 Task: Search one way flight ticket for 2 adults, 2 infants in seat and 1 infant on lap in first from Daytona Beach: Daytona Beach International Airport to Evansville: Evansville Regional Airport on 5-3-2023. Number of bags: 1 checked bag. Price is upto 45000. Outbound departure time preference is 22:45.
Action: Mouse moved to (394, 204)
Screenshot: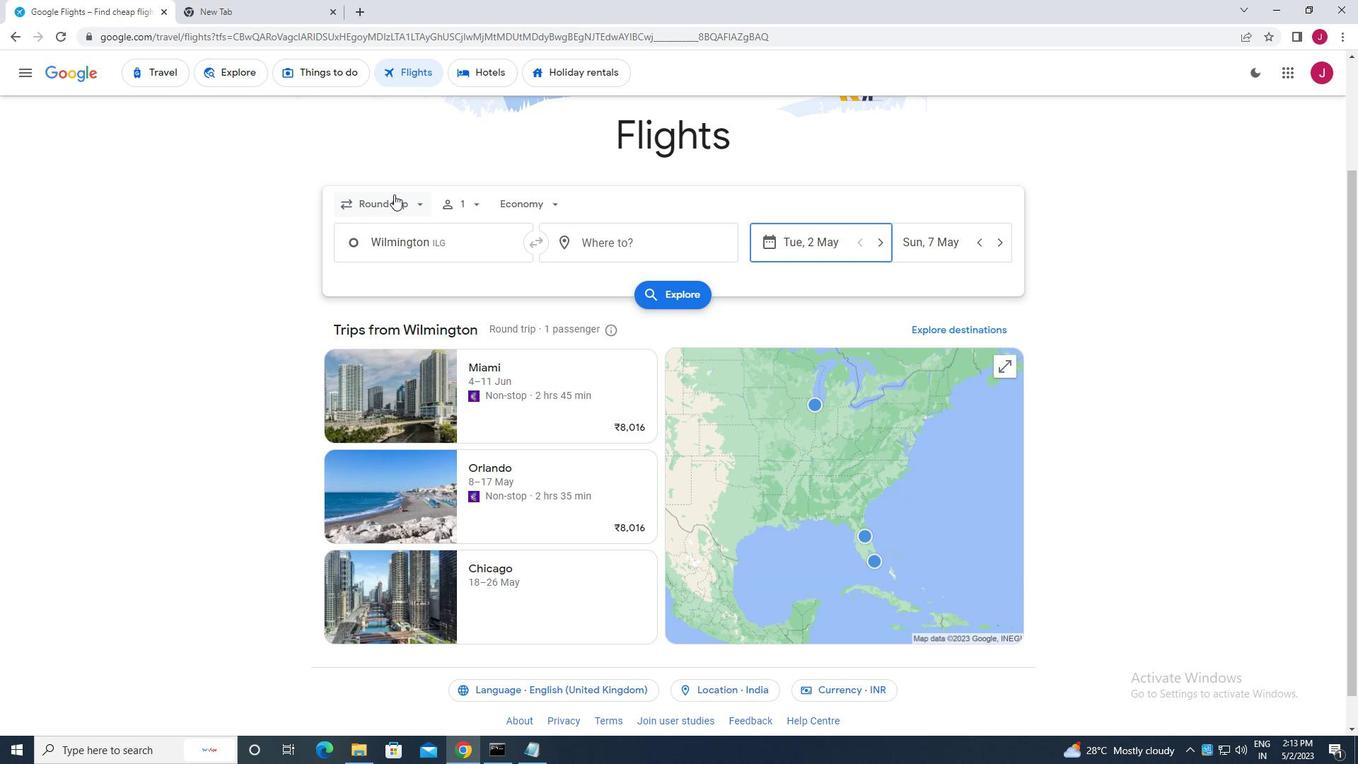 
Action: Mouse pressed left at (394, 204)
Screenshot: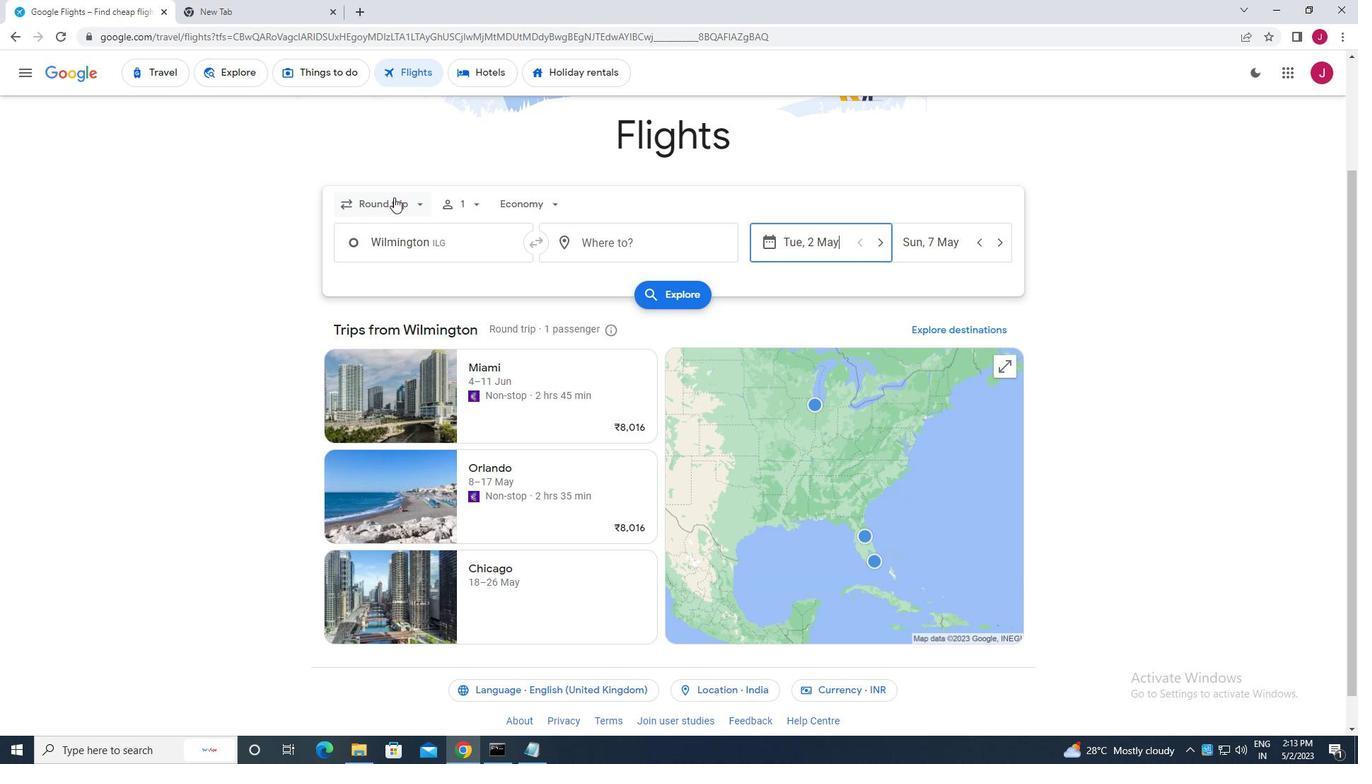 
Action: Mouse moved to (399, 264)
Screenshot: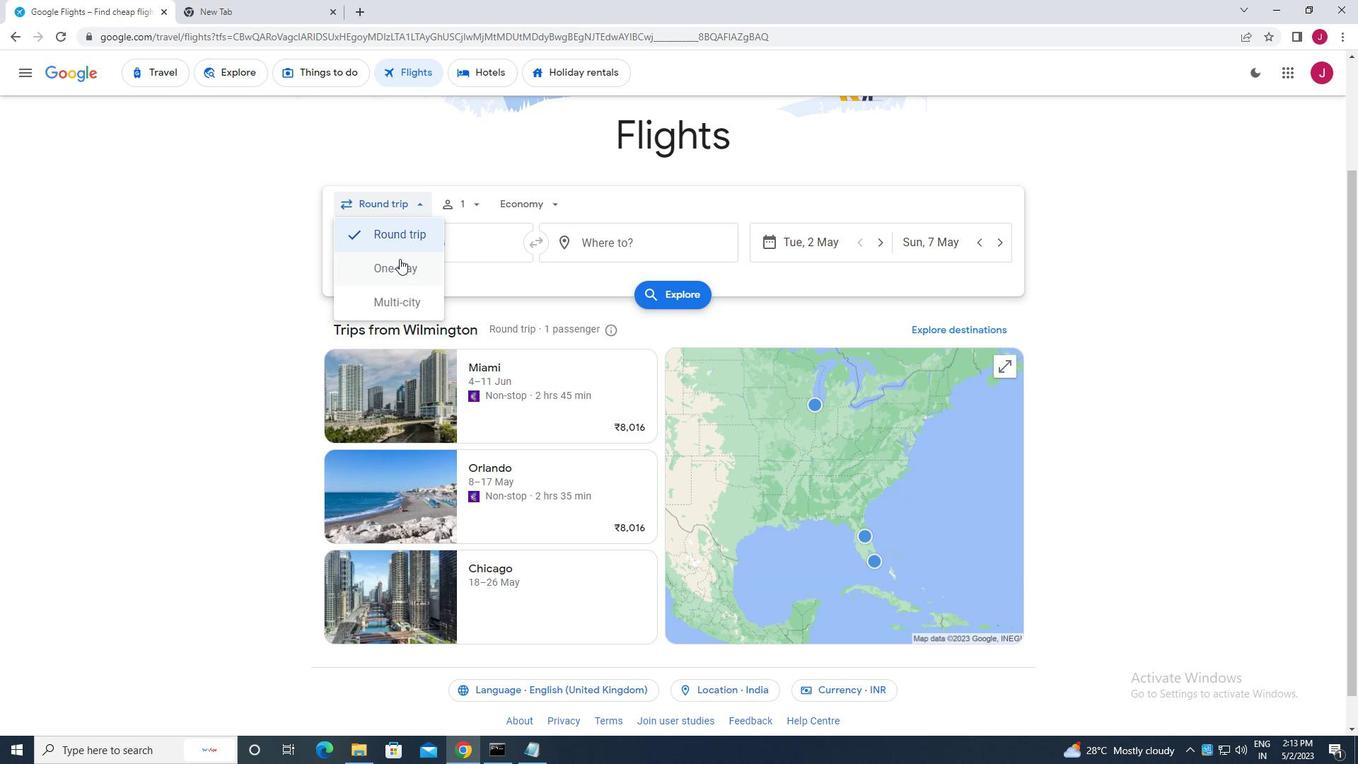 
Action: Mouse pressed left at (399, 264)
Screenshot: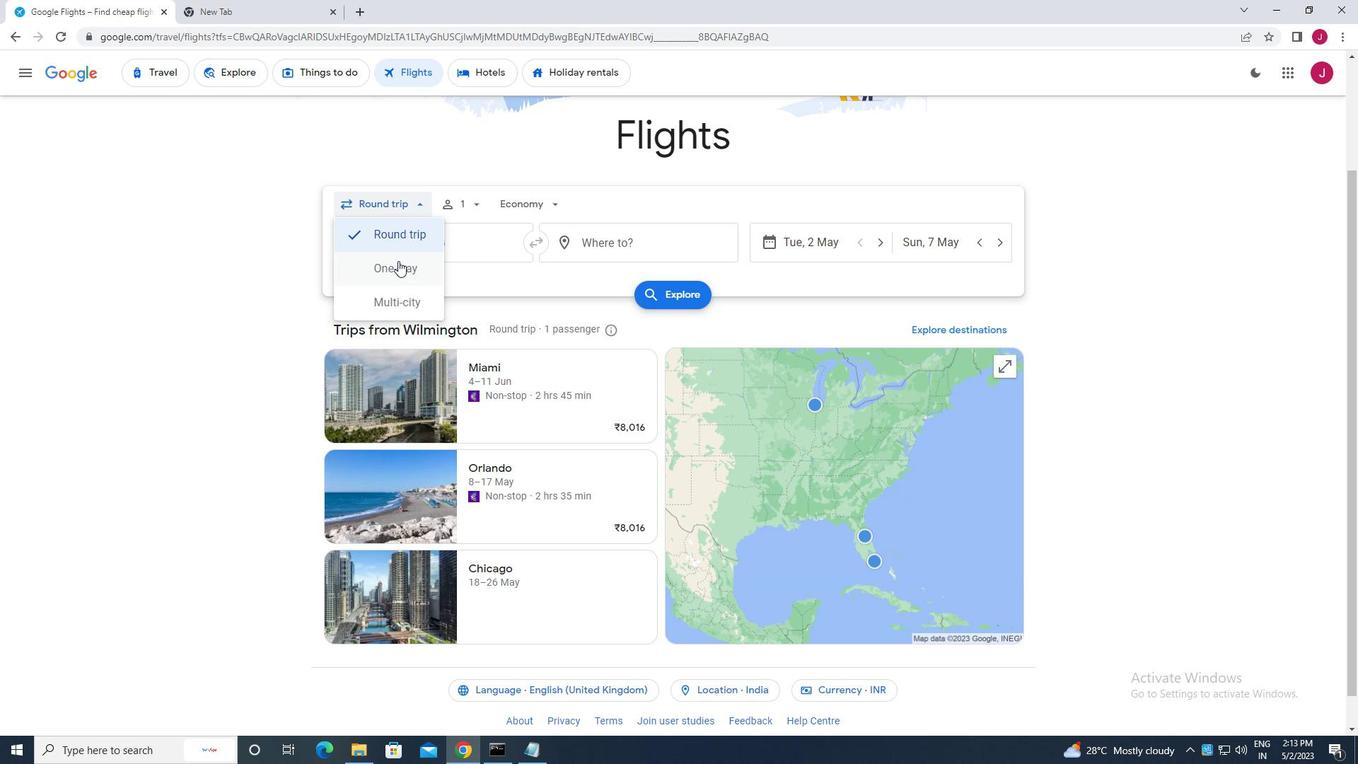 
Action: Mouse moved to (466, 206)
Screenshot: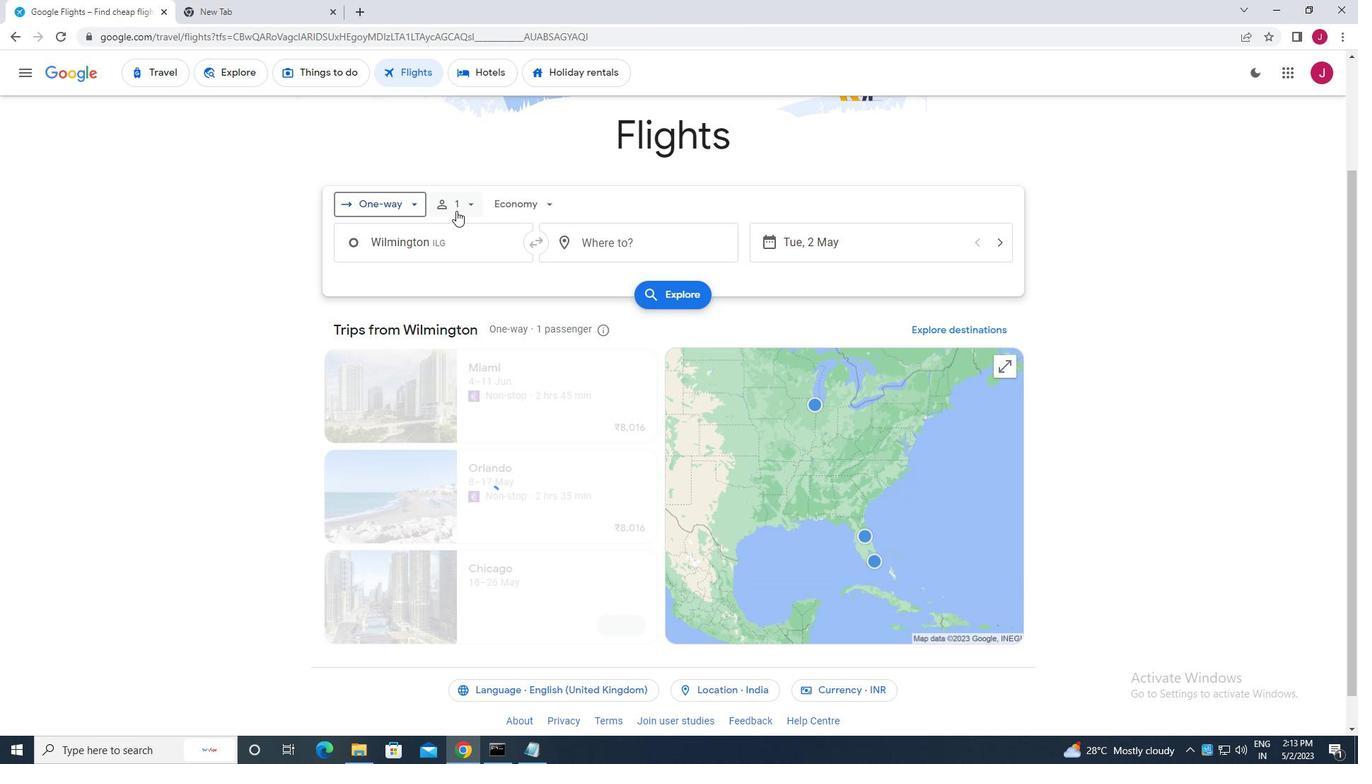 
Action: Mouse pressed left at (466, 206)
Screenshot: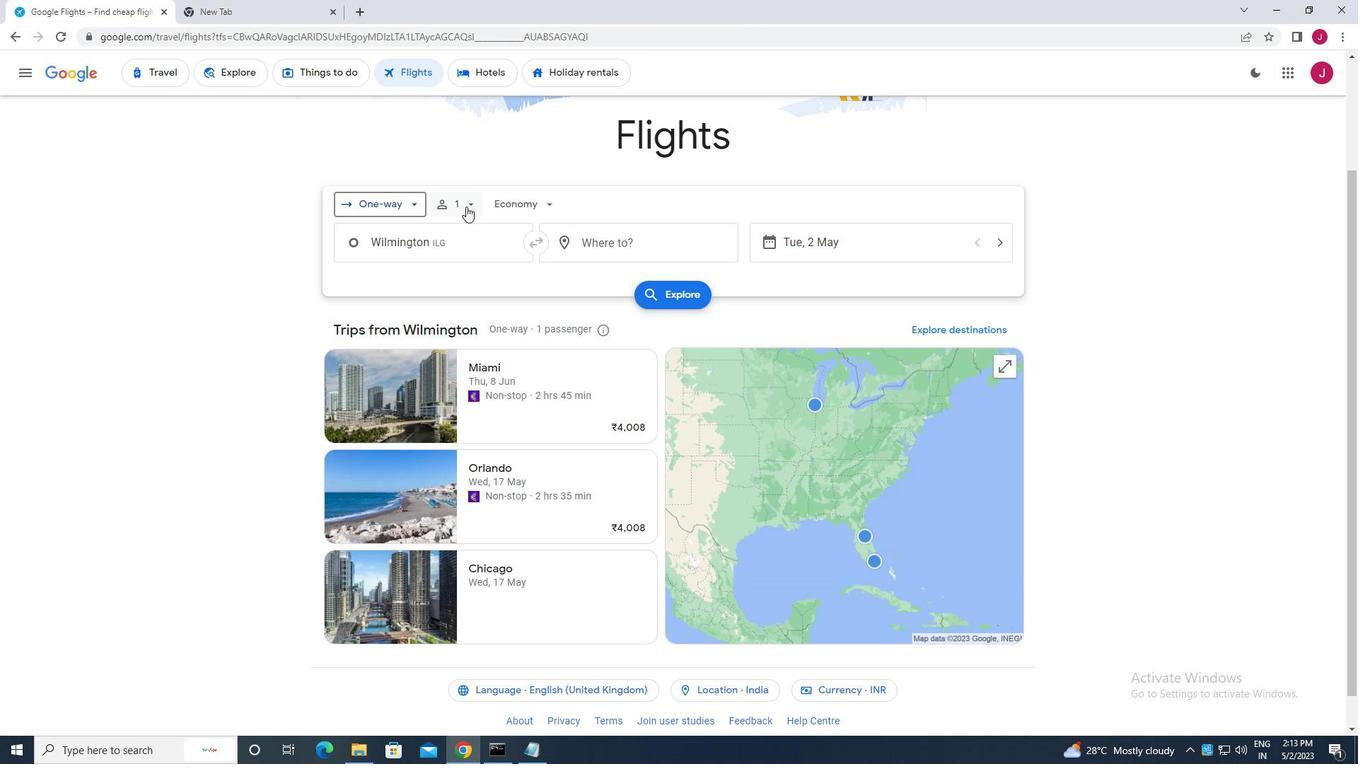 
Action: Mouse moved to (578, 245)
Screenshot: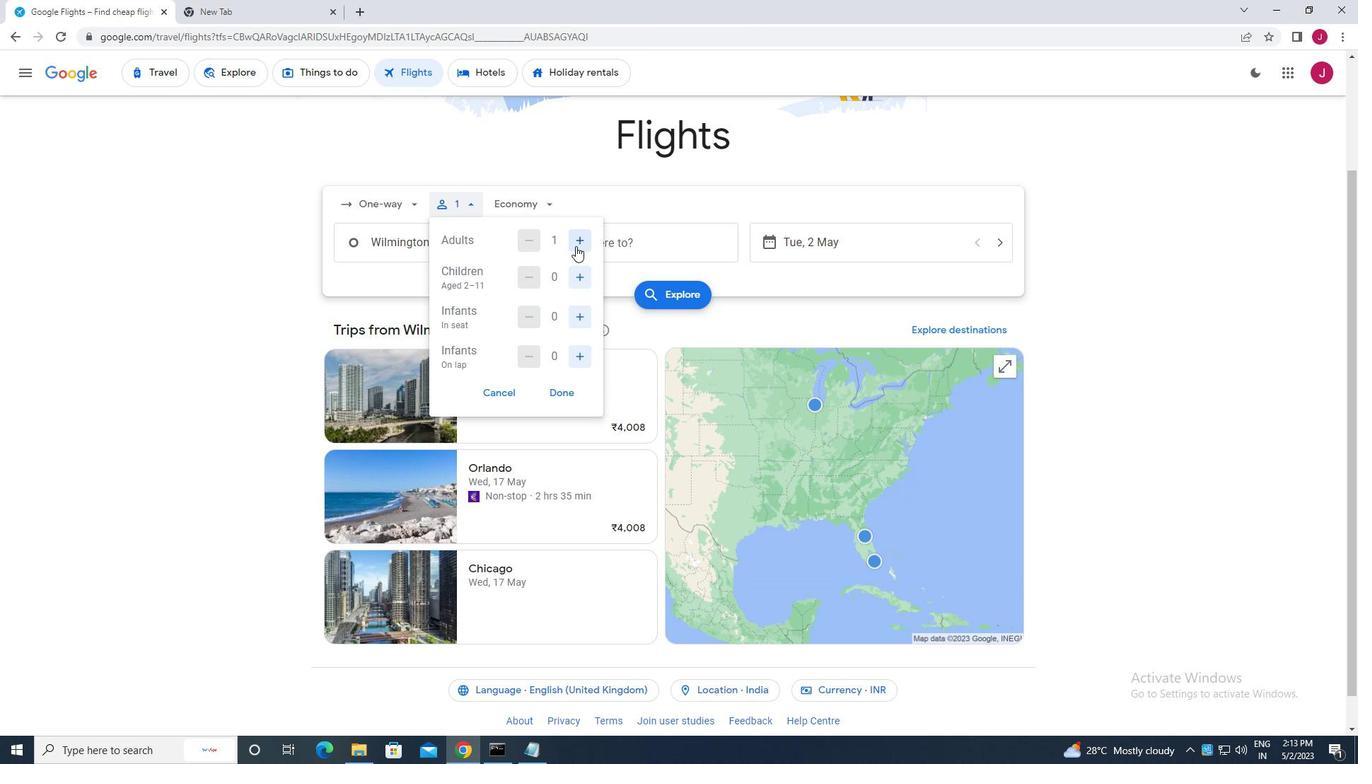 
Action: Mouse pressed left at (578, 245)
Screenshot: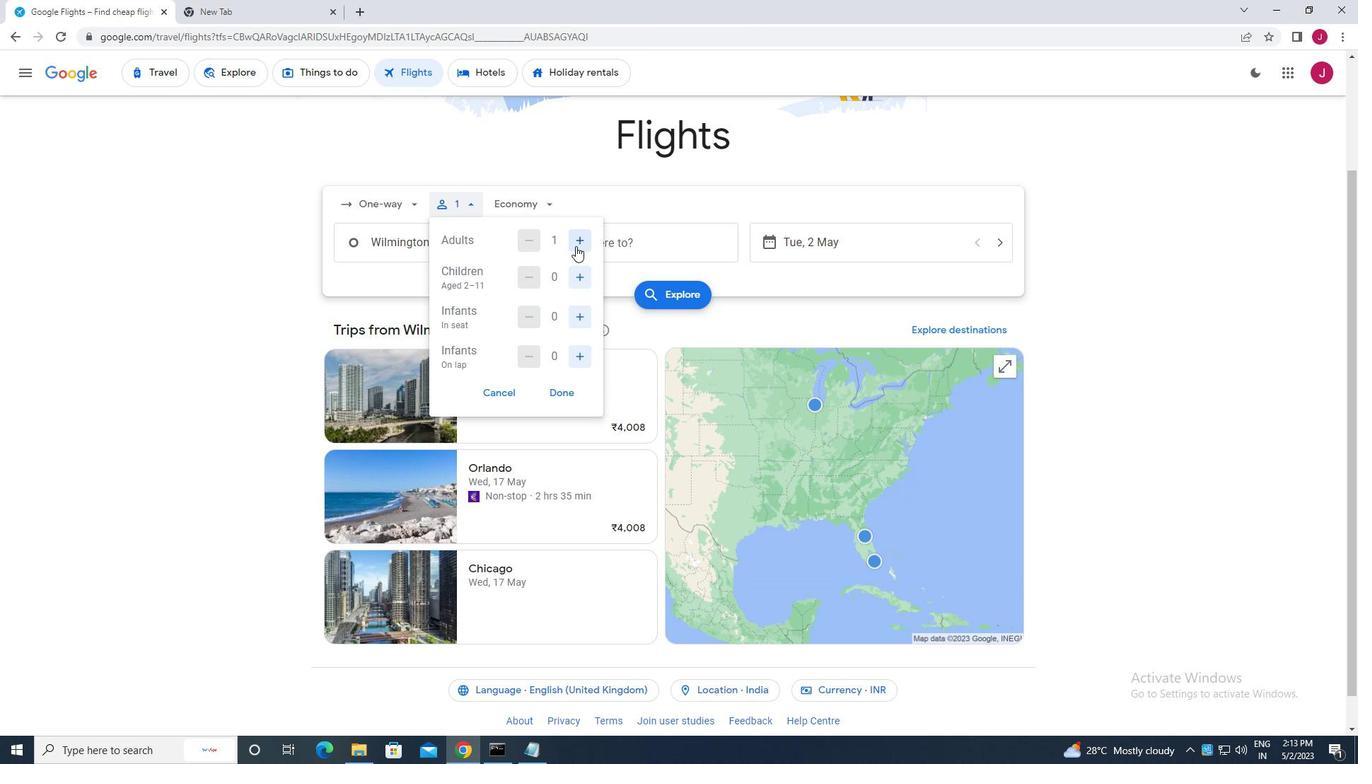 
Action: Mouse moved to (579, 313)
Screenshot: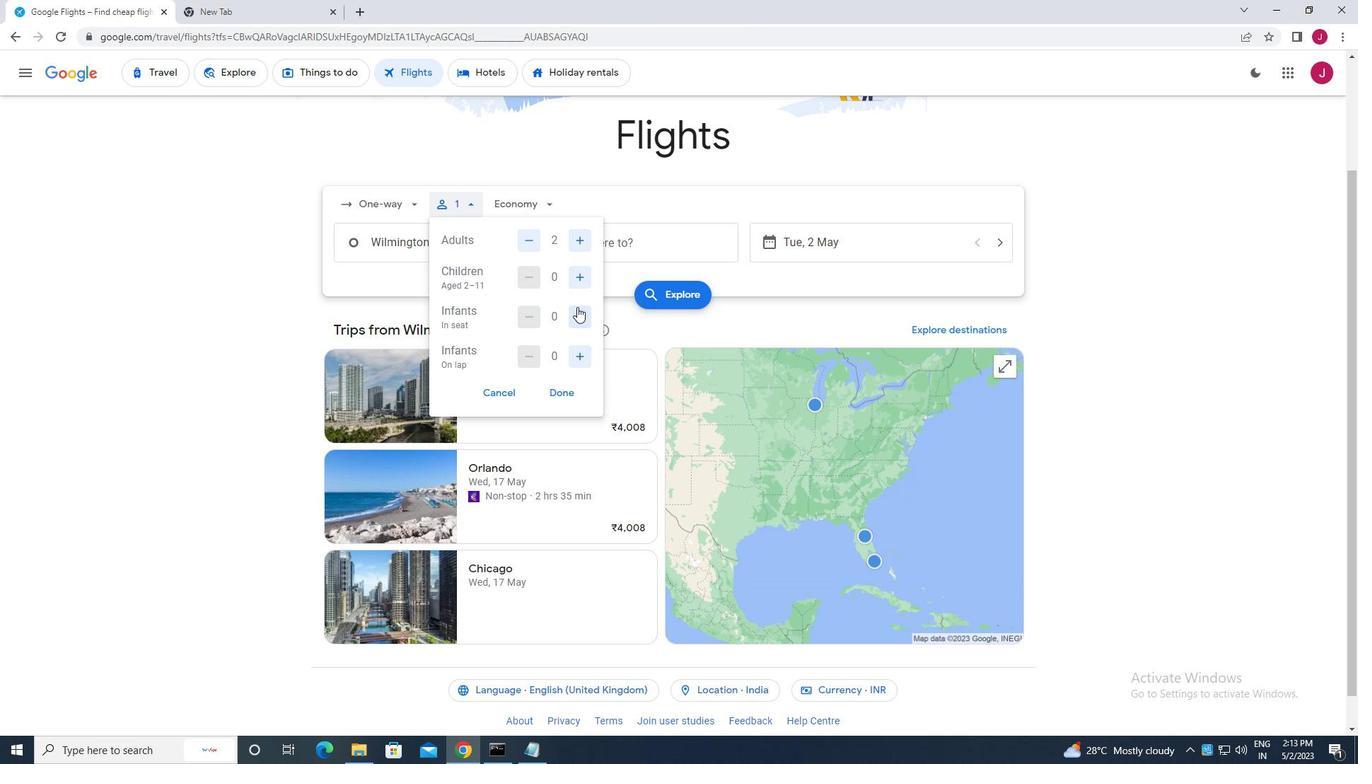 
Action: Mouse pressed left at (579, 313)
Screenshot: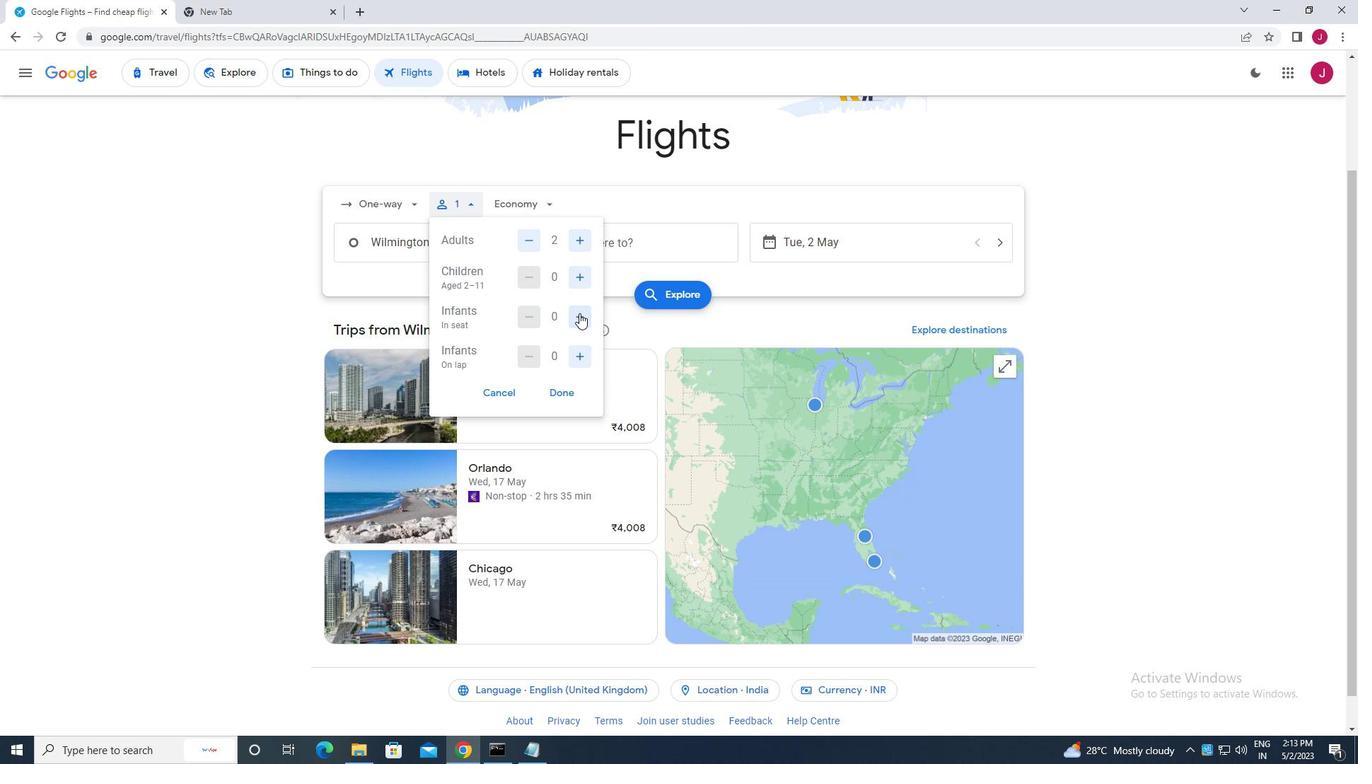 
Action: Mouse pressed left at (579, 313)
Screenshot: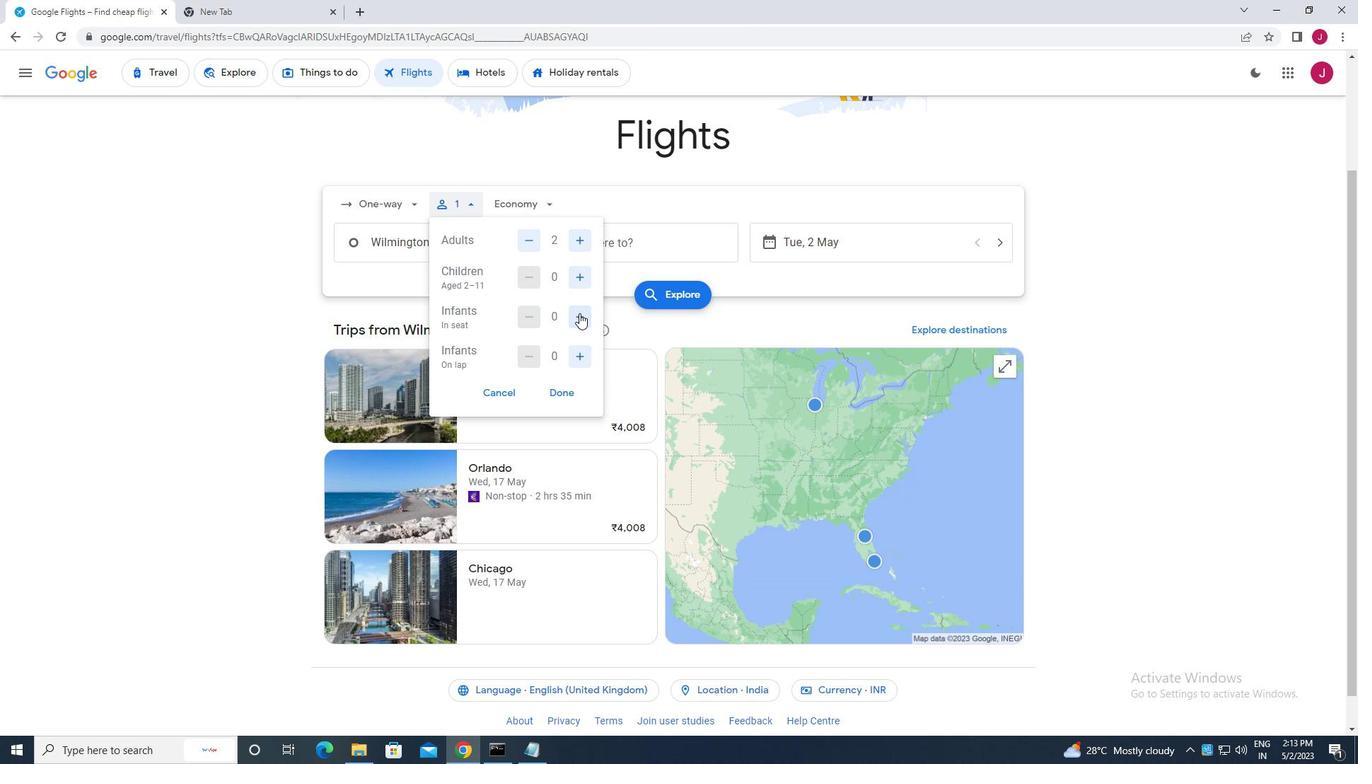 
Action: Mouse moved to (584, 357)
Screenshot: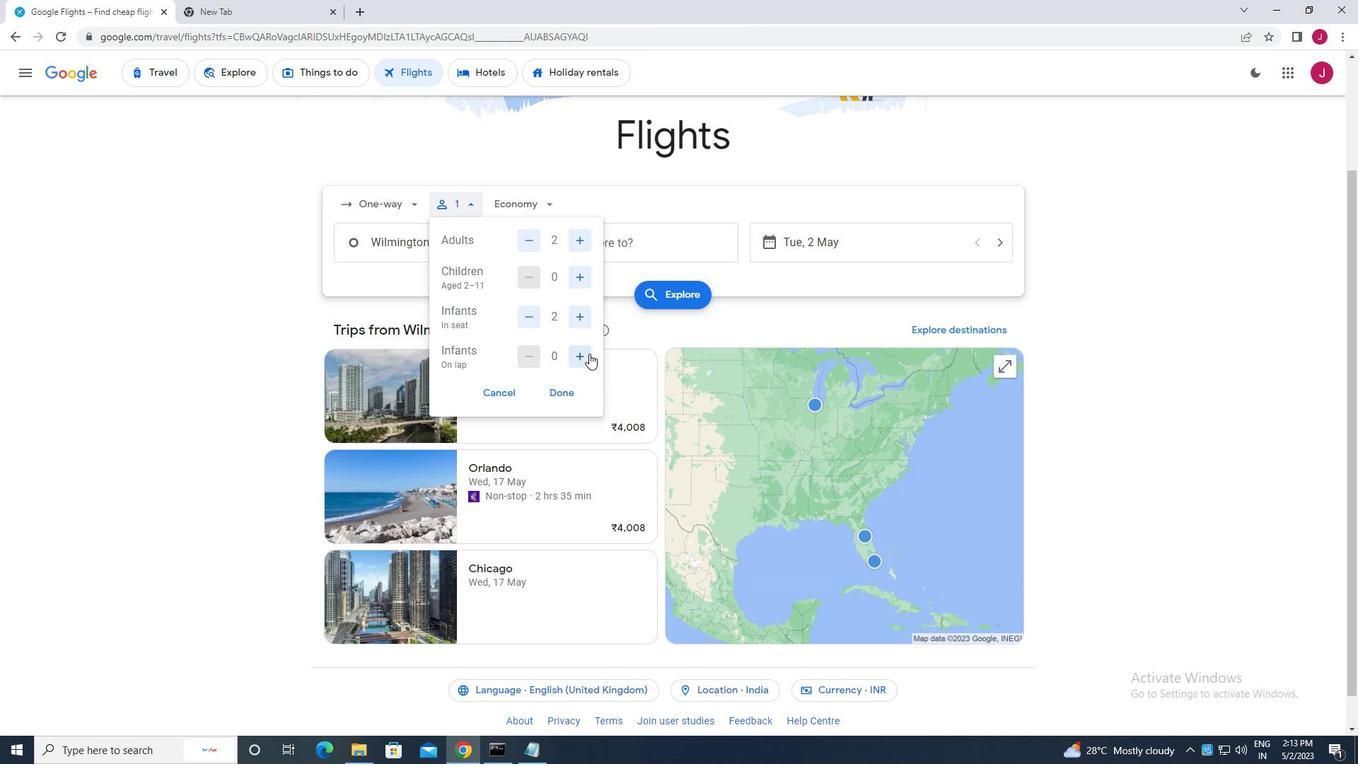
Action: Mouse pressed left at (584, 357)
Screenshot: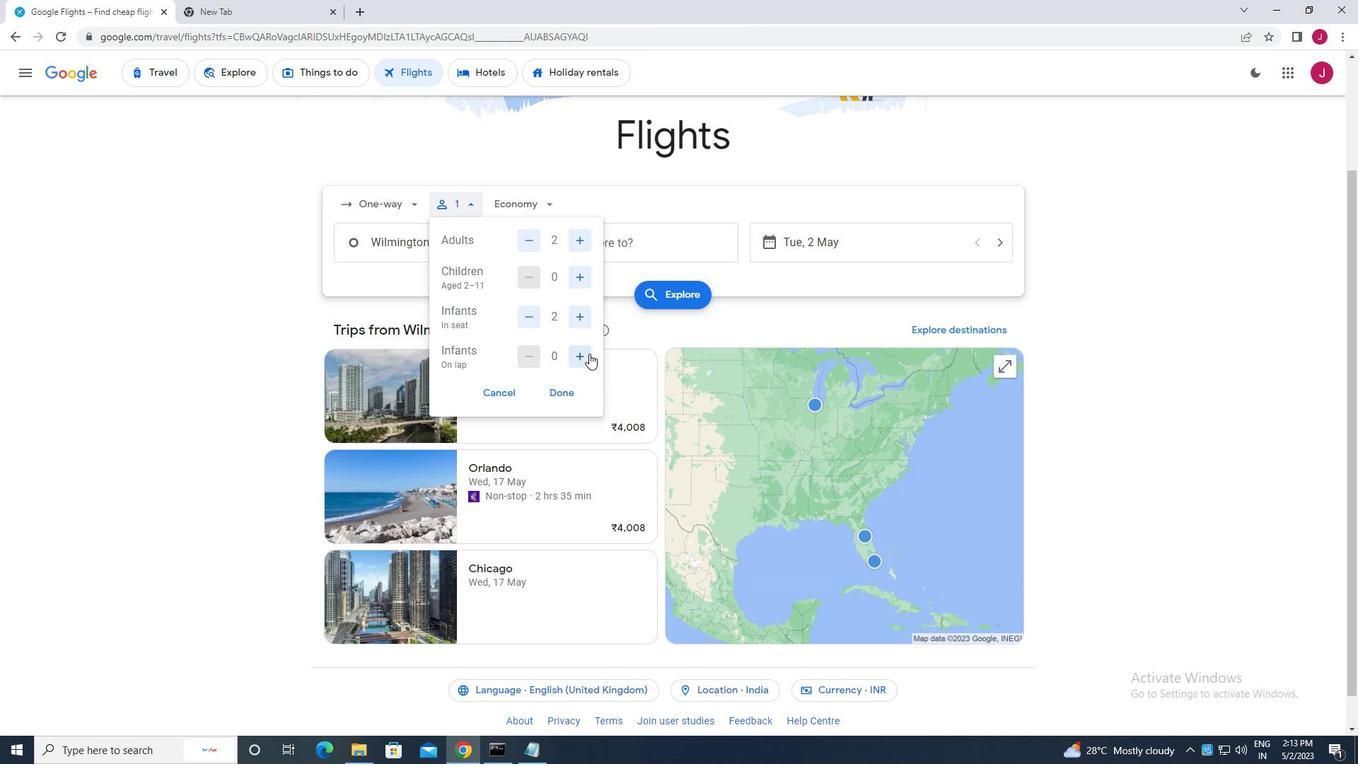 
Action: Mouse moved to (556, 392)
Screenshot: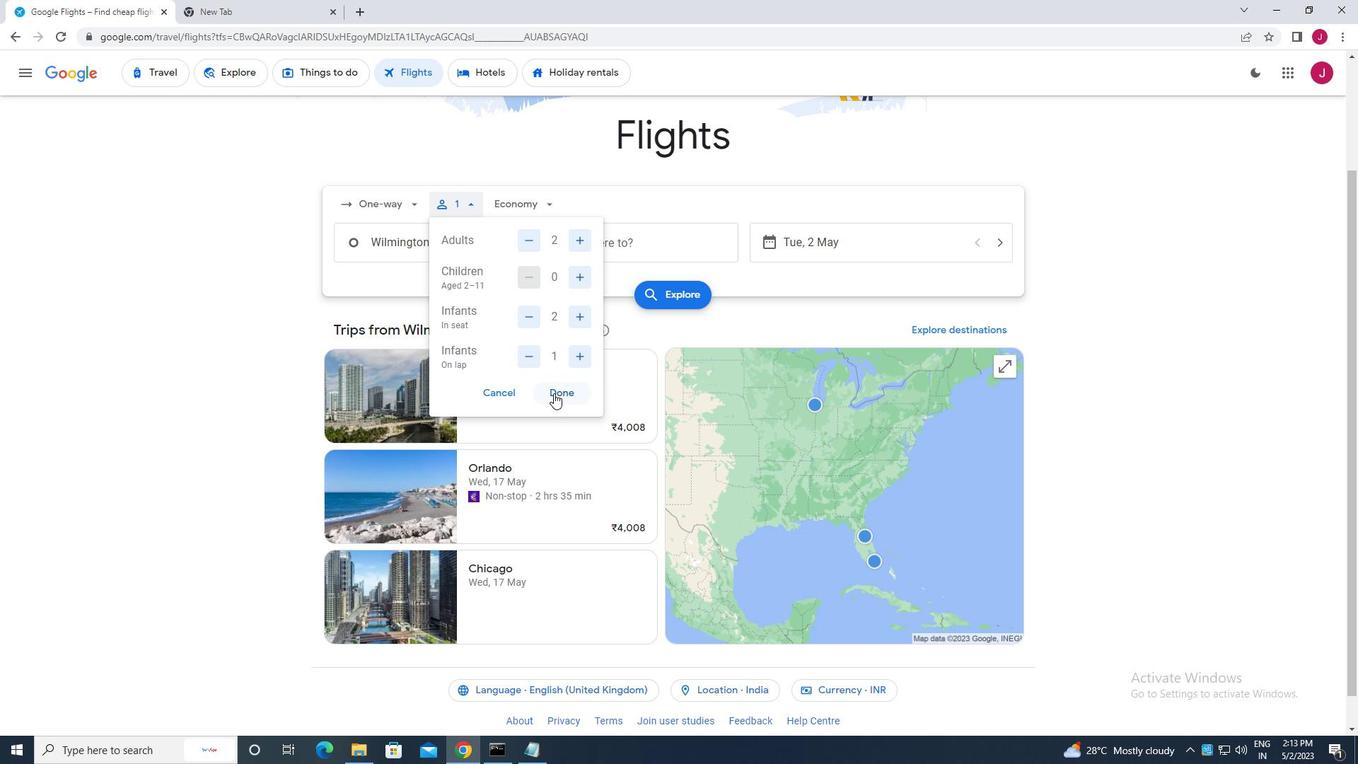 
Action: Mouse pressed left at (556, 392)
Screenshot: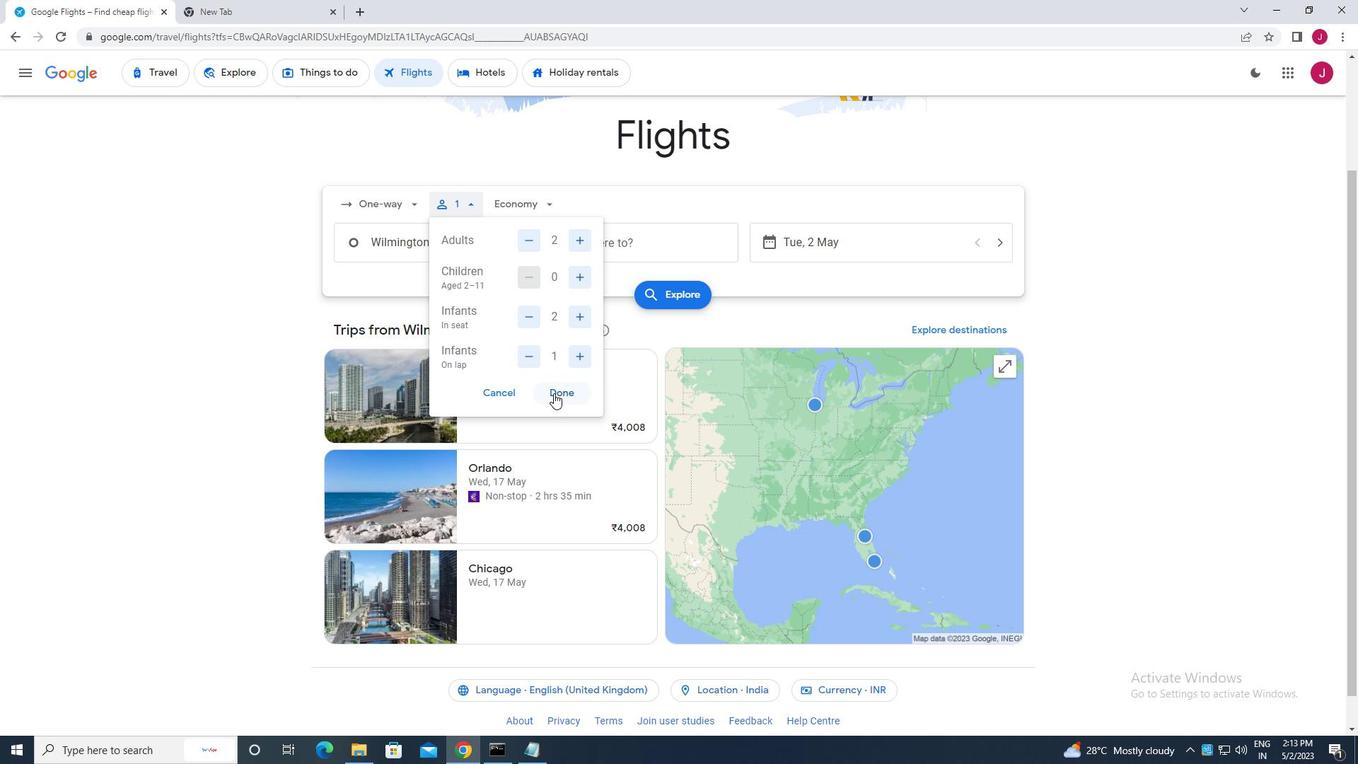 
Action: Mouse moved to (533, 202)
Screenshot: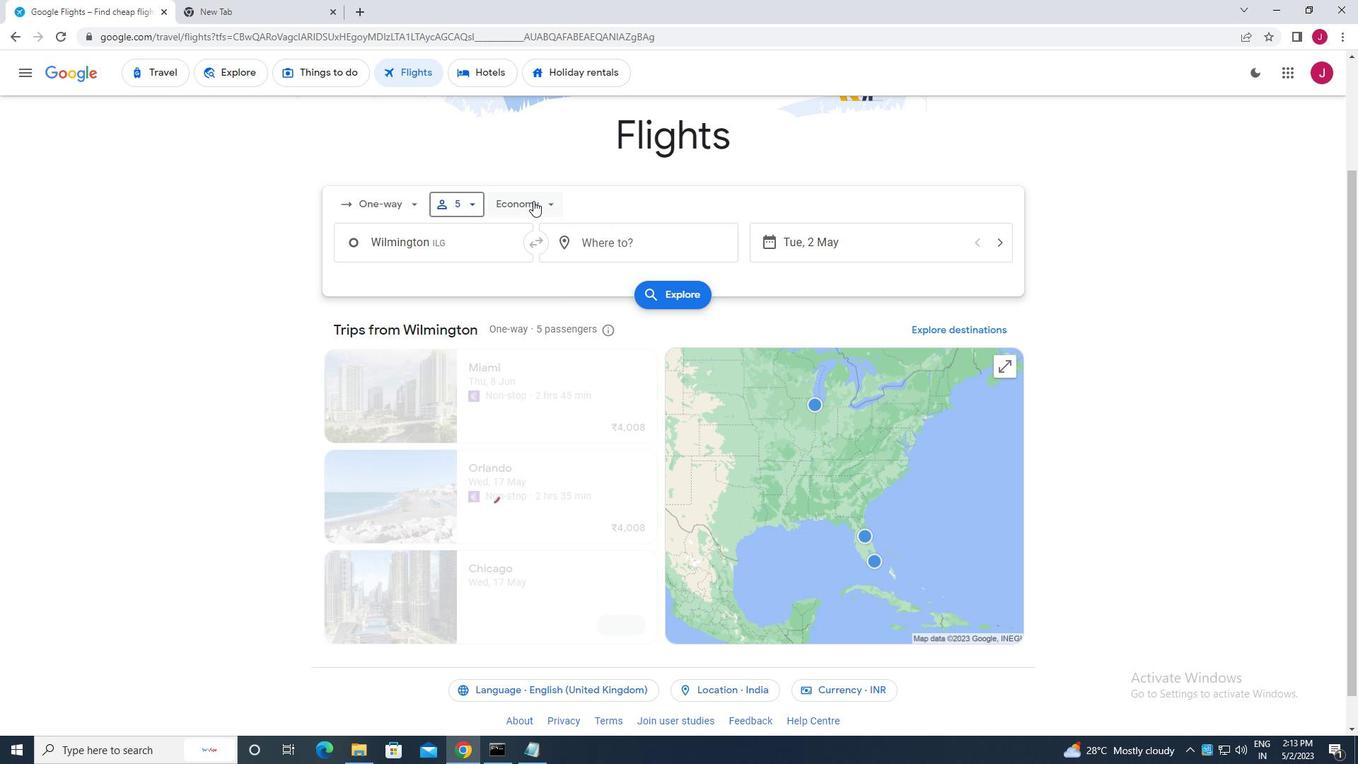 
Action: Mouse pressed left at (533, 202)
Screenshot: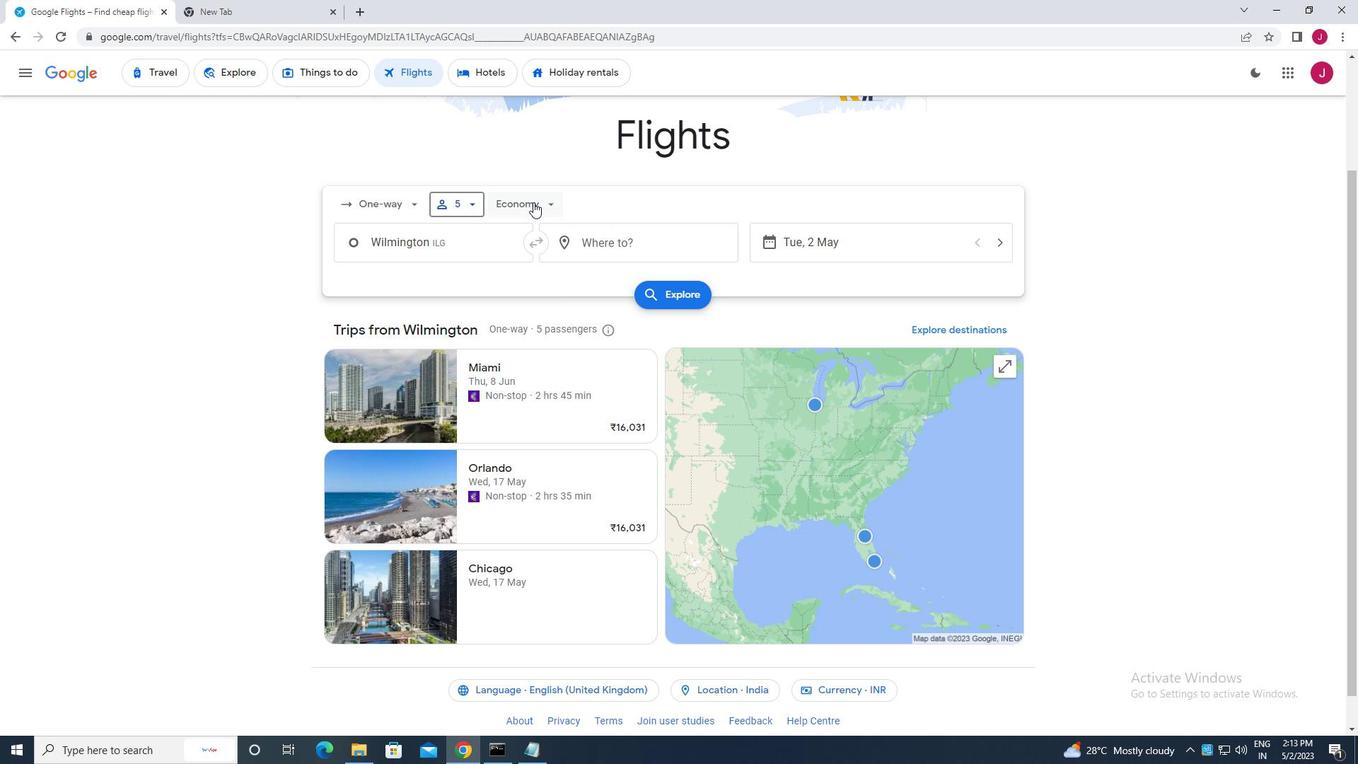 
Action: Mouse moved to (542, 335)
Screenshot: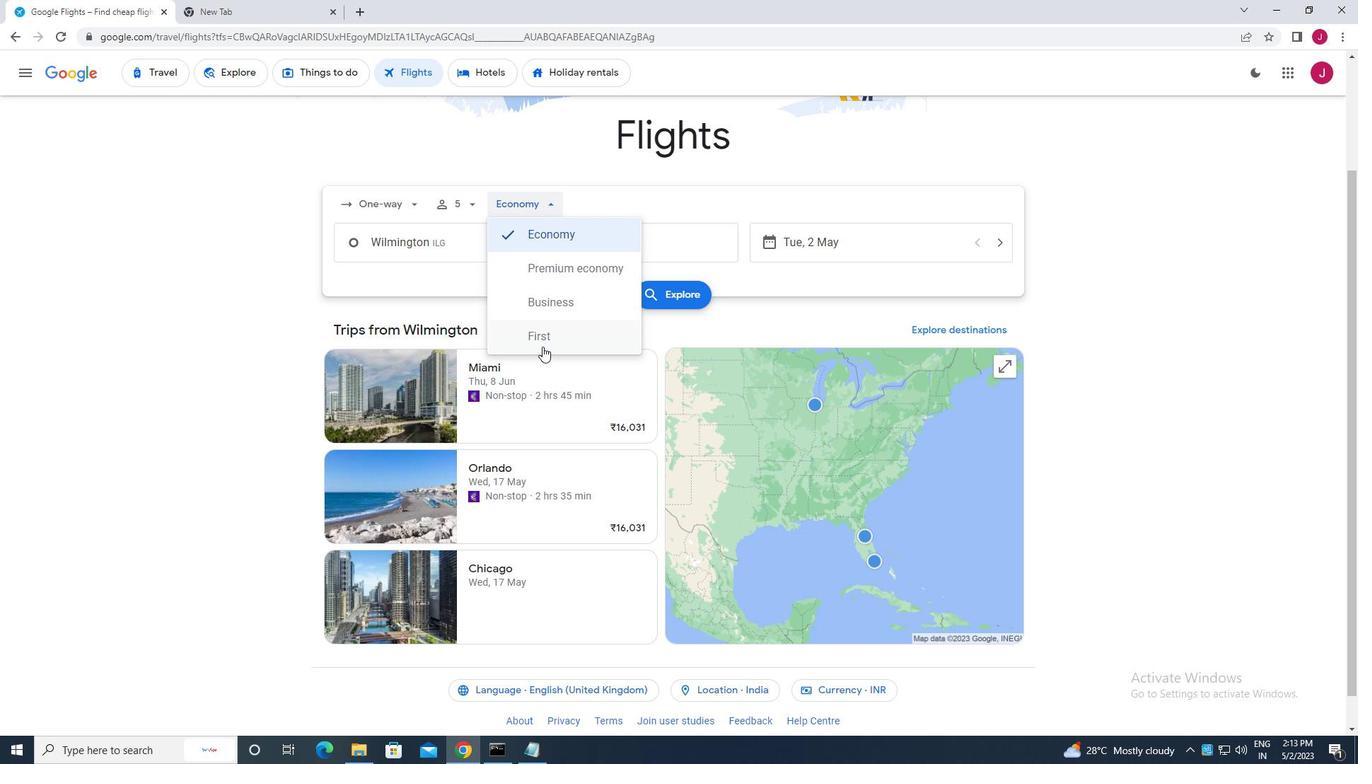 
Action: Mouse pressed left at (542, 335)
Screenshot: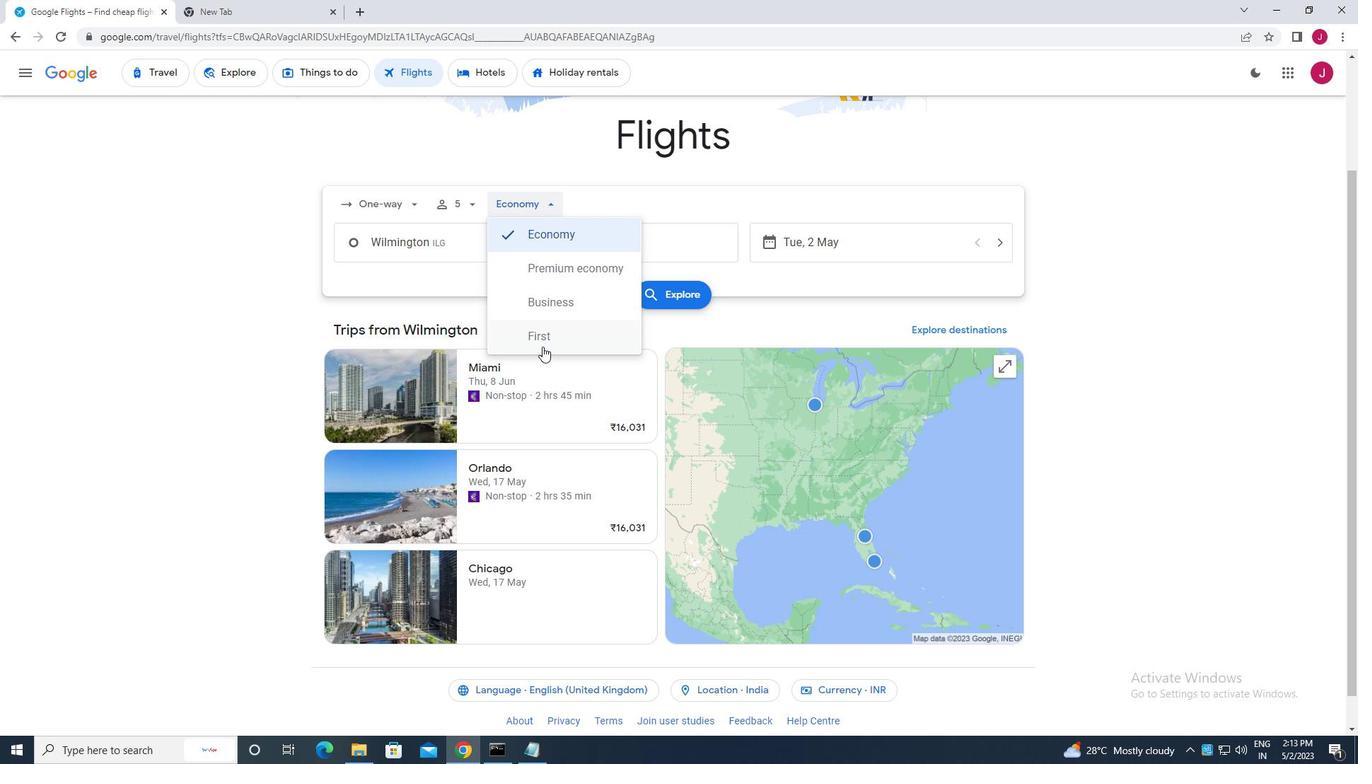 
Action: Mouse moved to (443, 240)
Screenshot: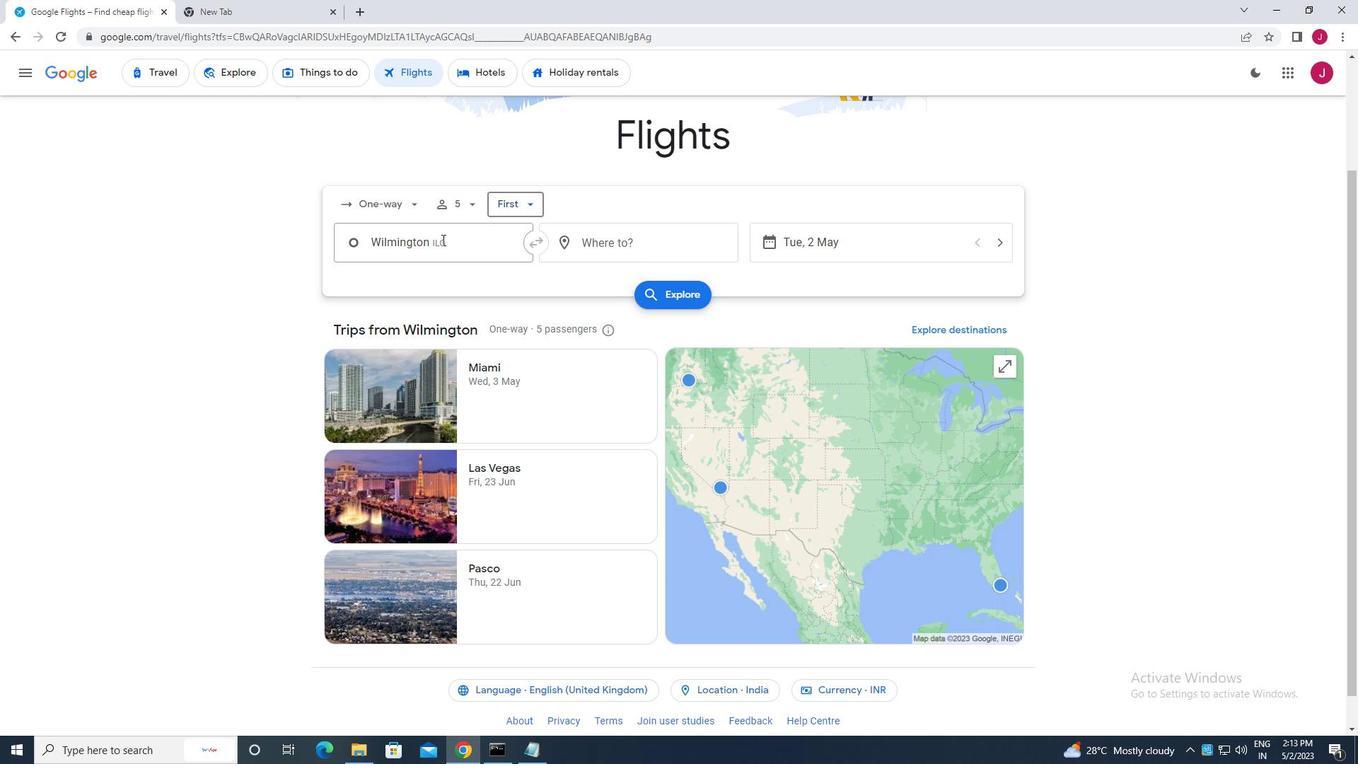 
Action: Mouse pressed left at (443, 240)
Screenshot: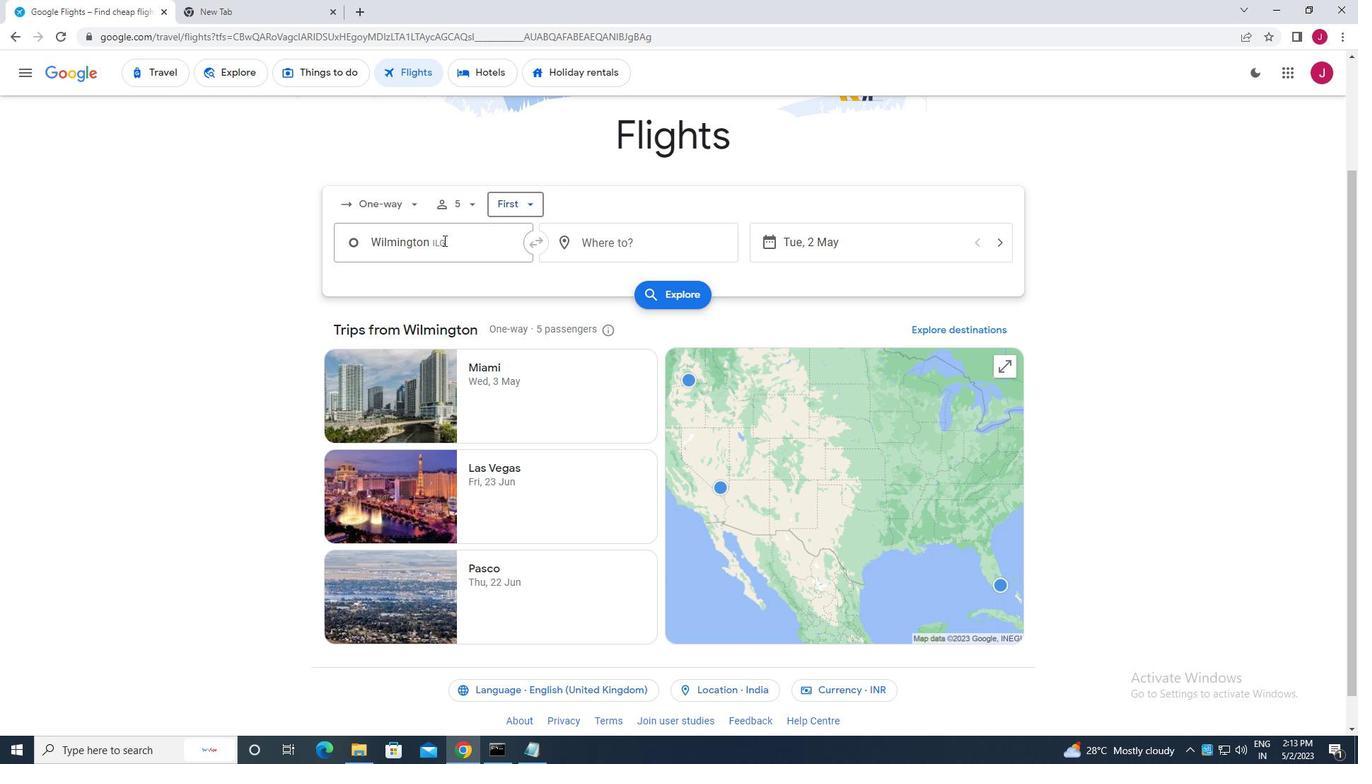 
Action: Mouse moved to (445, 240)
Screenshot: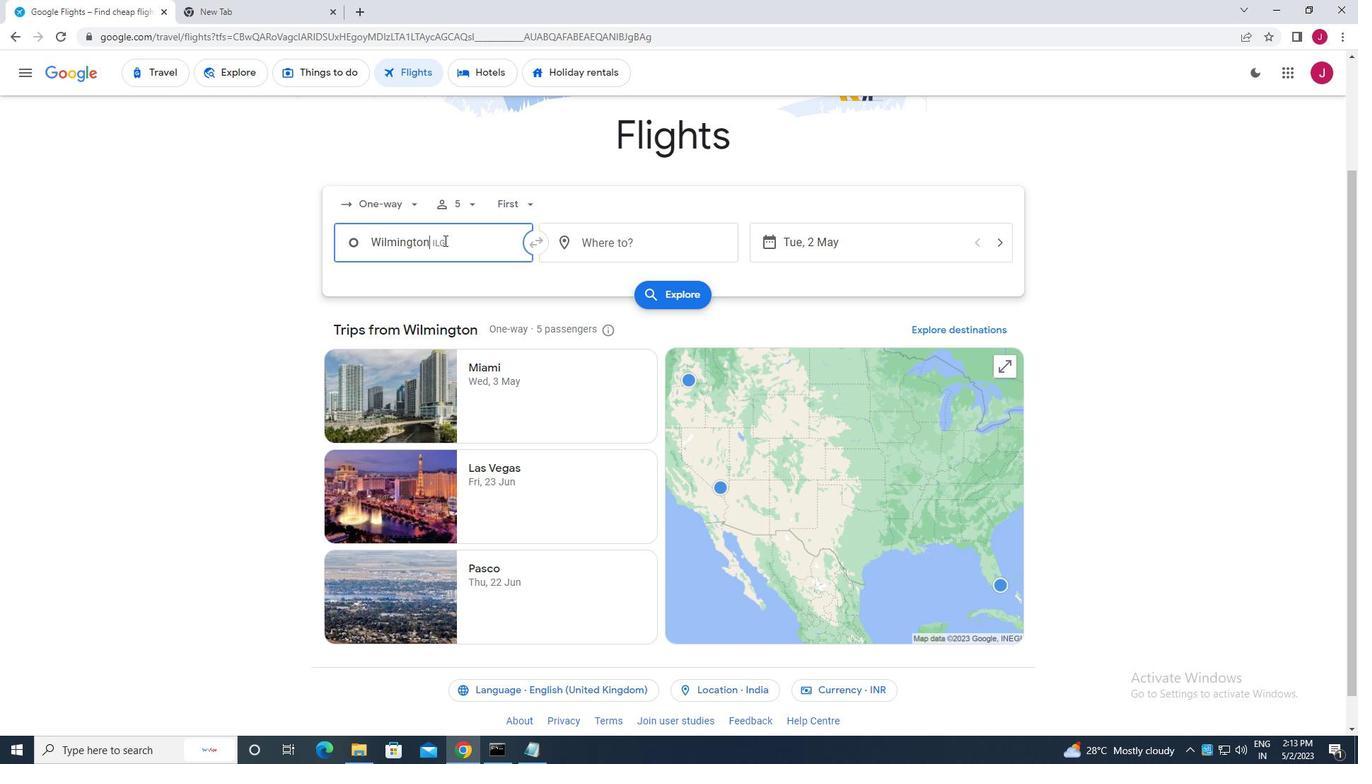 
Action: Key pressed daytona
Screenshot: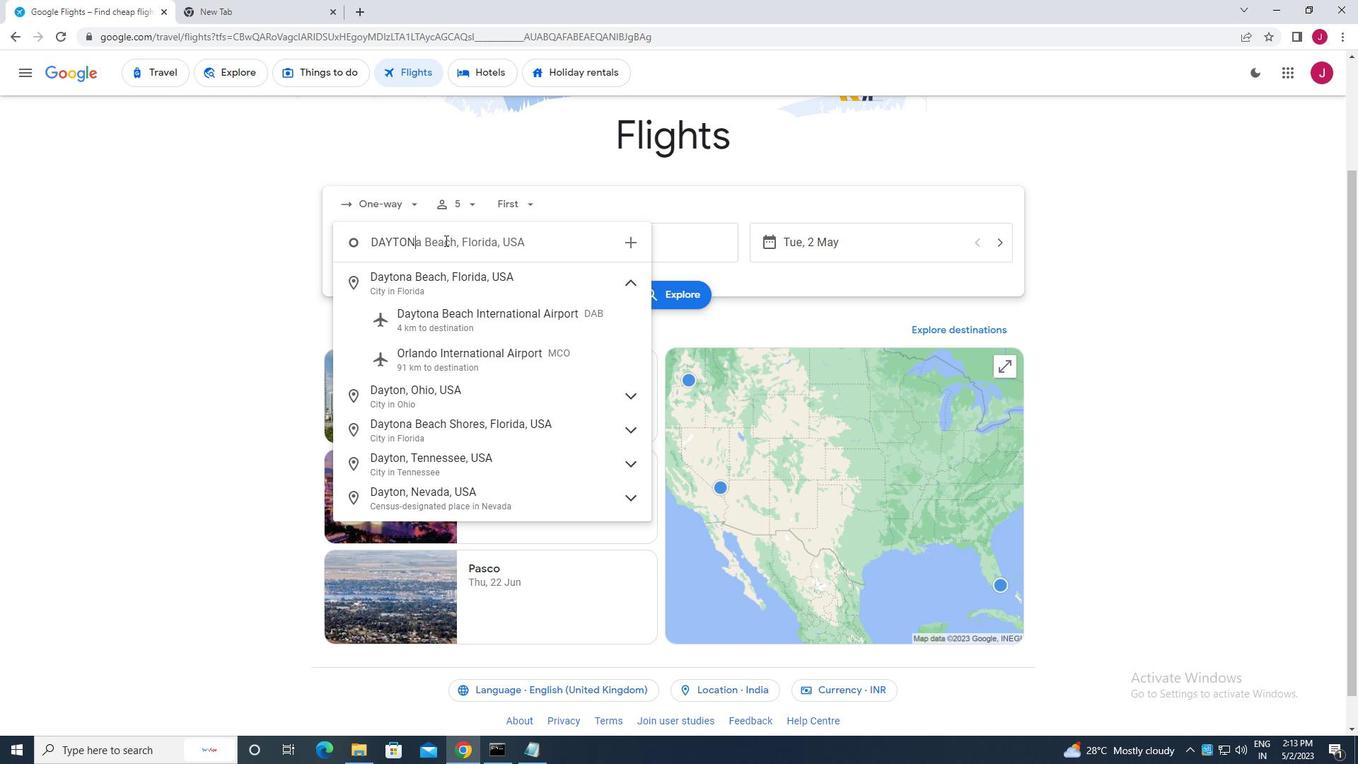 
Action: Mouse moved to (462, 319)
Screenshot: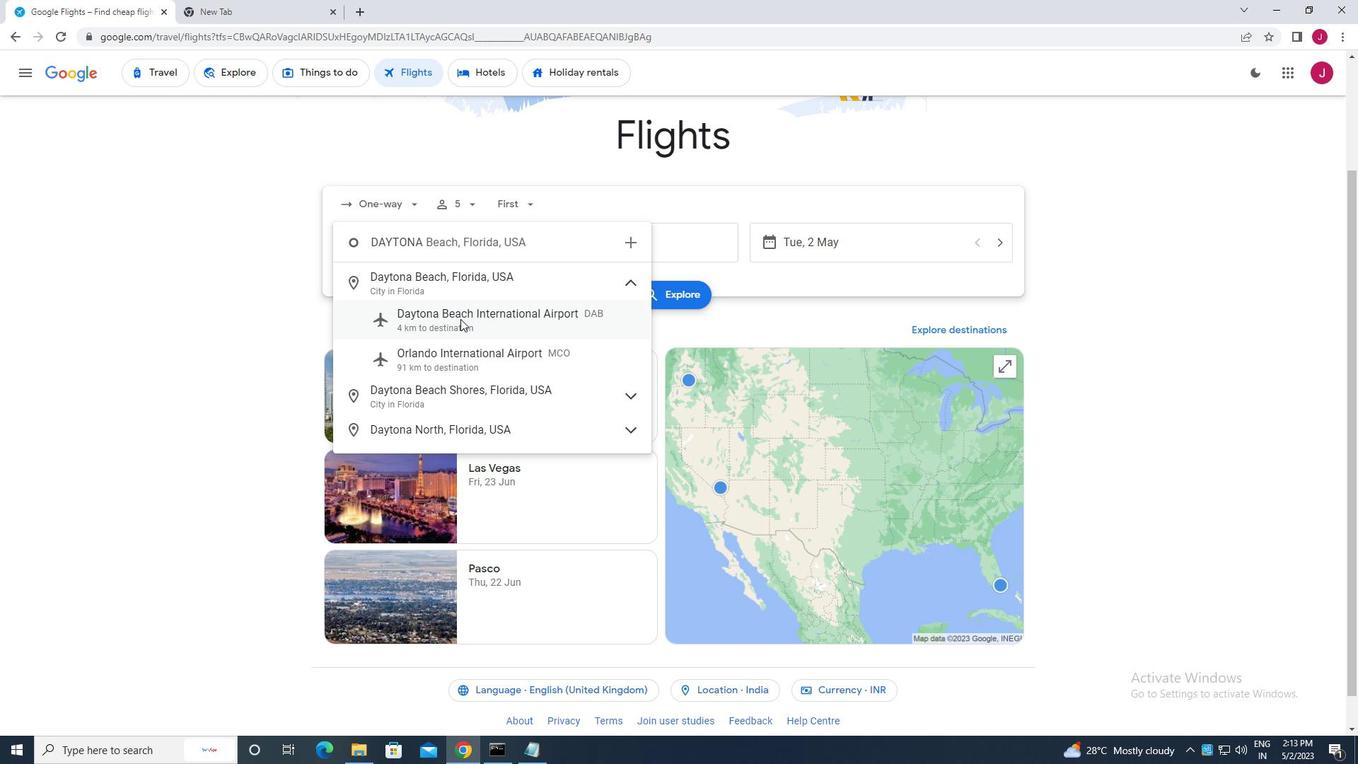 
Action: Mouse pressed left at (462, 319)
Screenshot: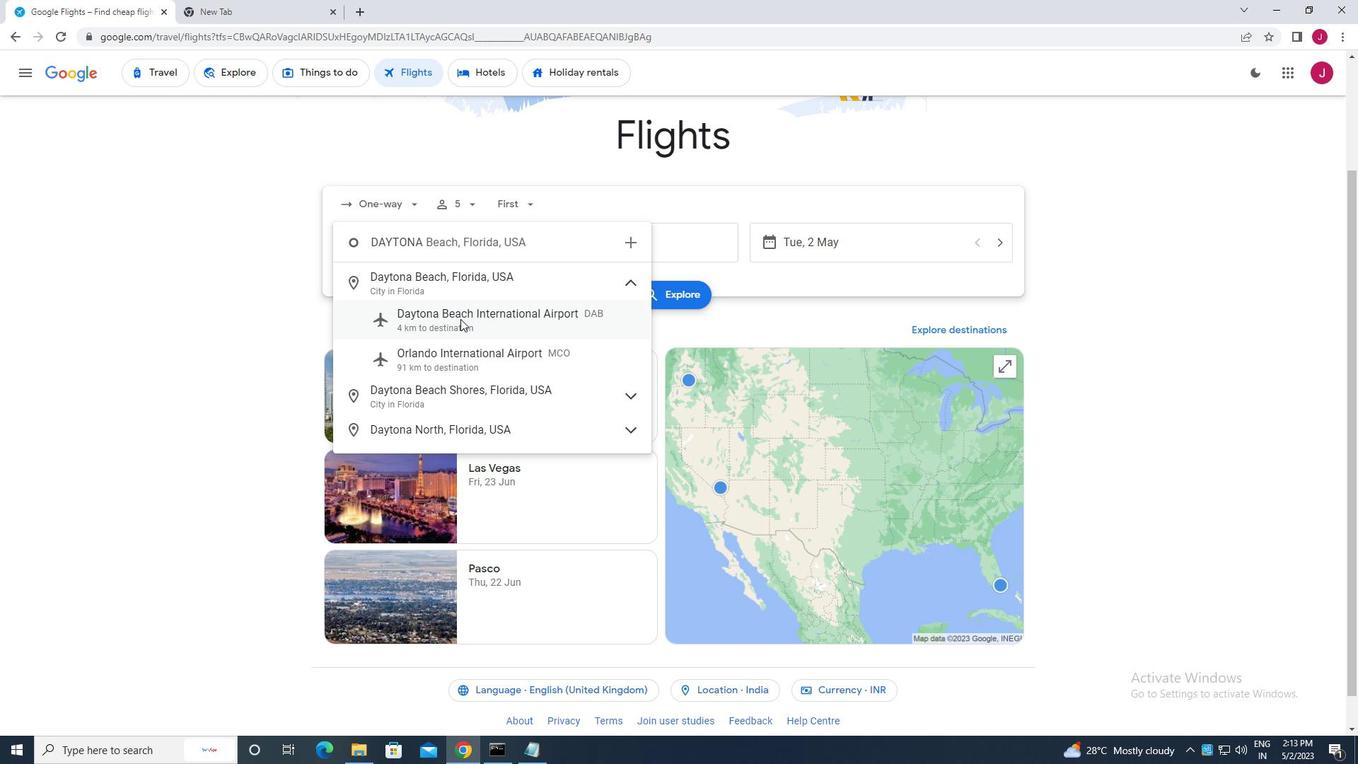 
Action: Mouse moved to (651, 249)
Screenshot: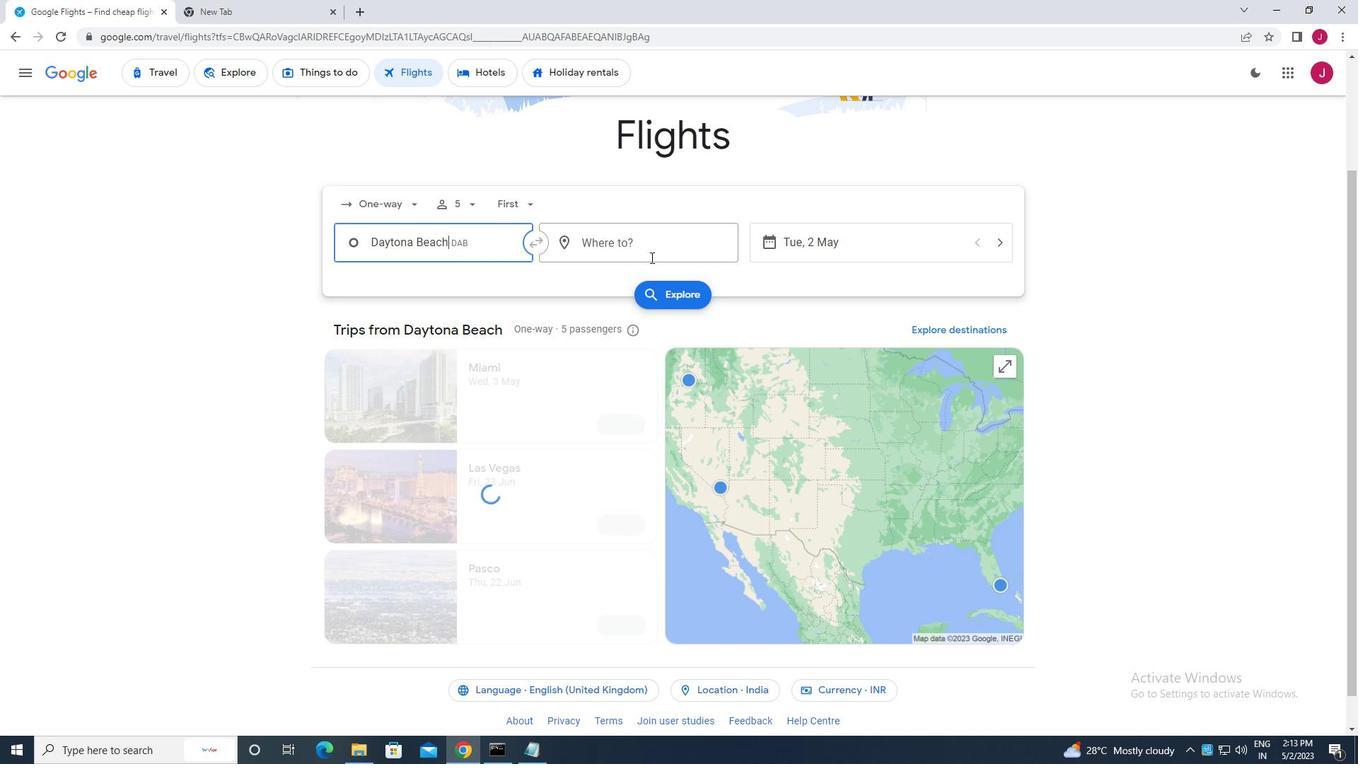 
Action: Mouse pressed left at (651, 249)
Screenshot: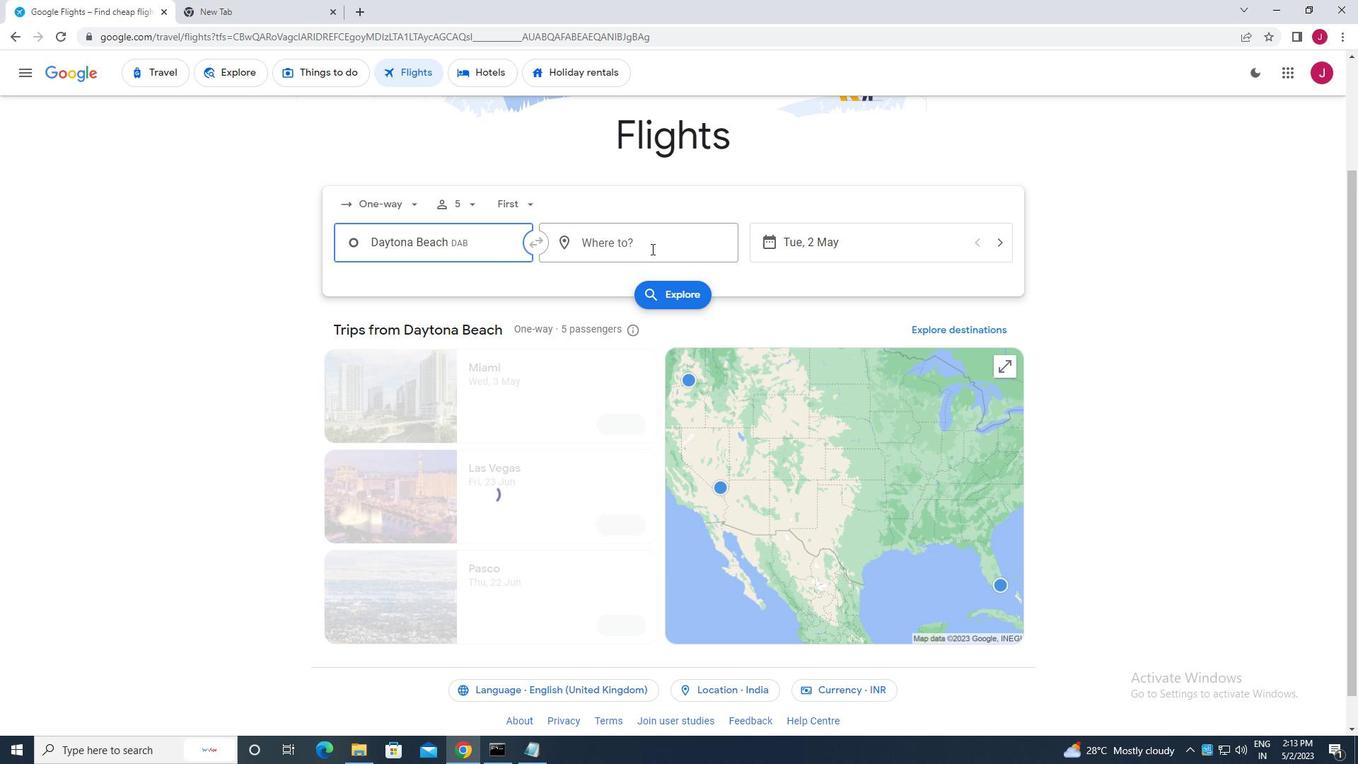 
Action: Mouse moved to (650, 249)
Screenshot: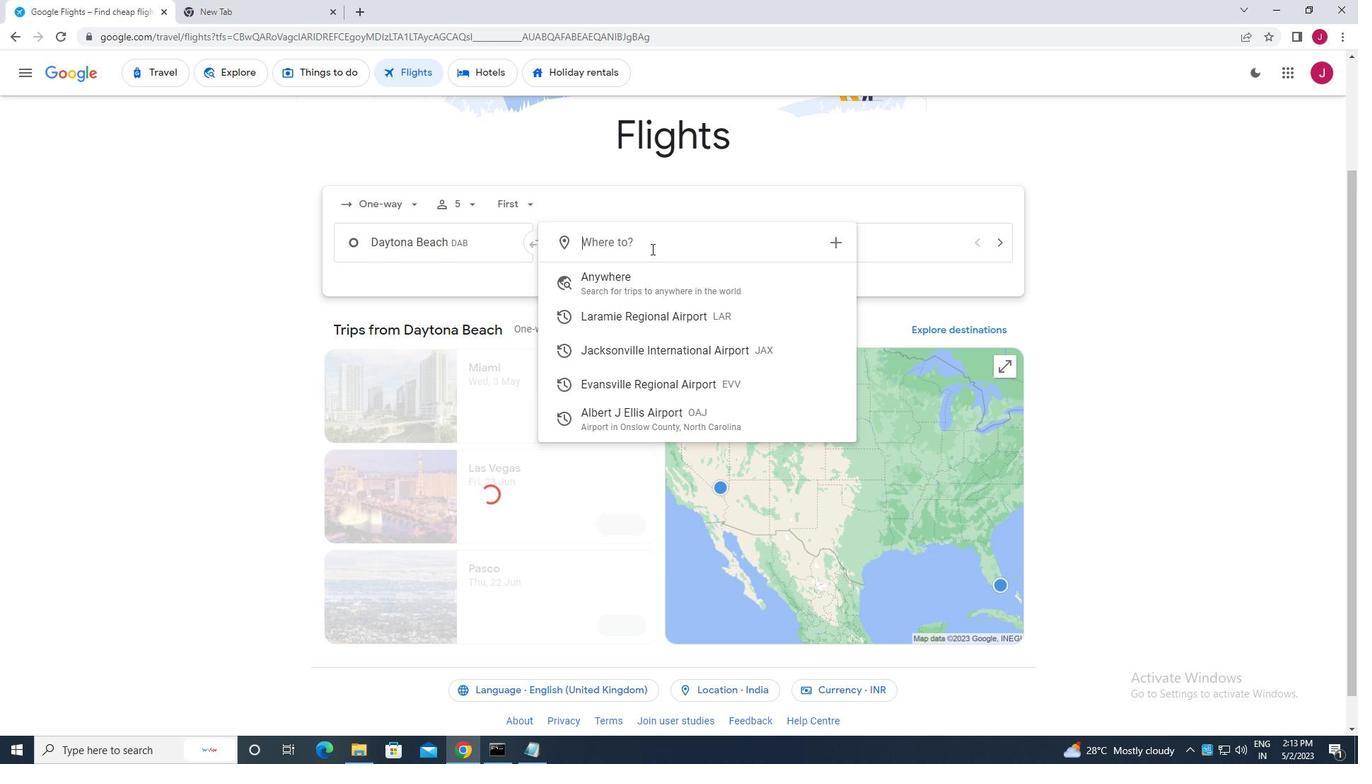 
Action: Key pressed evans
Screenshot: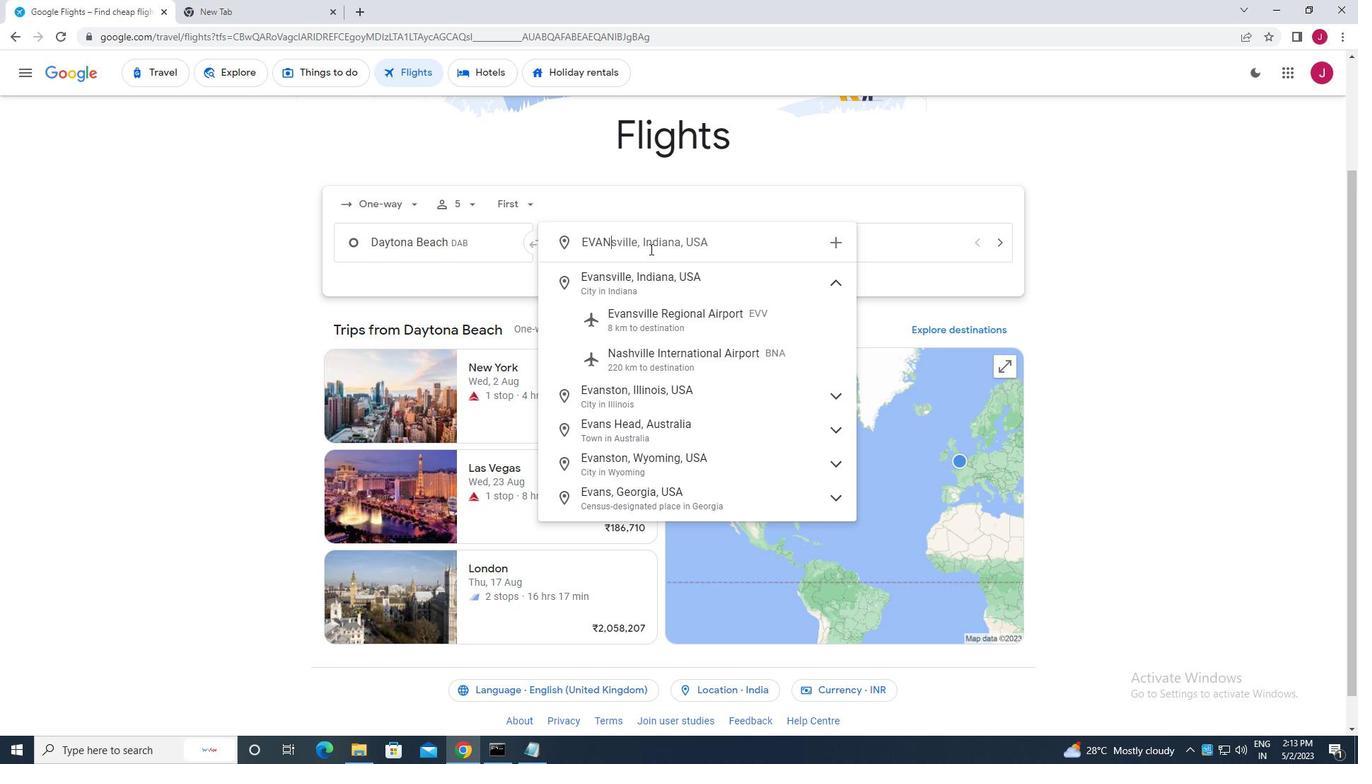 
Action: Mouse moved to (696, 321)
Screenshot: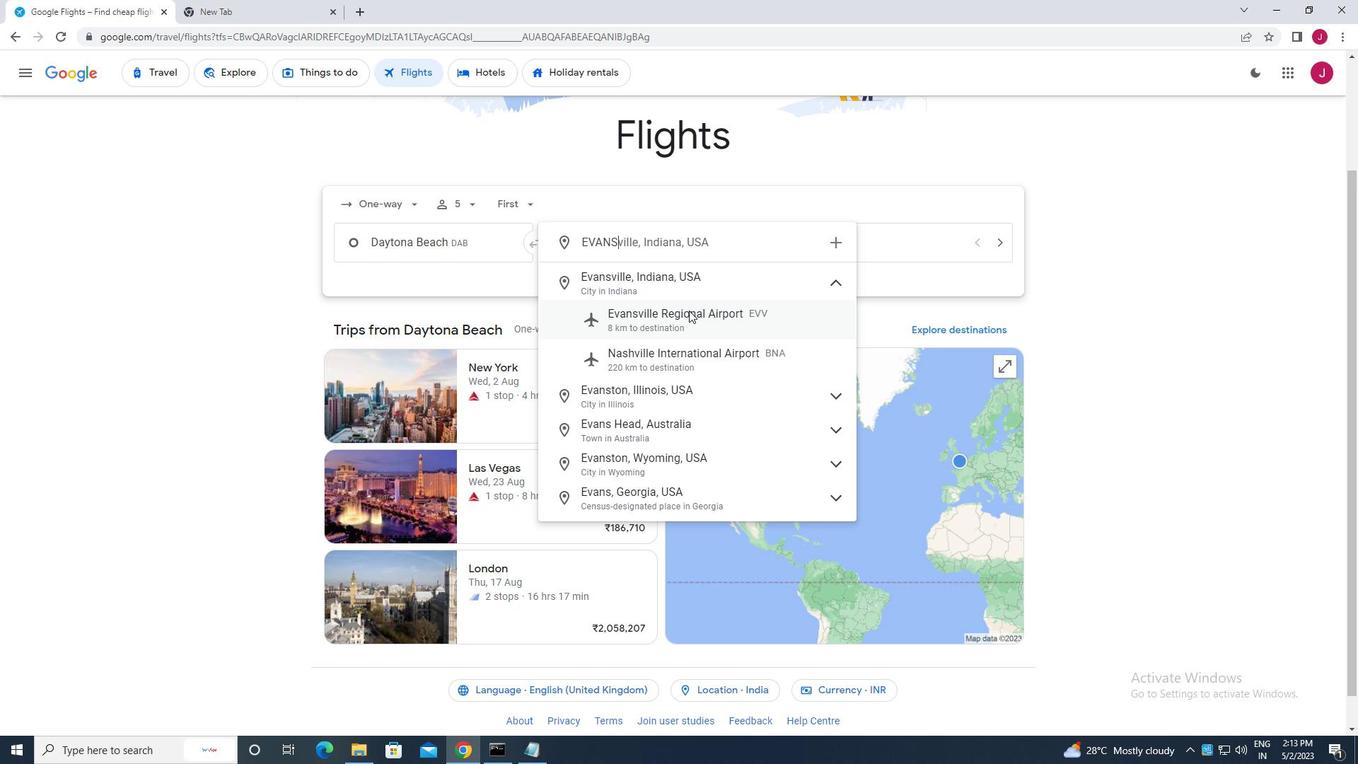 
Action: Mouse pressed left at (696, 321)
Screenshot: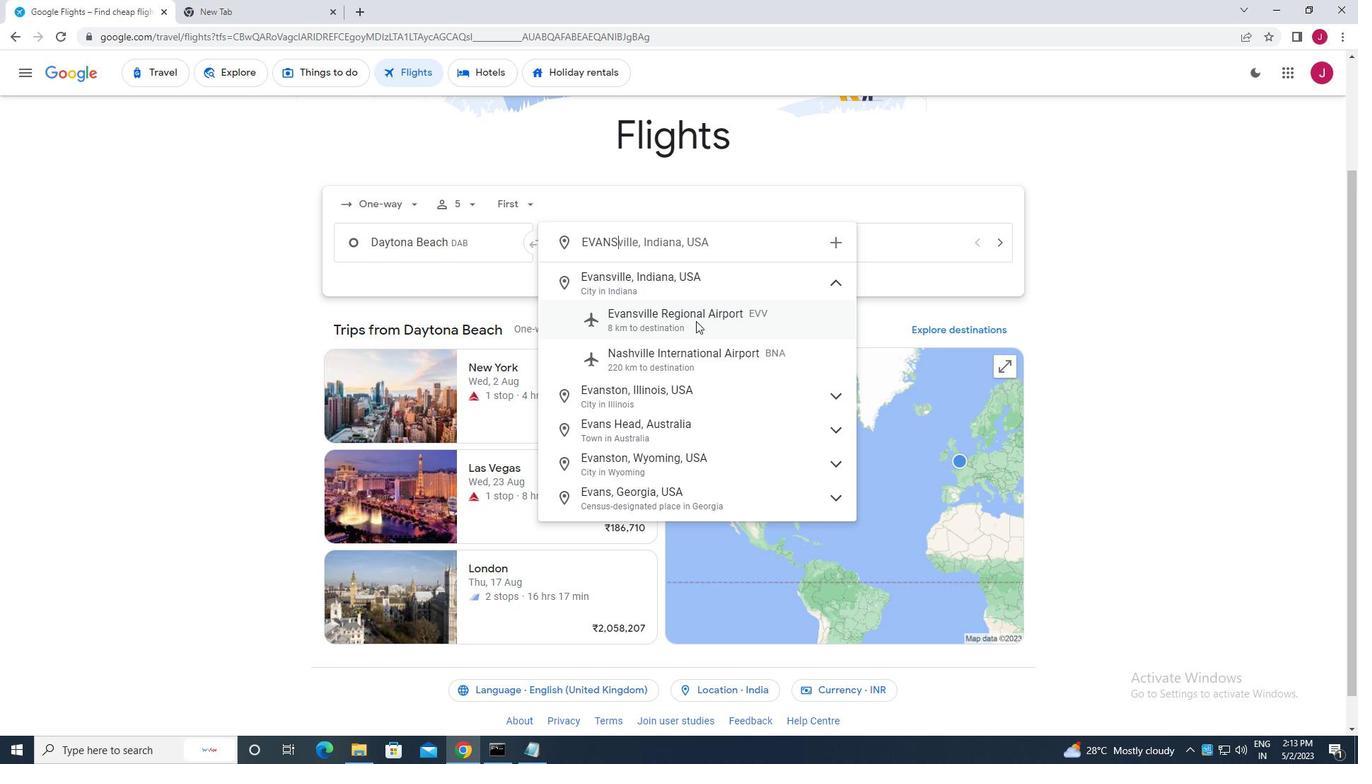 
Action: Mouse moved to (857, 245)
Screenshot: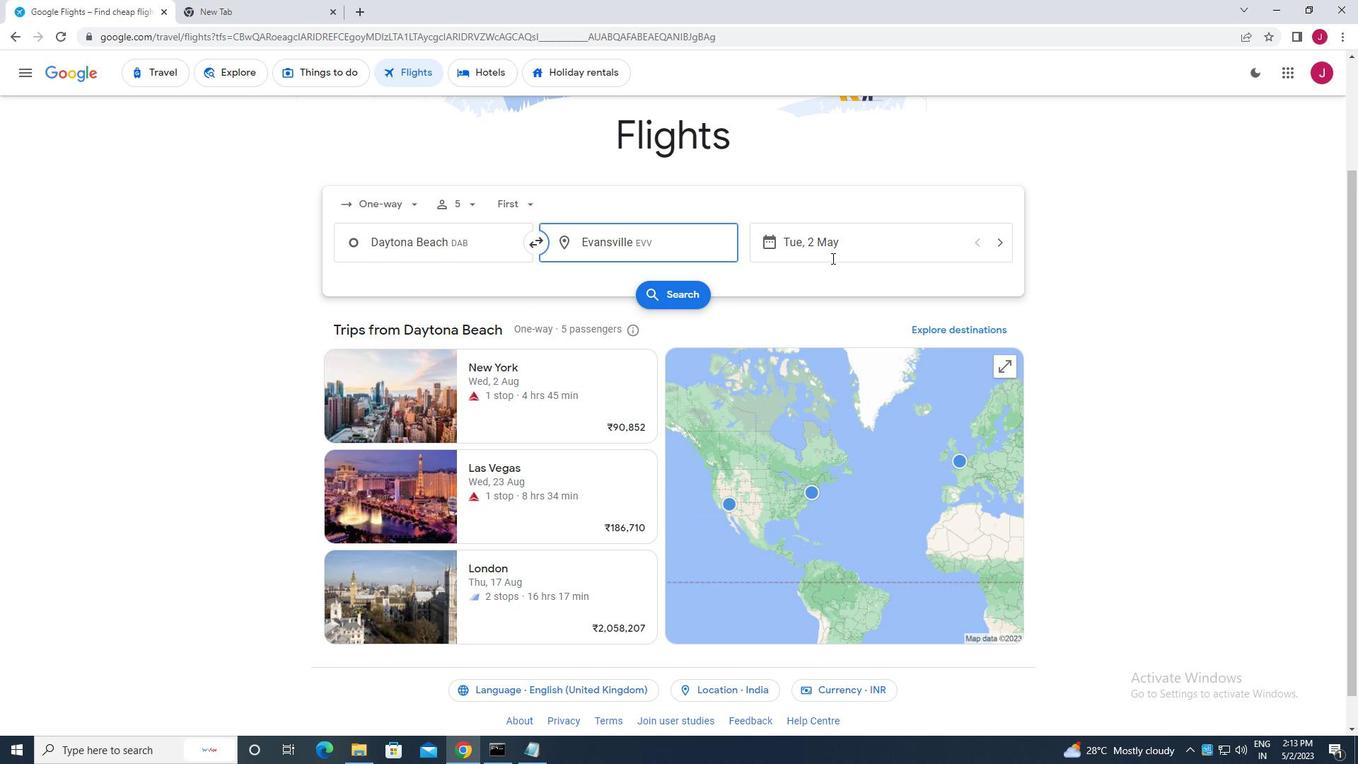 
Action: Mouse pressed left at (857, 245)
Screenshot: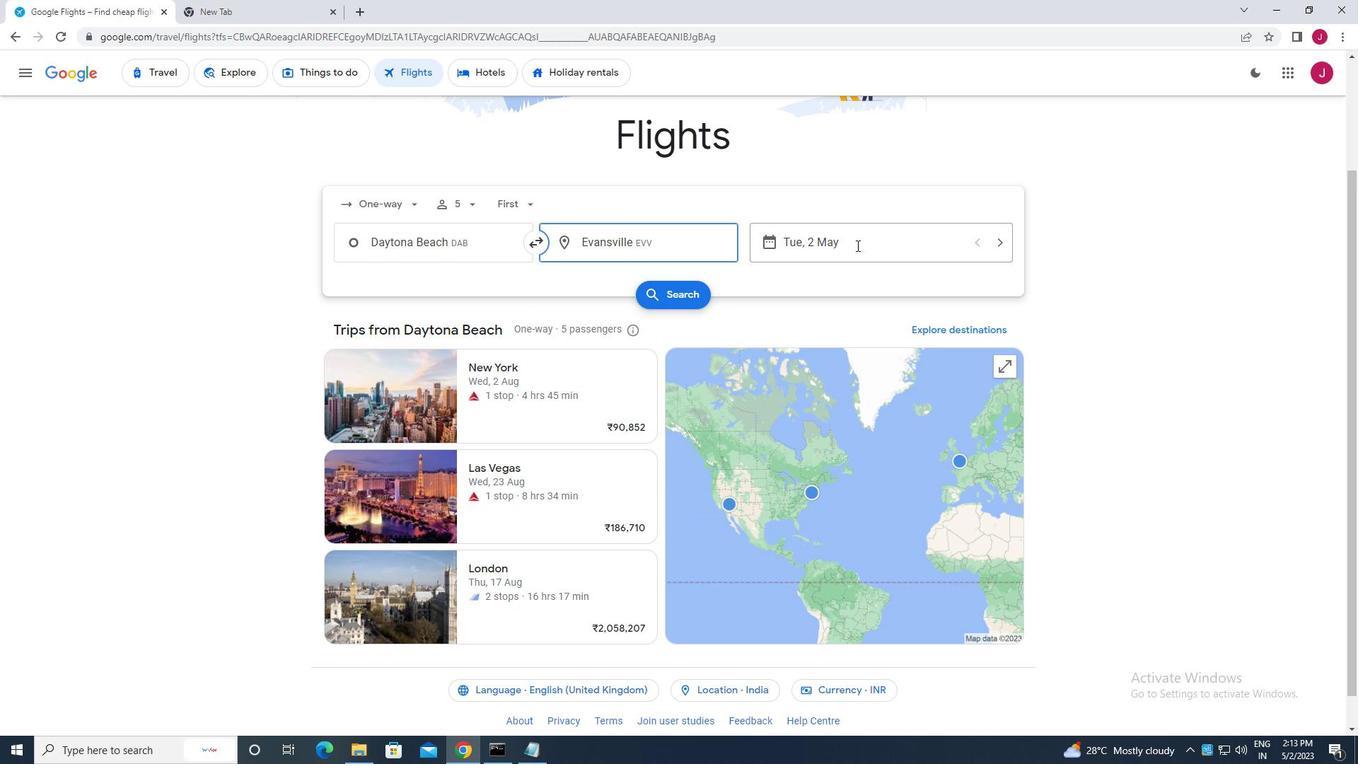 
Action: Mouse moved to (618, 353)
Screenshot: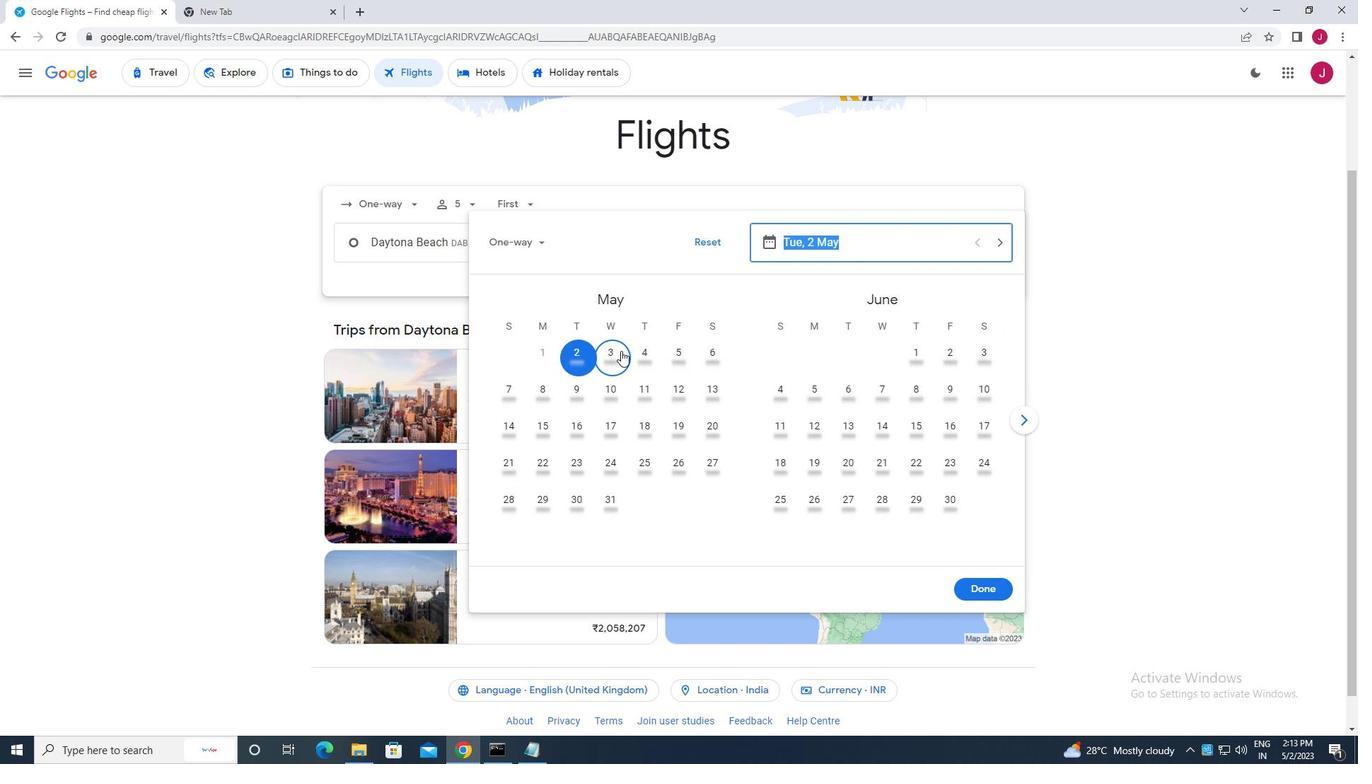 
Action: Mouse pressed left at (618, 353)
Screenshot: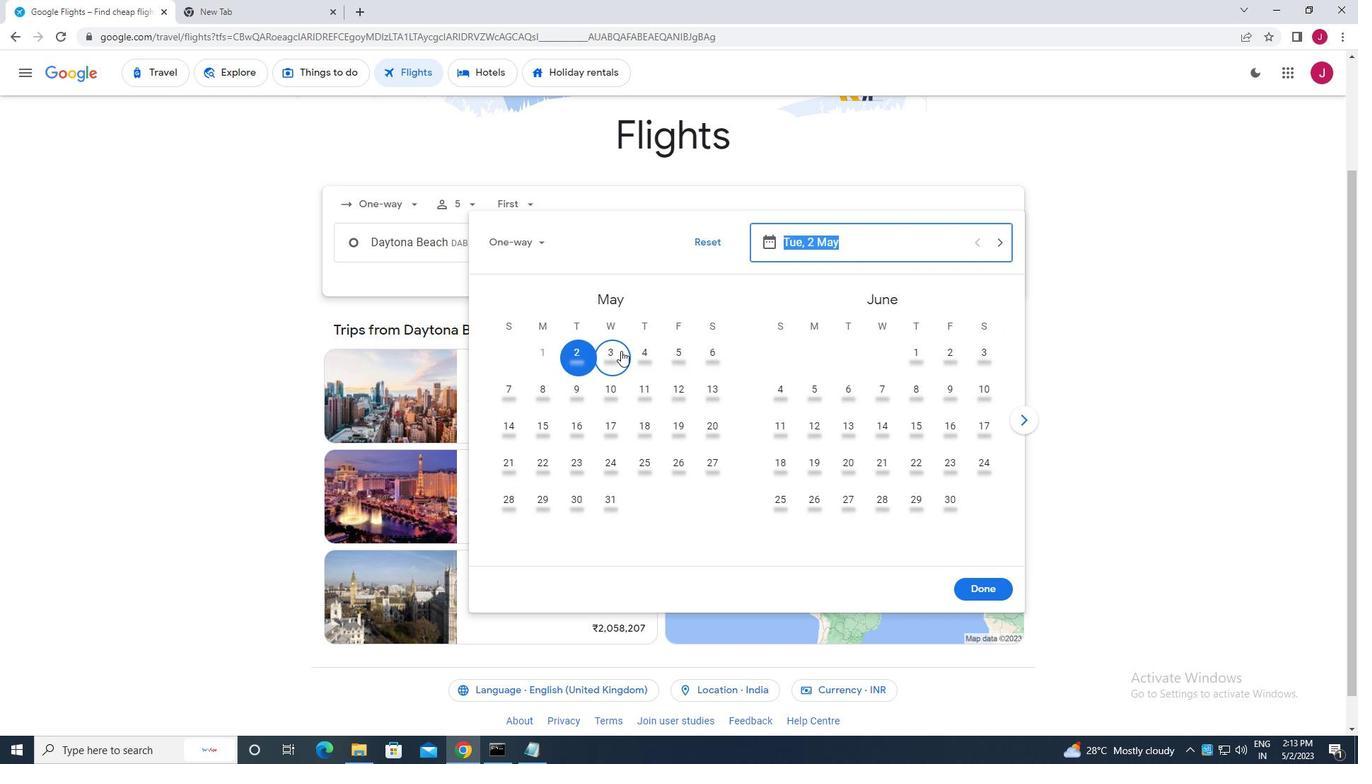 
Action: Mouse moved to (978, 593)
Screenshot: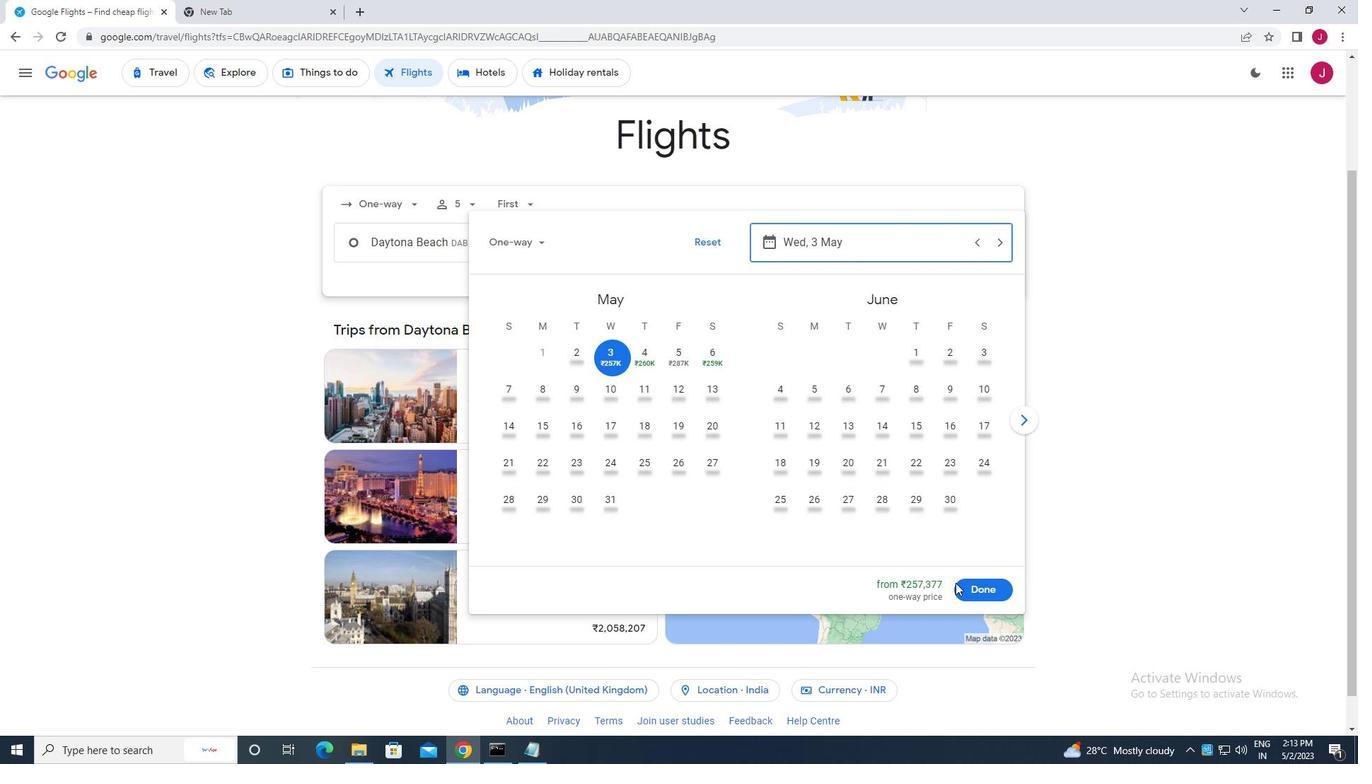 
Action: Mouse pressed left at (978, 593)
Screenshot: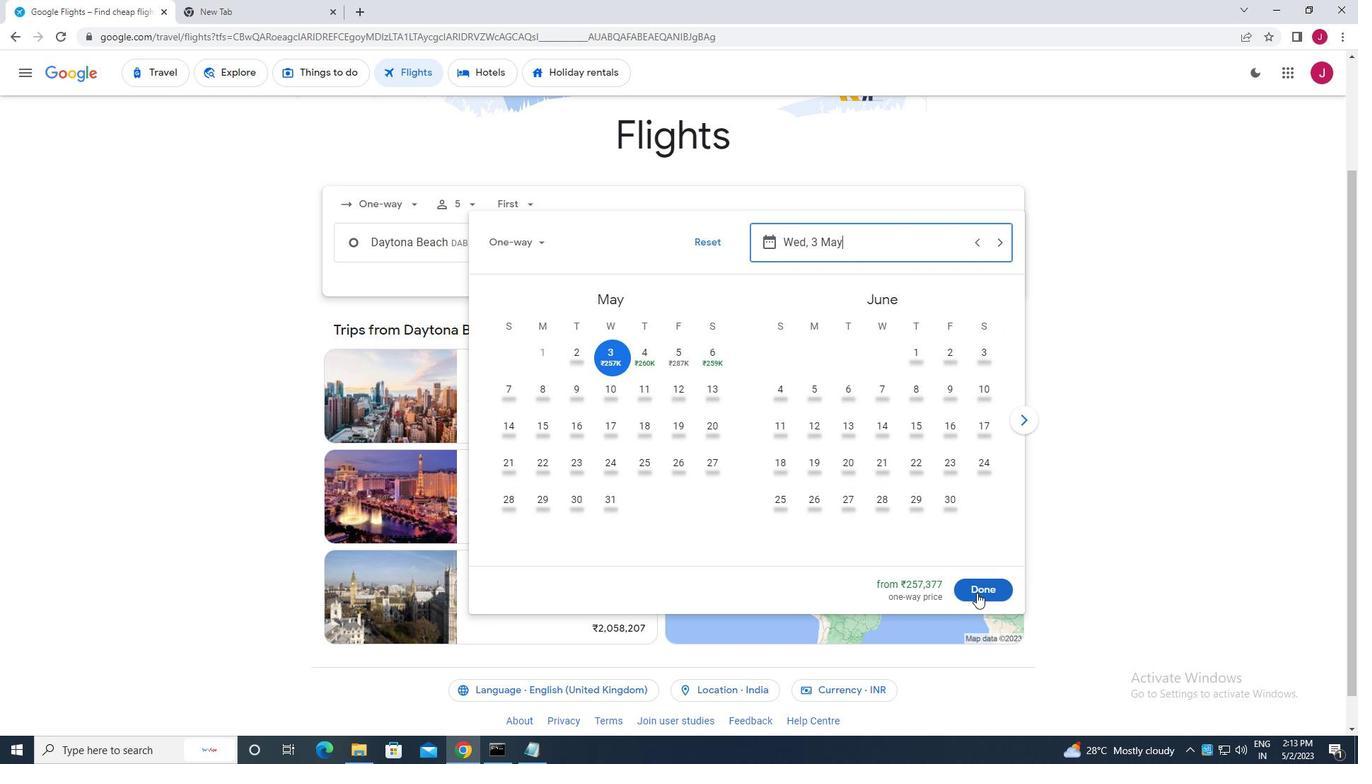 
Action: Mouse moved to (657, 292)
Screenshot: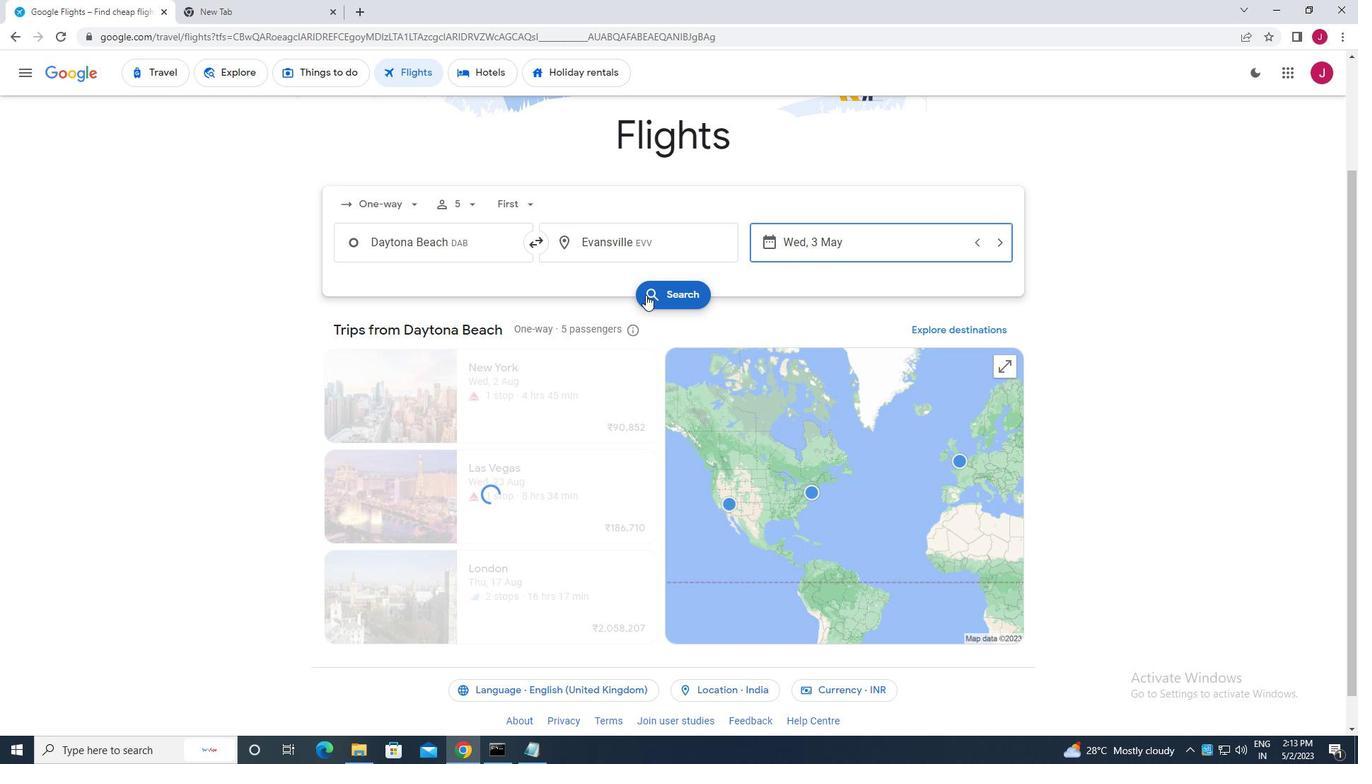 
Action: Mouse pressed left at (657, 292)
Screenshot: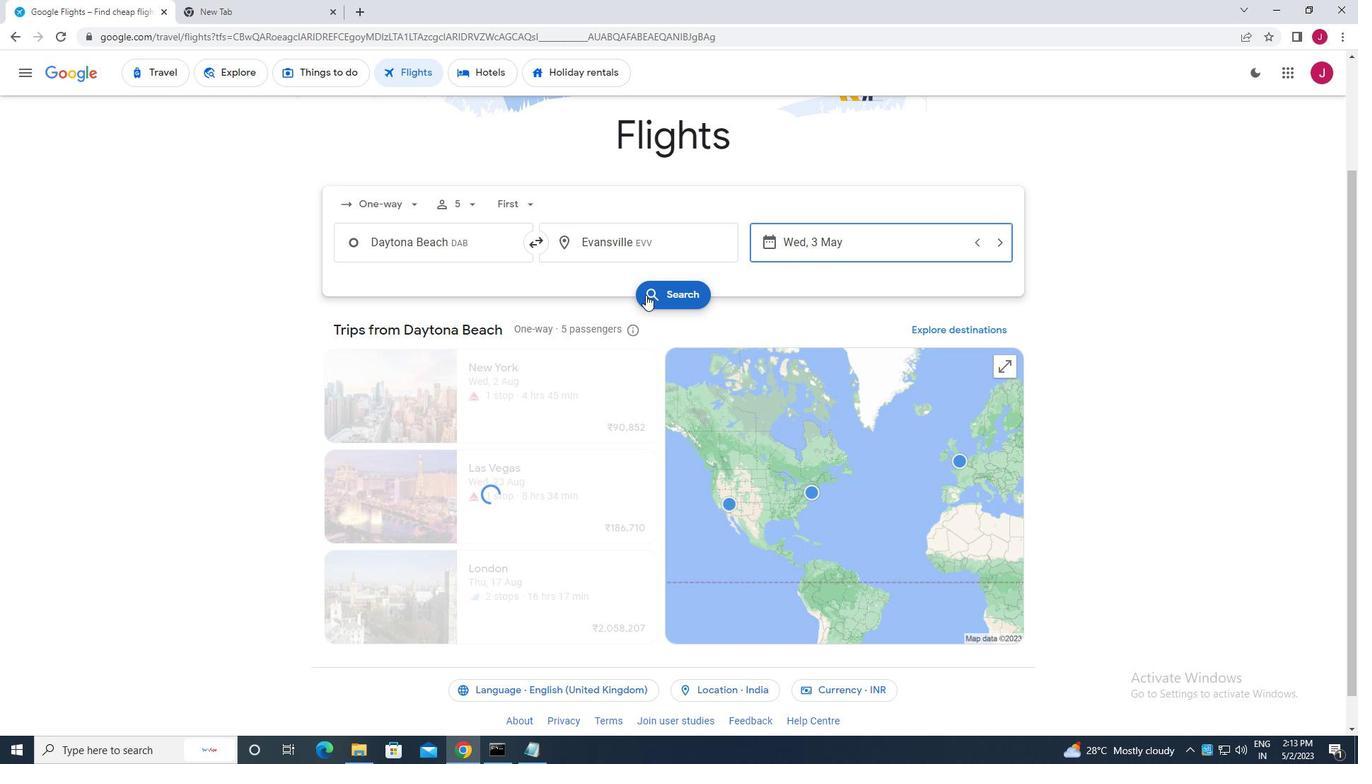 
Action: Mouse moved to (349, 207)
Screenshot: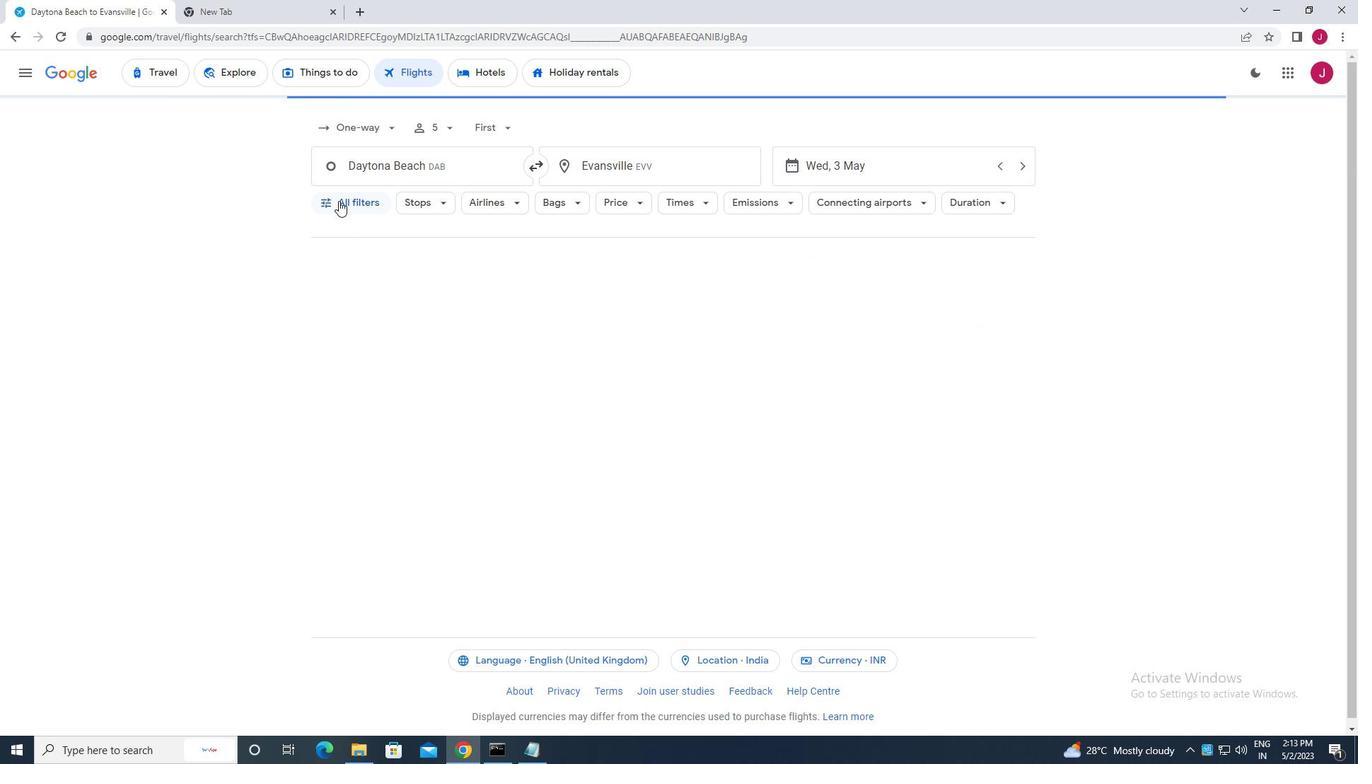 
Action: Mouse pressed left at (349, 207)
Screenshot: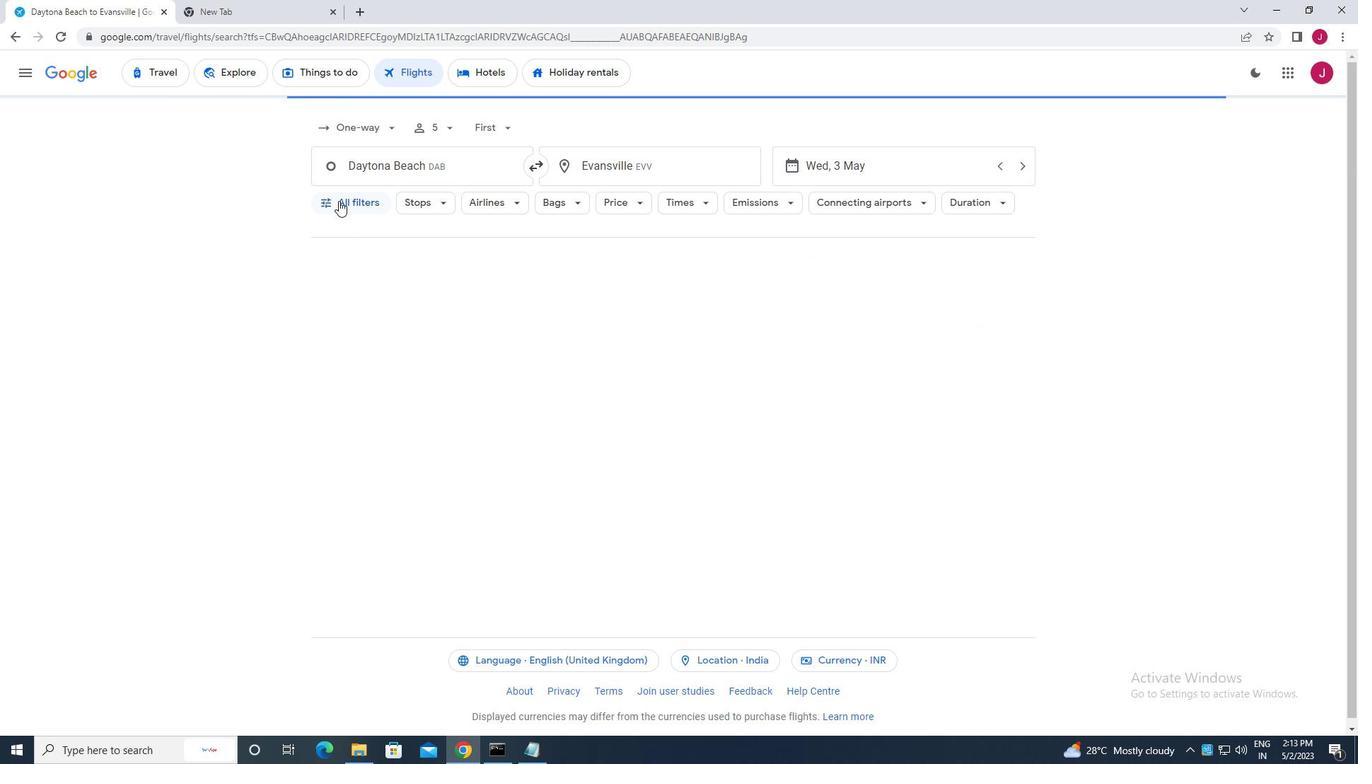 
Action: Mouse moved to (394, 343)
Screenshot: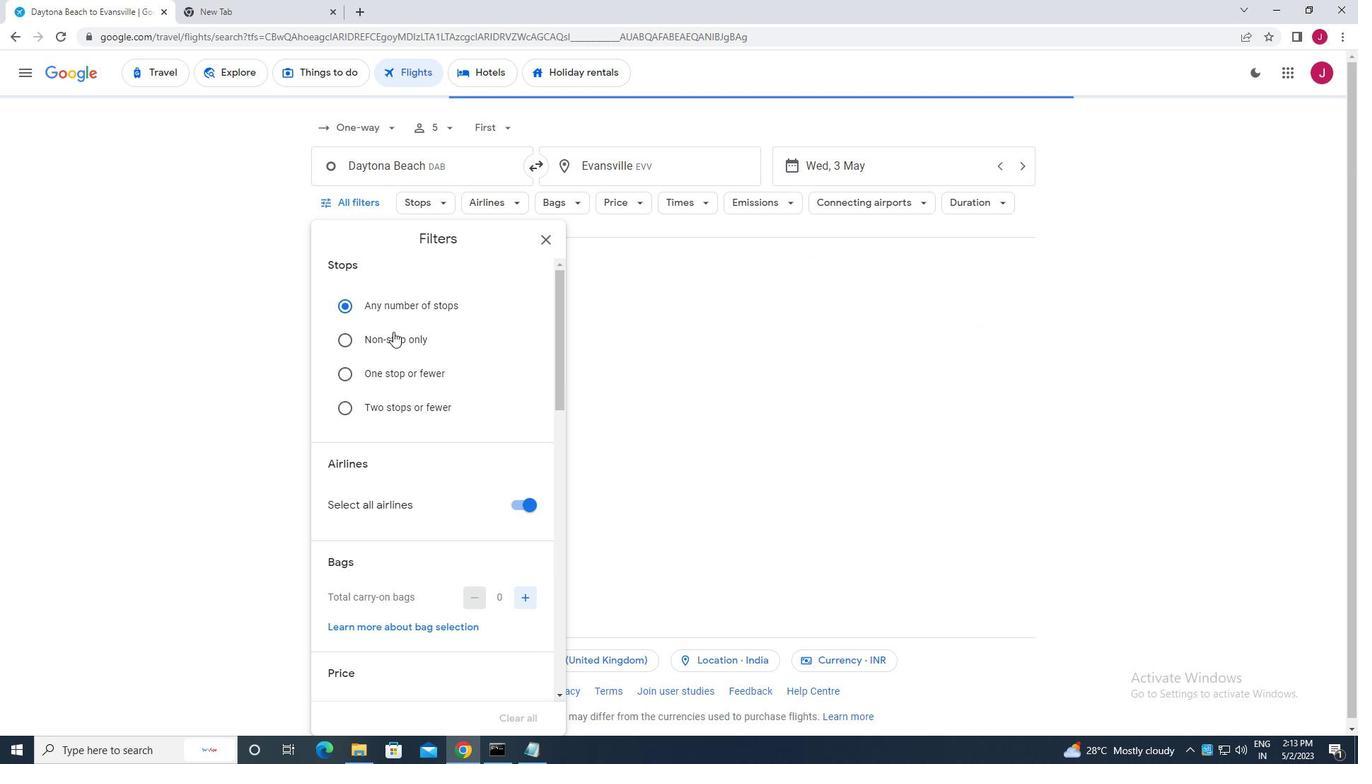 
Action: Mouse scrolled (394, 343) with delta (0, 0)
Screenshot: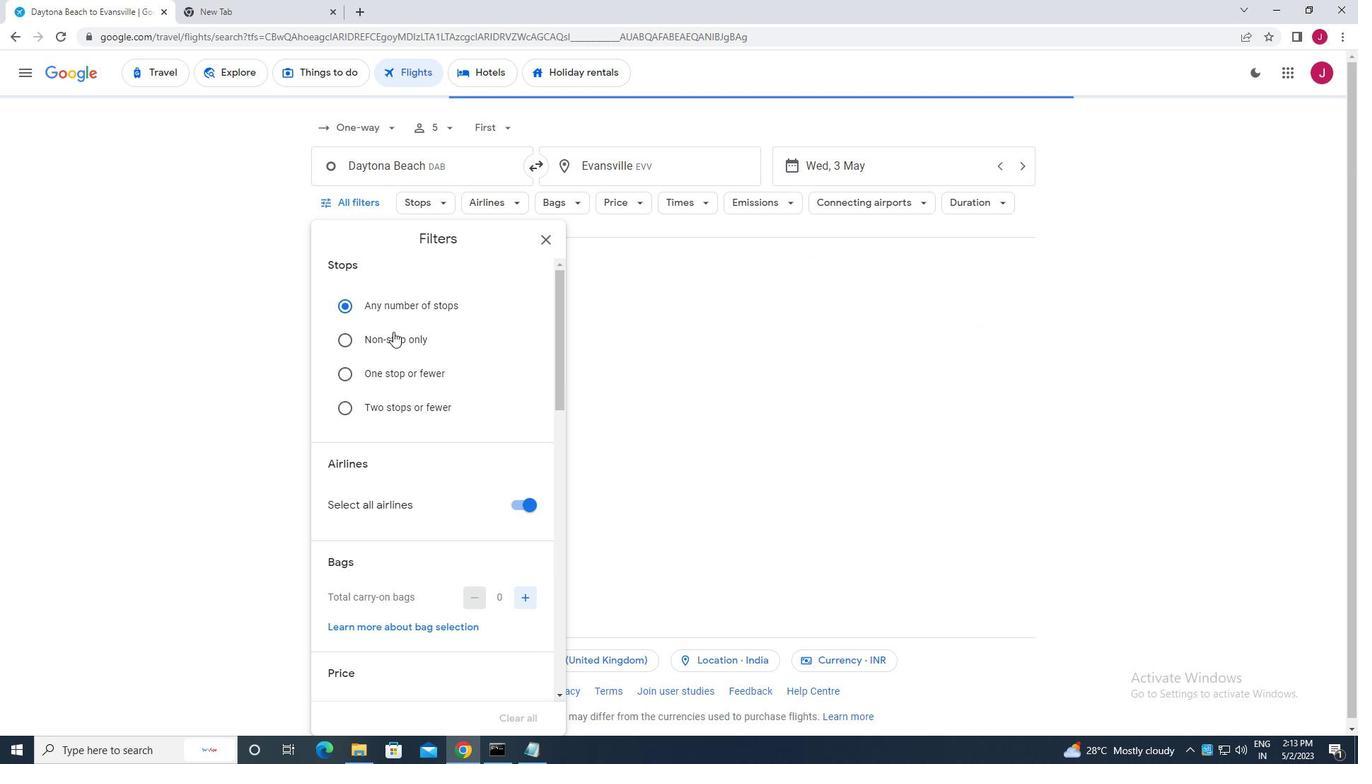 
Action: Mouse moved to (394, 344)
Screenshot: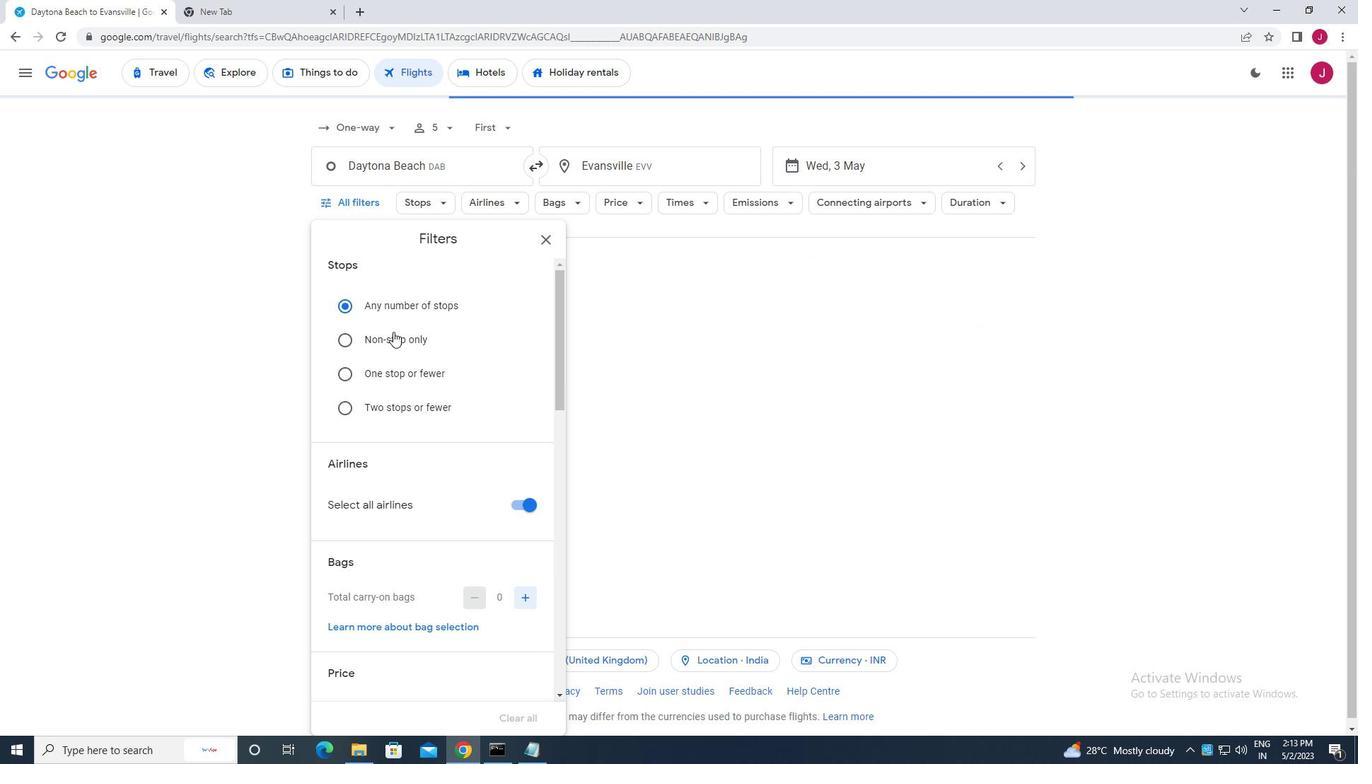 
Action: Mouse scrolled (394, 343) with delta (0, 0)
Screenshot: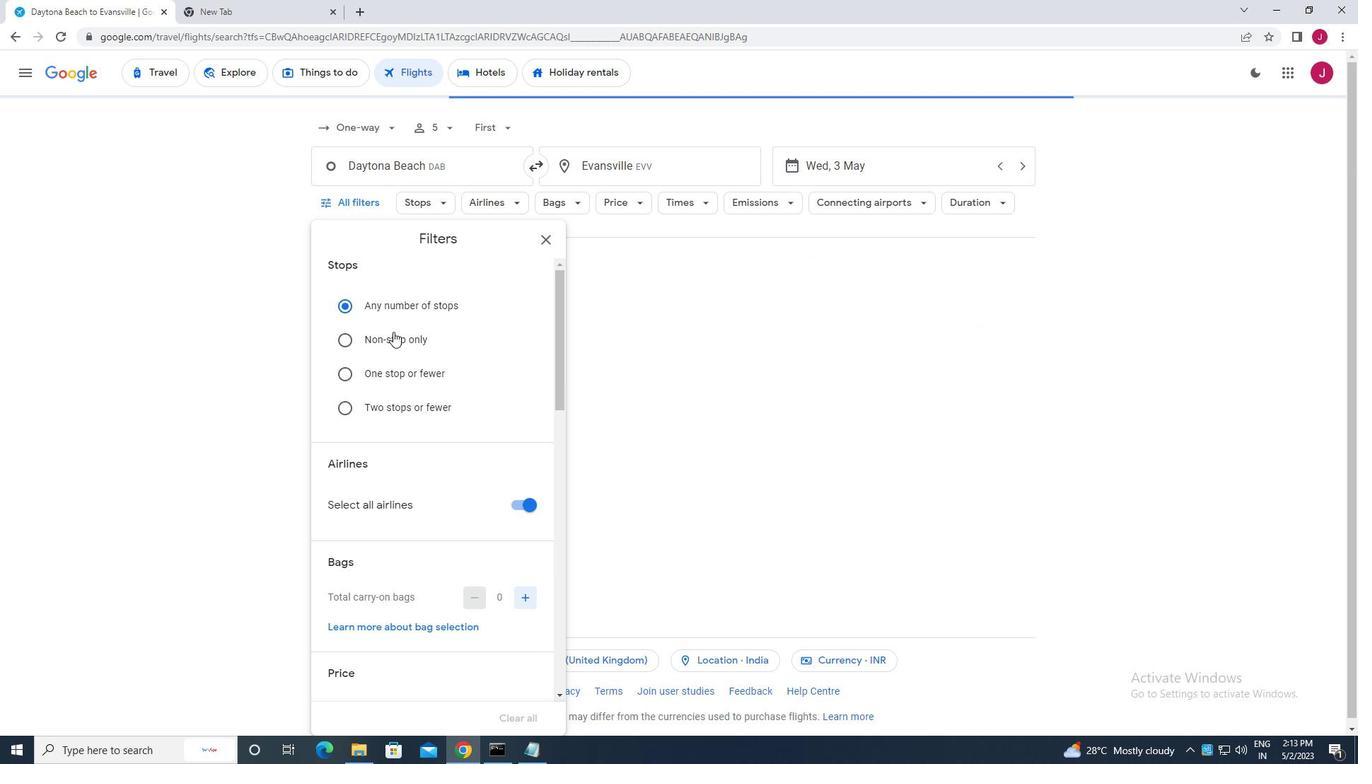 
Action: Mouse moved to (520, 365)
Screenshot: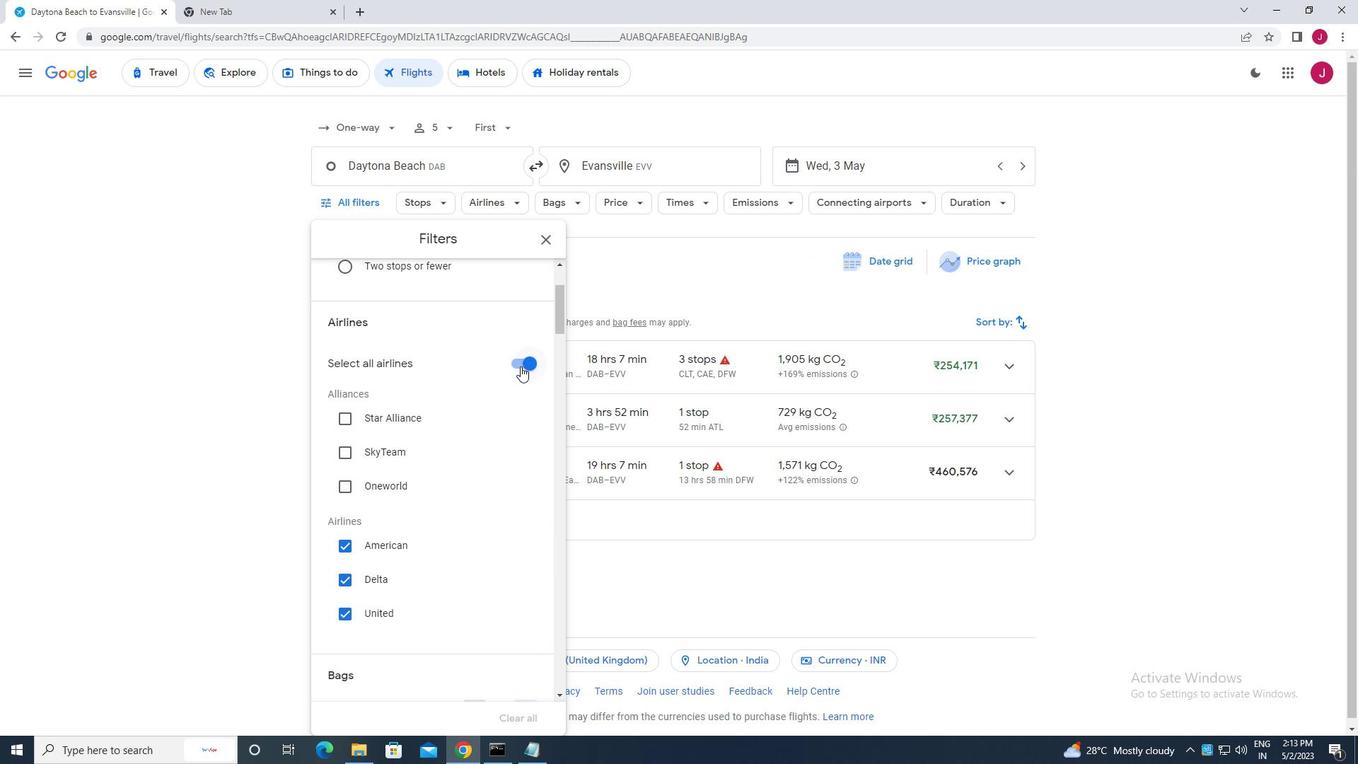 
Action: Mouse pressed left at (520, 365)
Screenshot: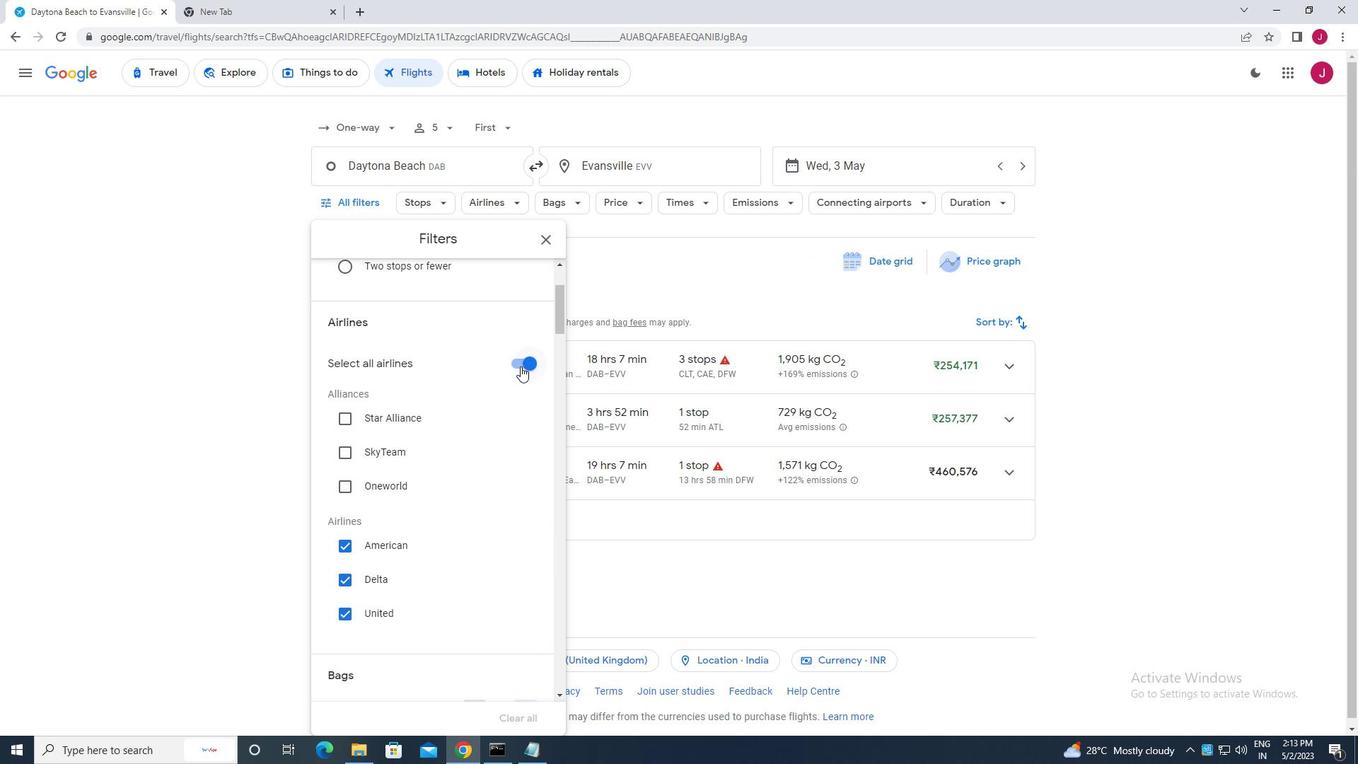 
Action: Mouse moved to (489, 381)
Screenshot: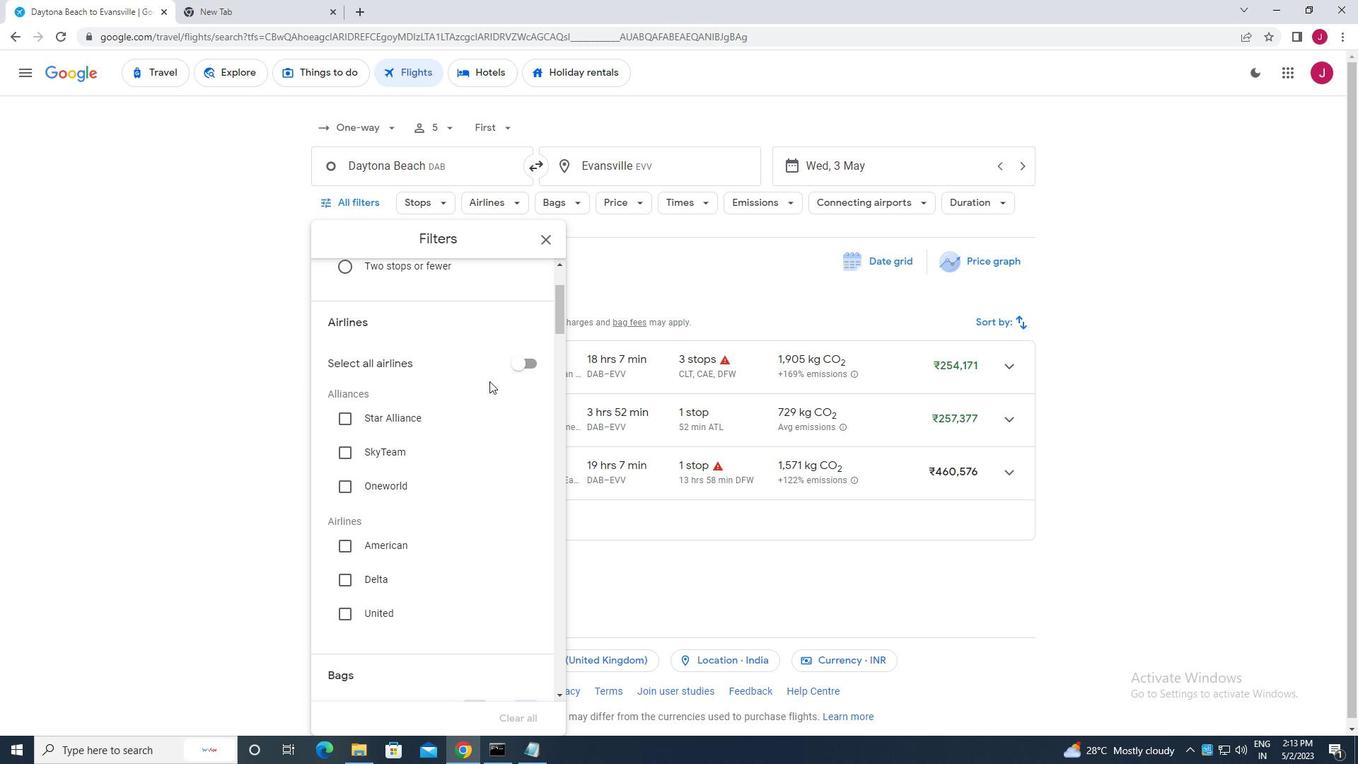 
Action: Mouse scrolled (489, 380) with delta (0, 0)
Screenshot: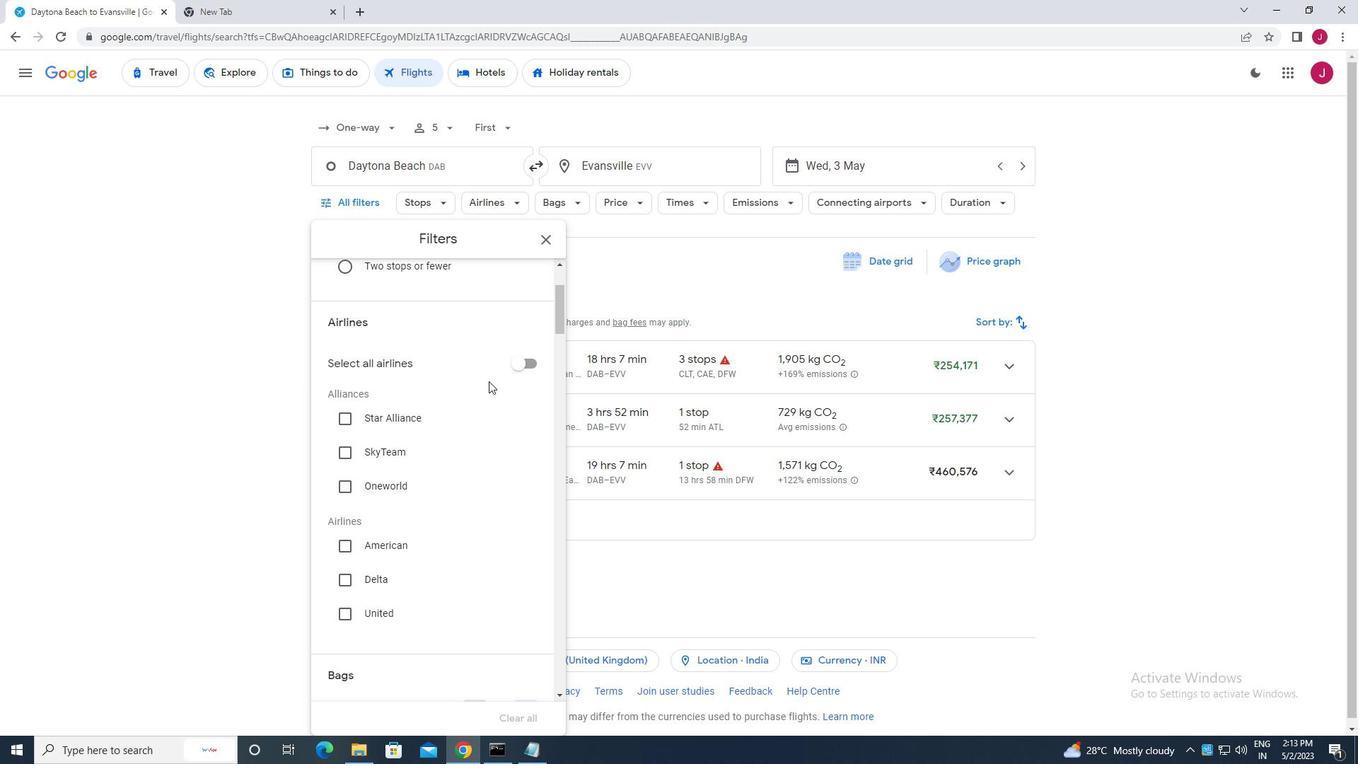 
Action: Mouse moved to (477, 363)
Screenshot: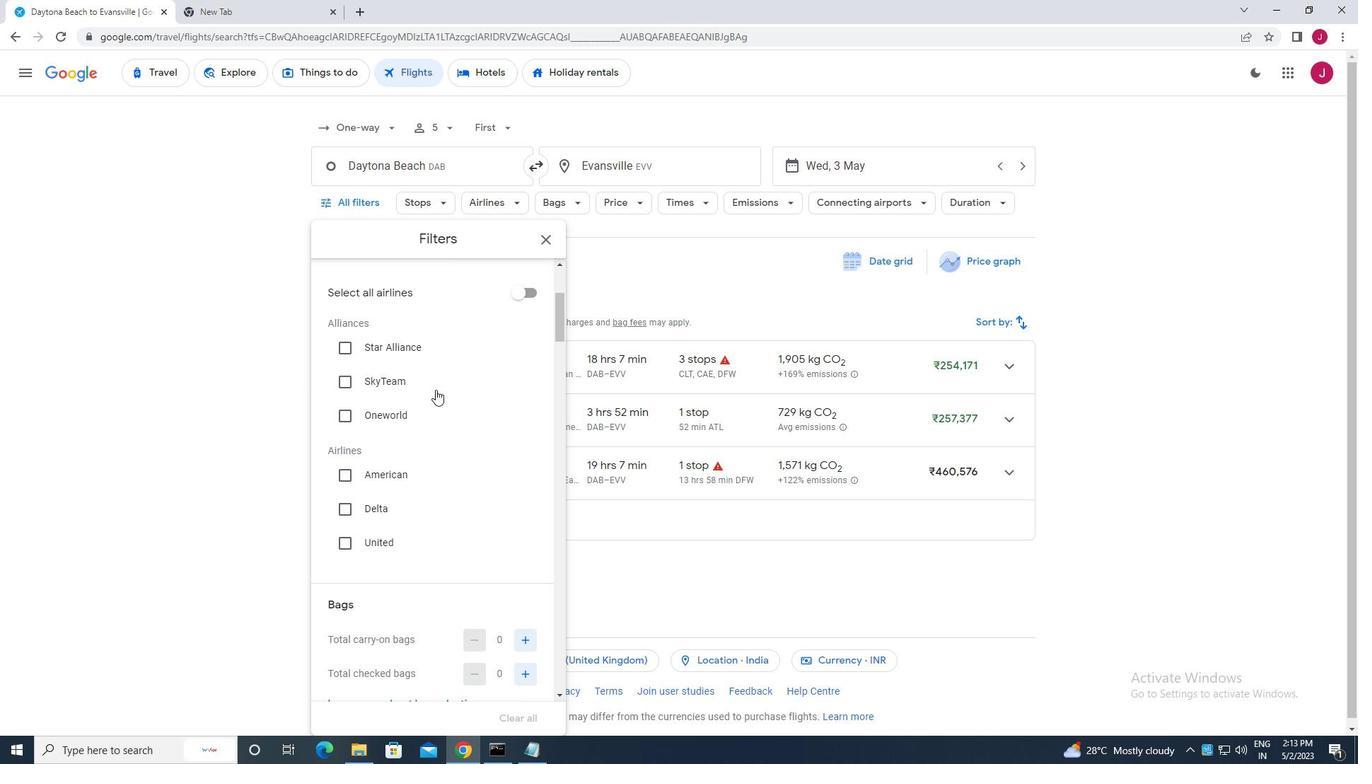 
Action: Mouse scrolled (477, 363) with delta (0, 0)
Screenshot: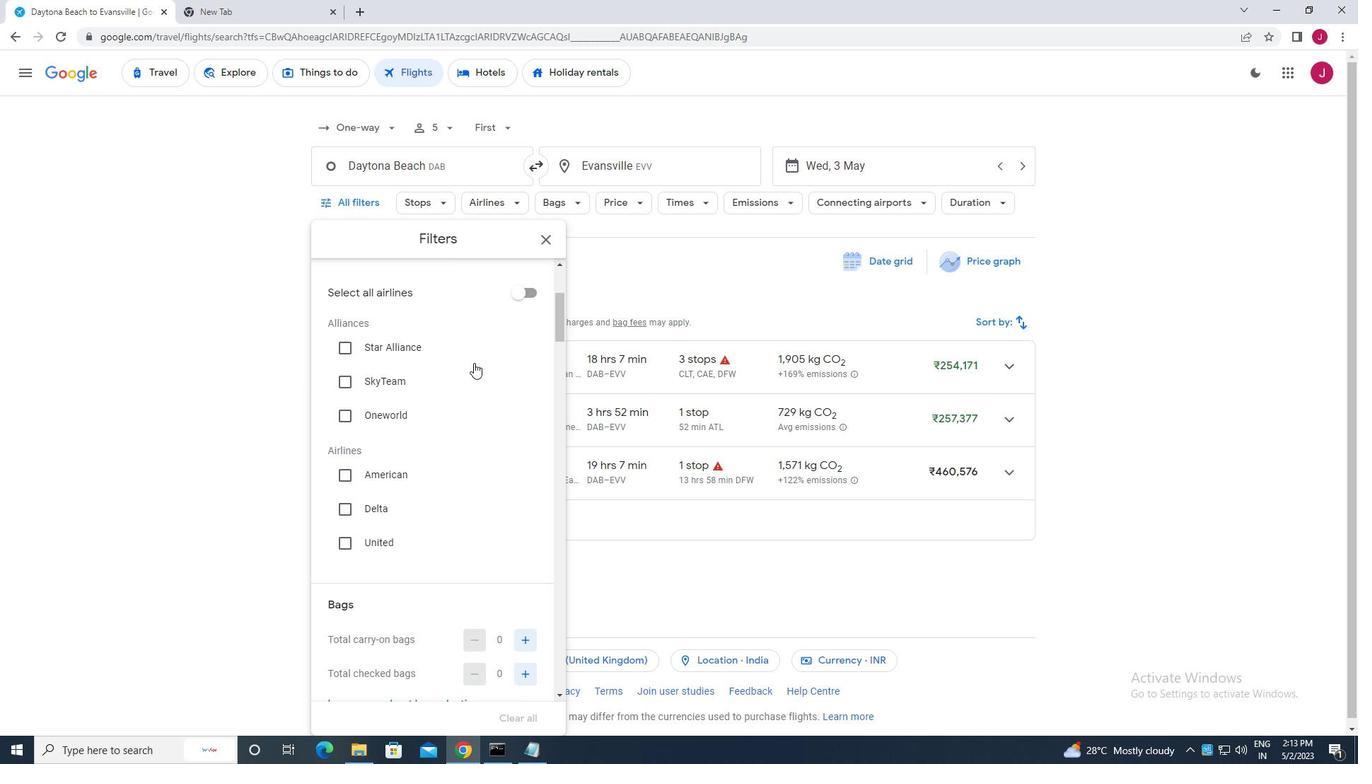 
Action: Mouse moved to (475, 365)
Screenshot: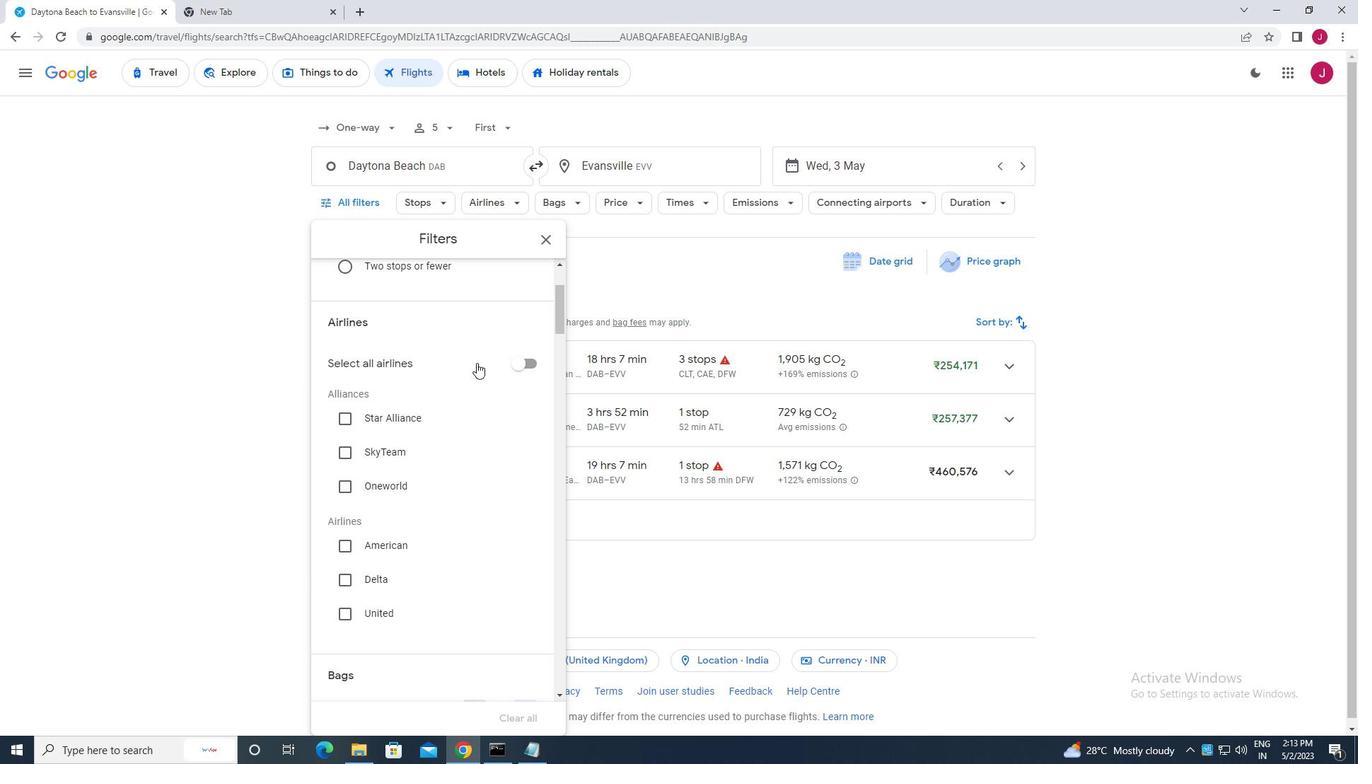 
Action: Mouse scrolled (475, 364) with delta (0, 0)
Screenshot: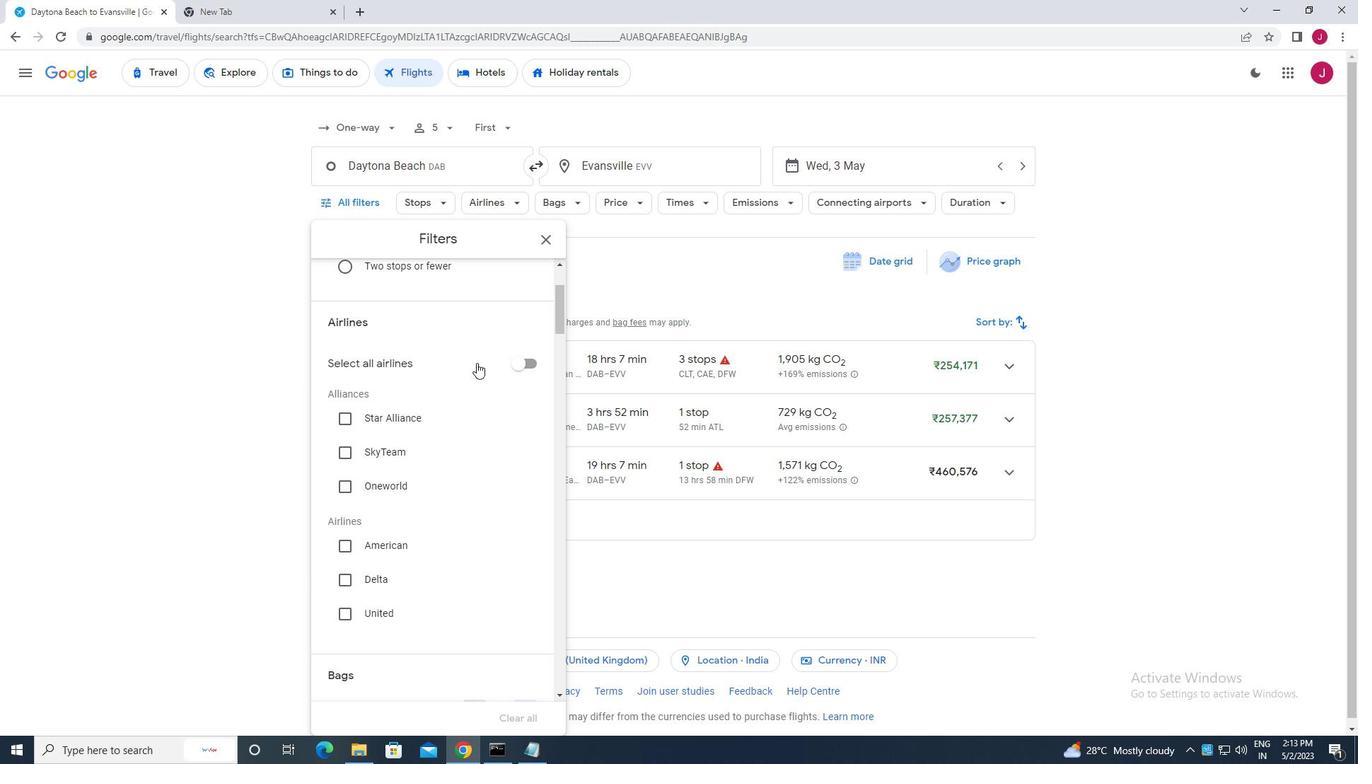 
Action: Mouse moved to (438, 465)
Screenshot: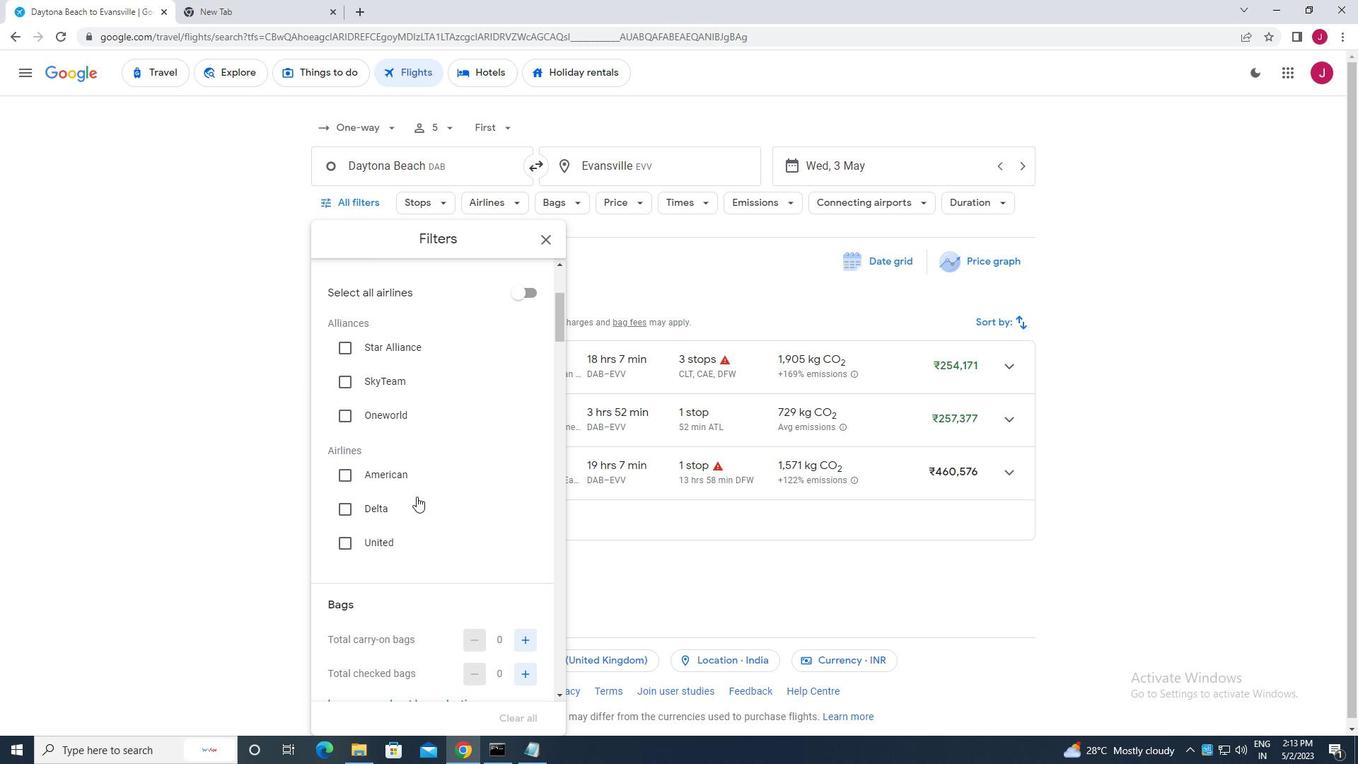 
Action: Mouse scrolled (438, 465) with delta (0, 0)
Screenshot: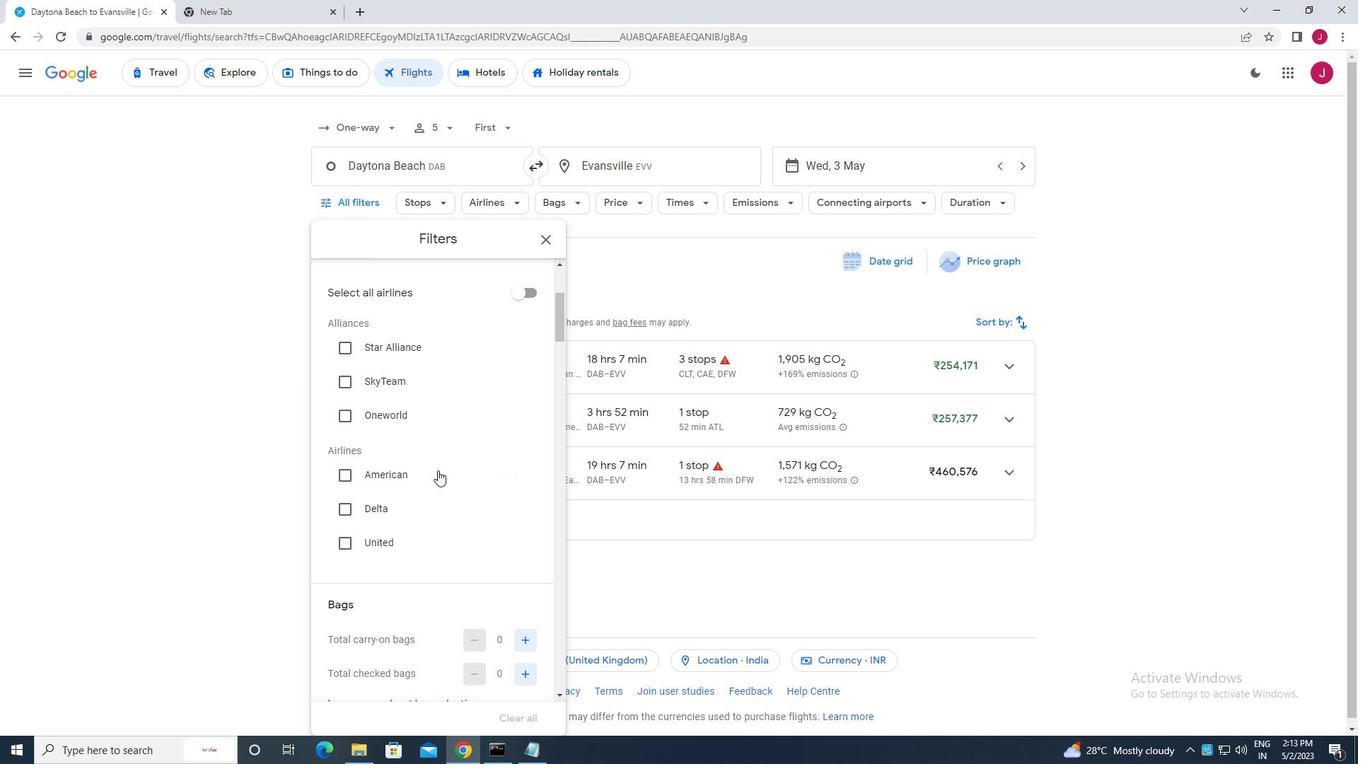 
Action: Mouse moved to (438, 465)
Screenshot: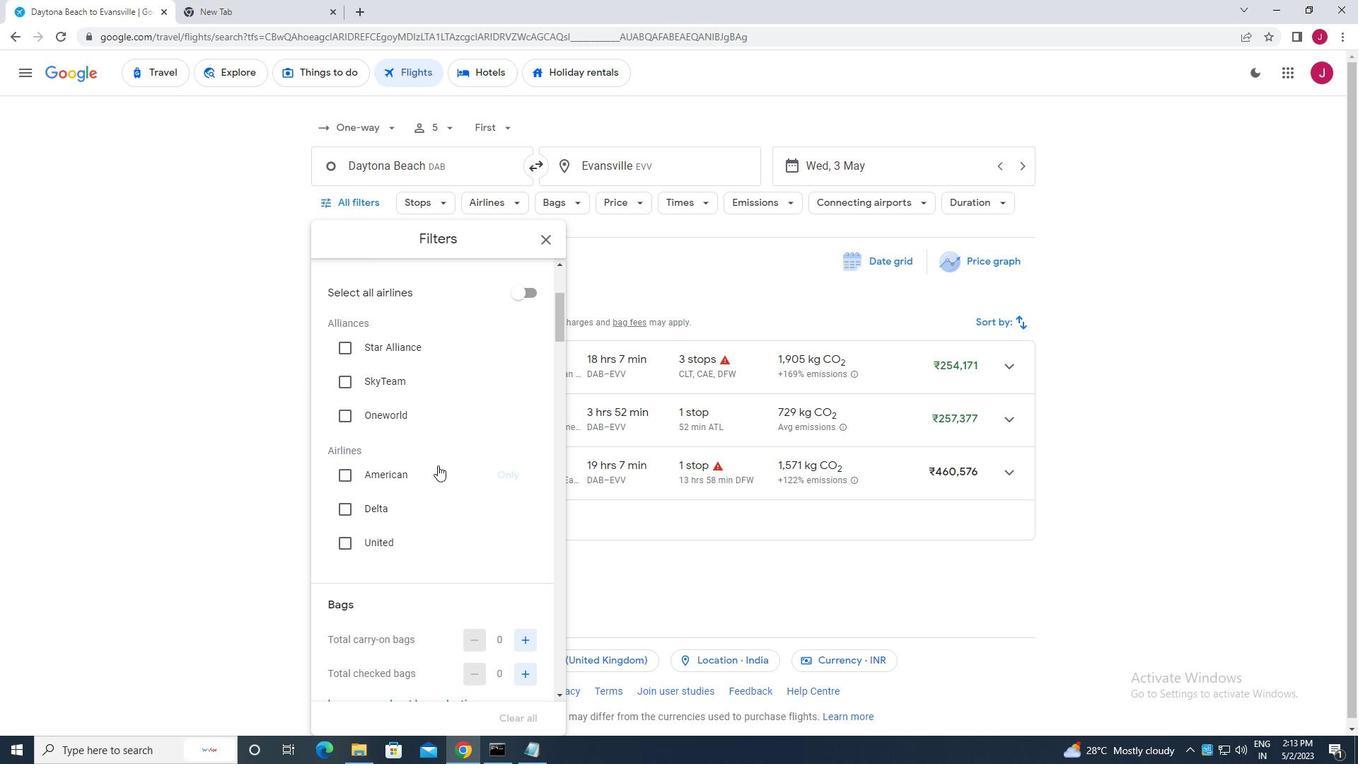 
Action: Mouse scrolled (438, 465) with delta (0, 0)
Screenshot: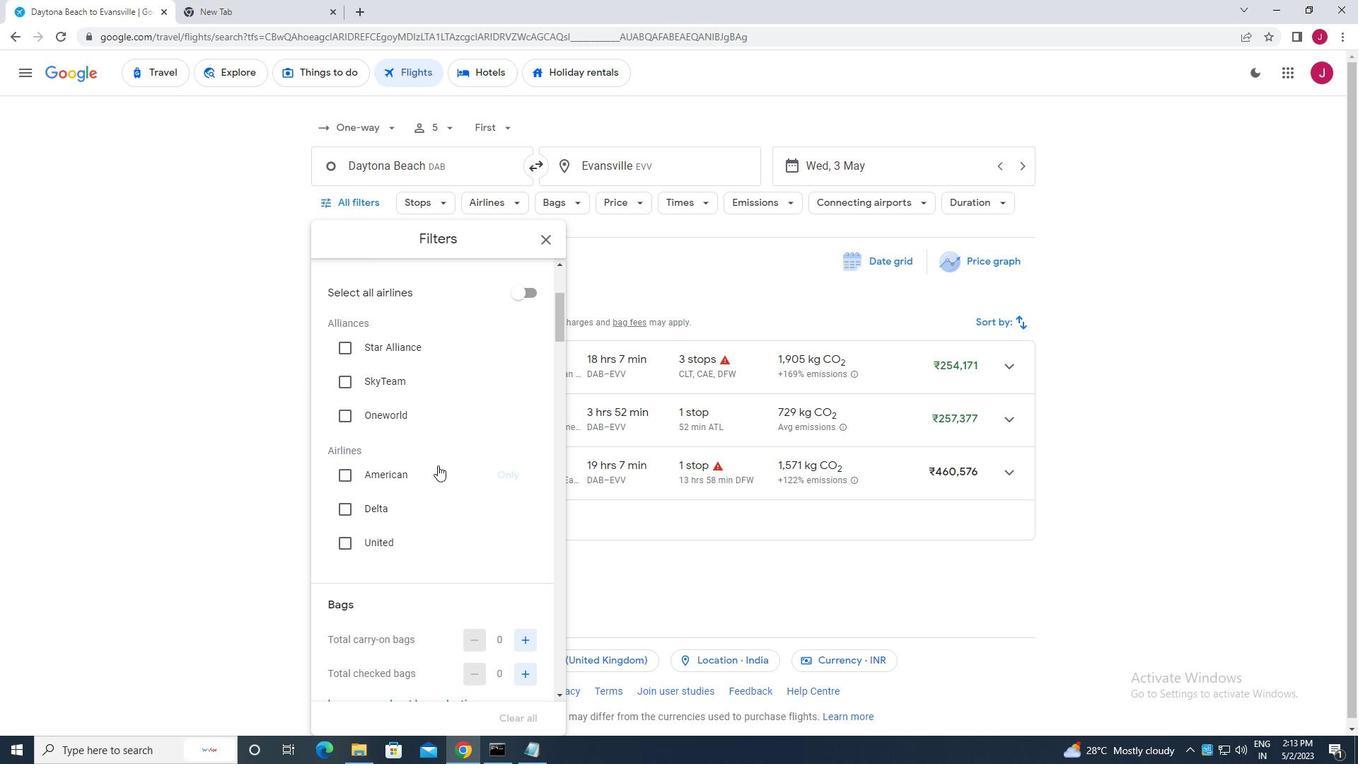 
Action: Mouse scrolled (438, 465) with delta (0, 0)
Screenshot: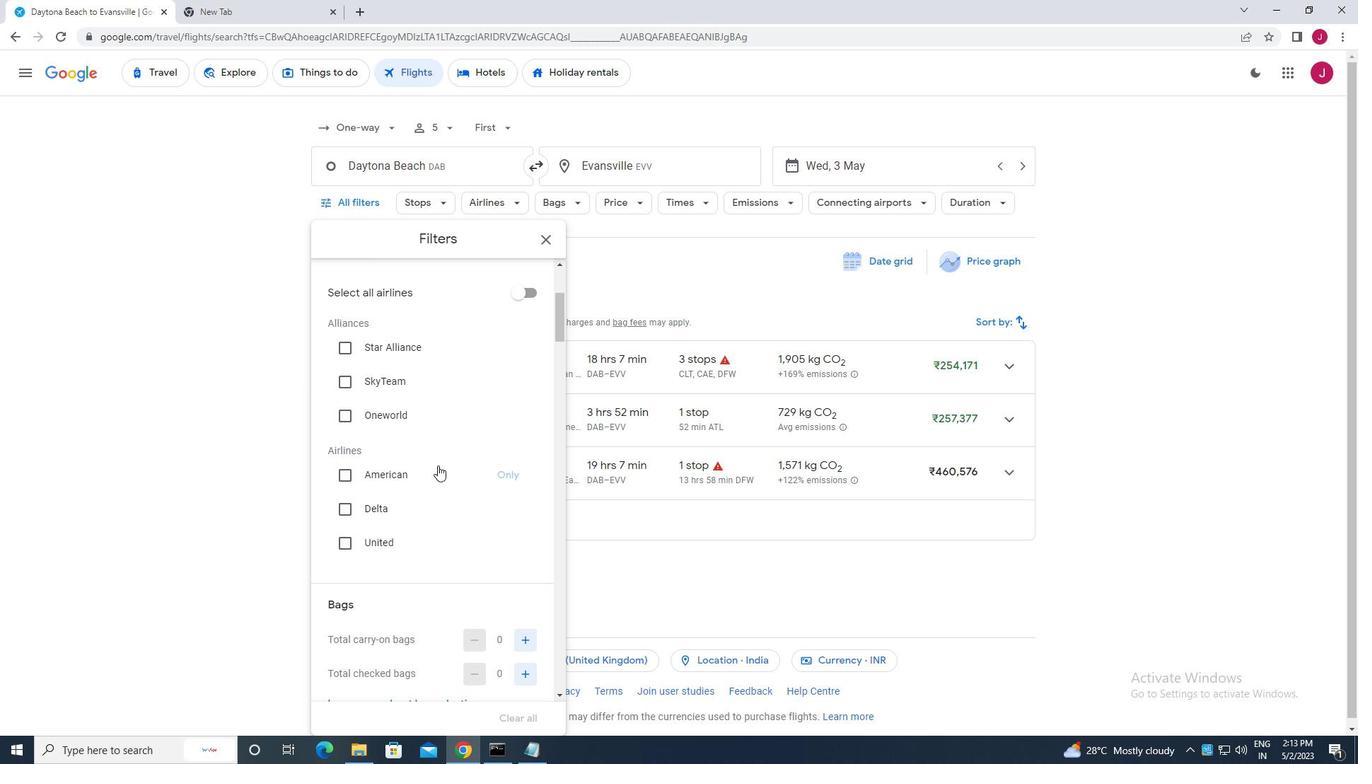 
Action: Mouse scrolled (438, 465) with delta (0, 0)
Screenshot: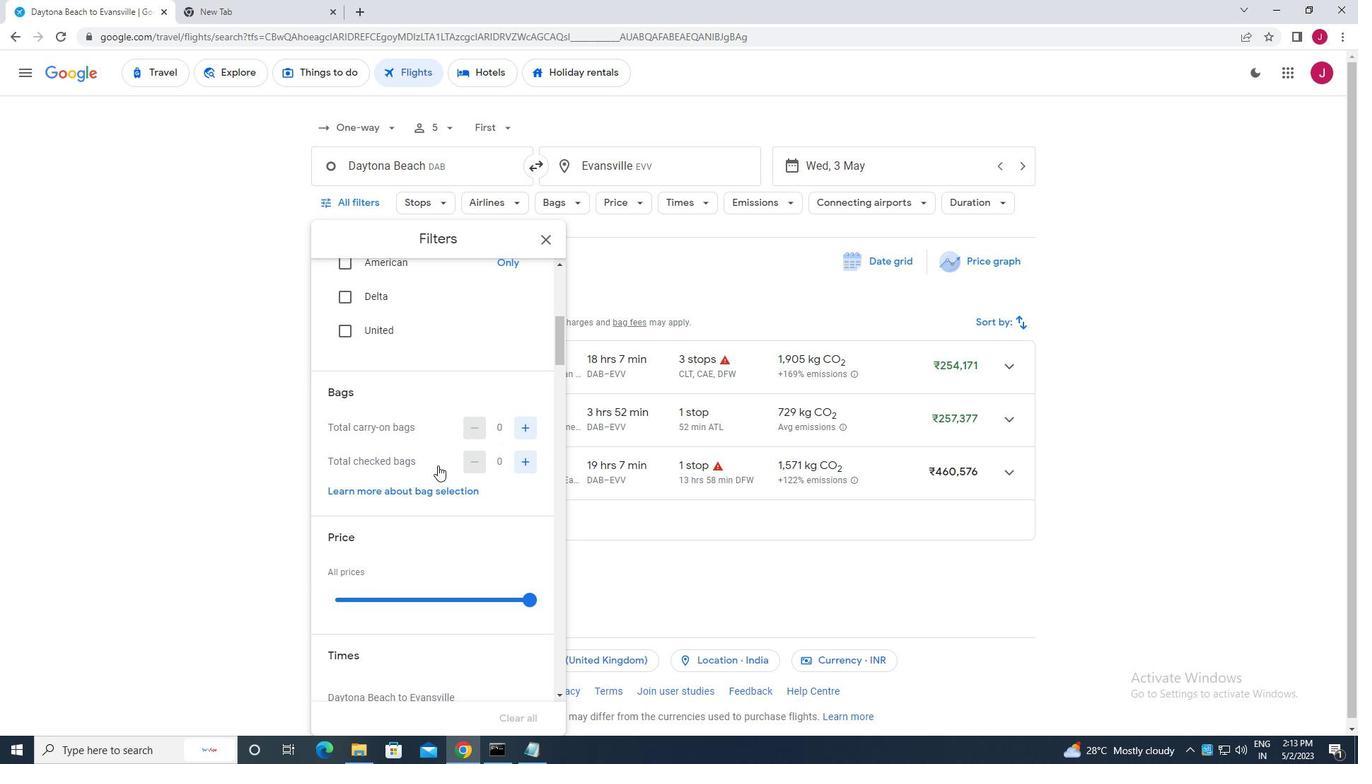 
Action: Mouse moved to (528, 358)
Screenshot: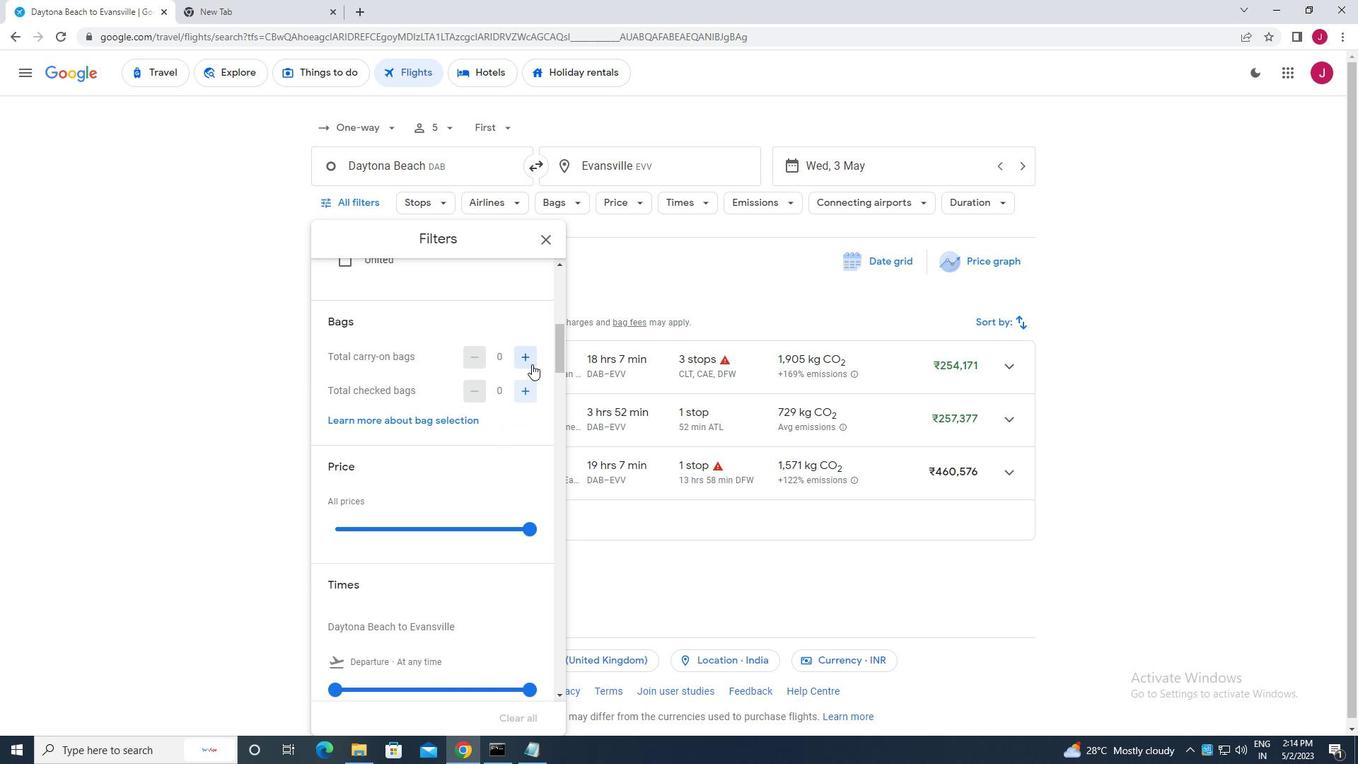 
Action: Mouse pressed left at (528, 358)
Screenshot: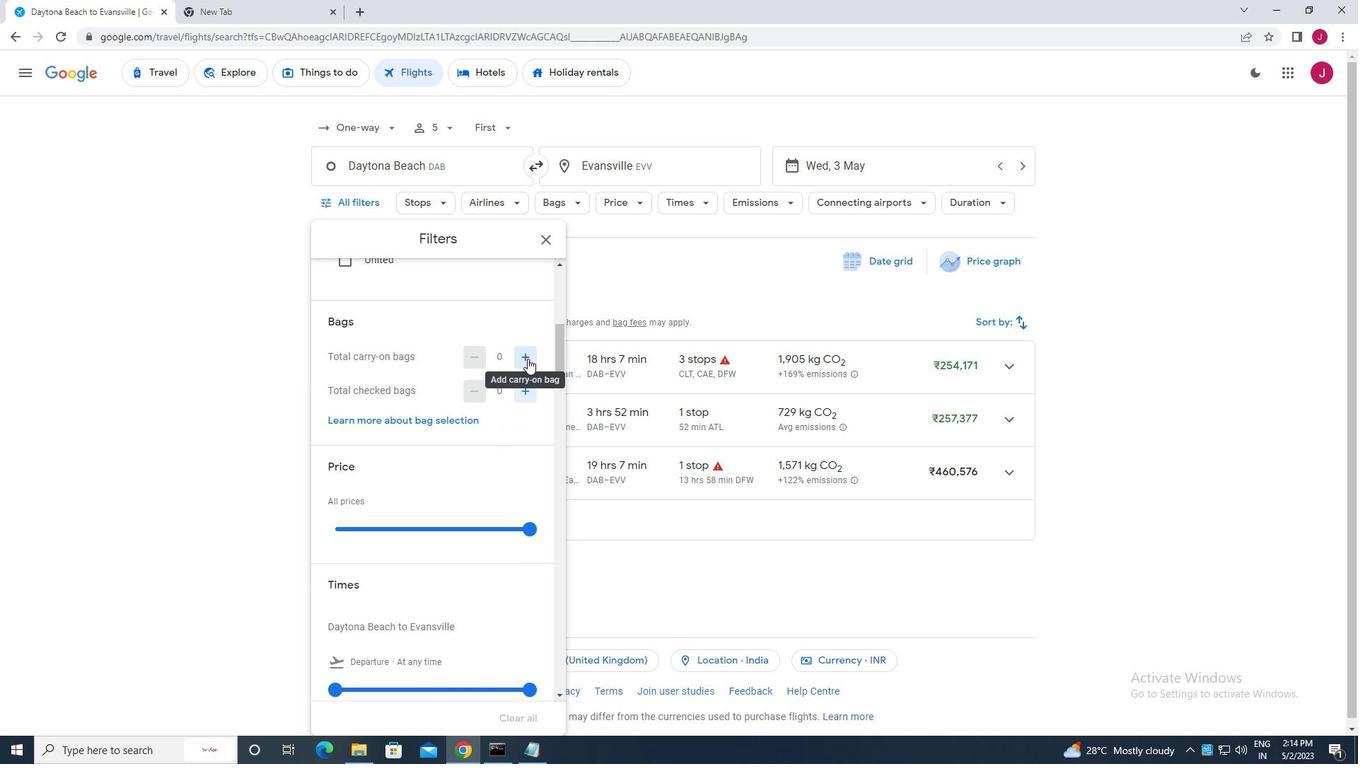
Action: Mouse moved to (474, 356)
Screenshot: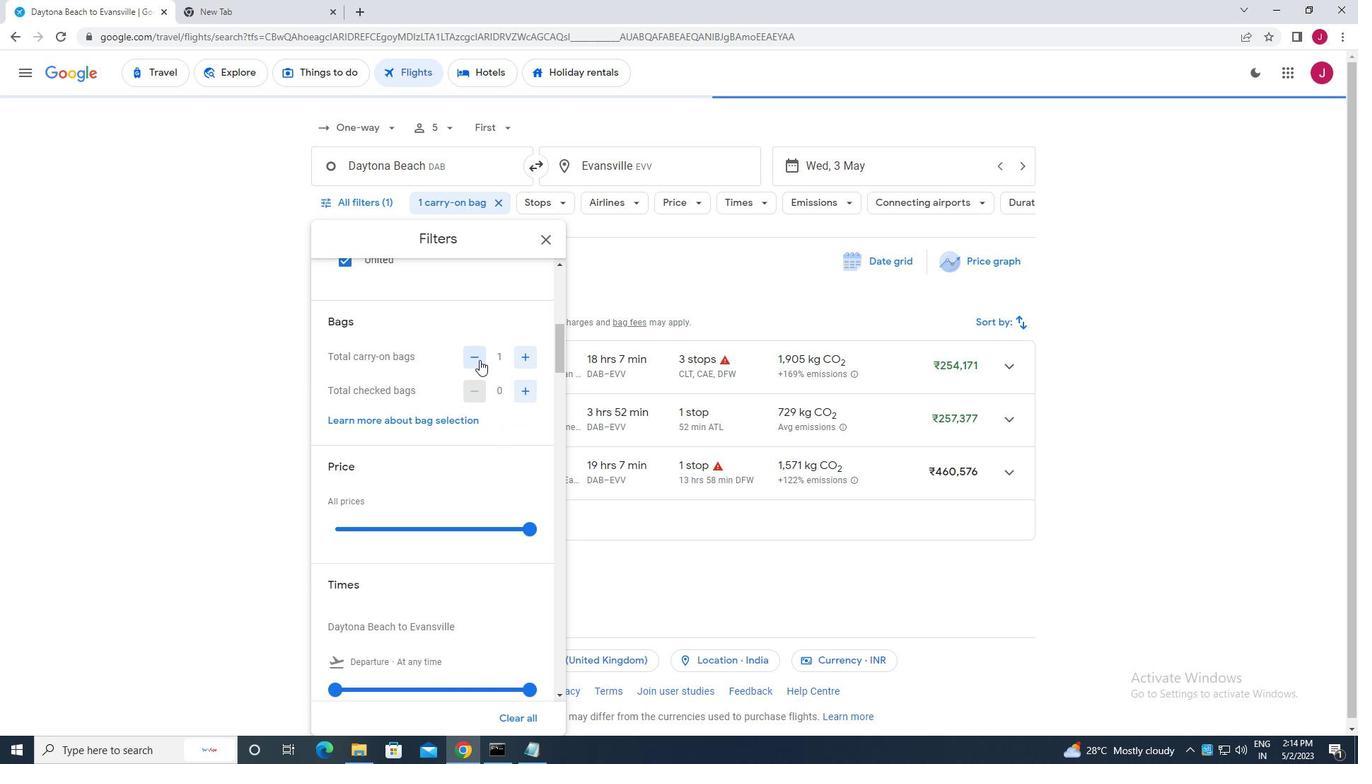 
Action: Mouse pressed left at (474, 356)
Screenshot: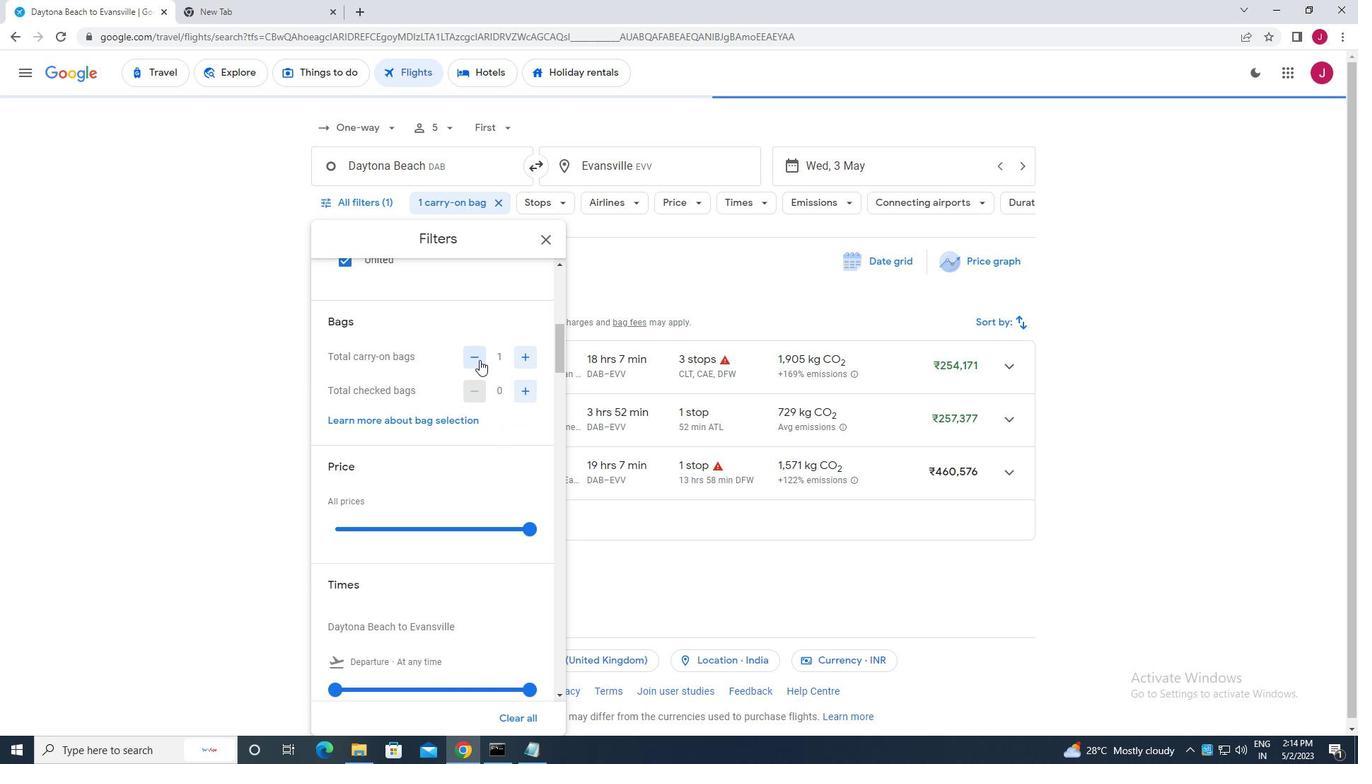 
Action: Mouse moved to (525, 390)
Screenshot: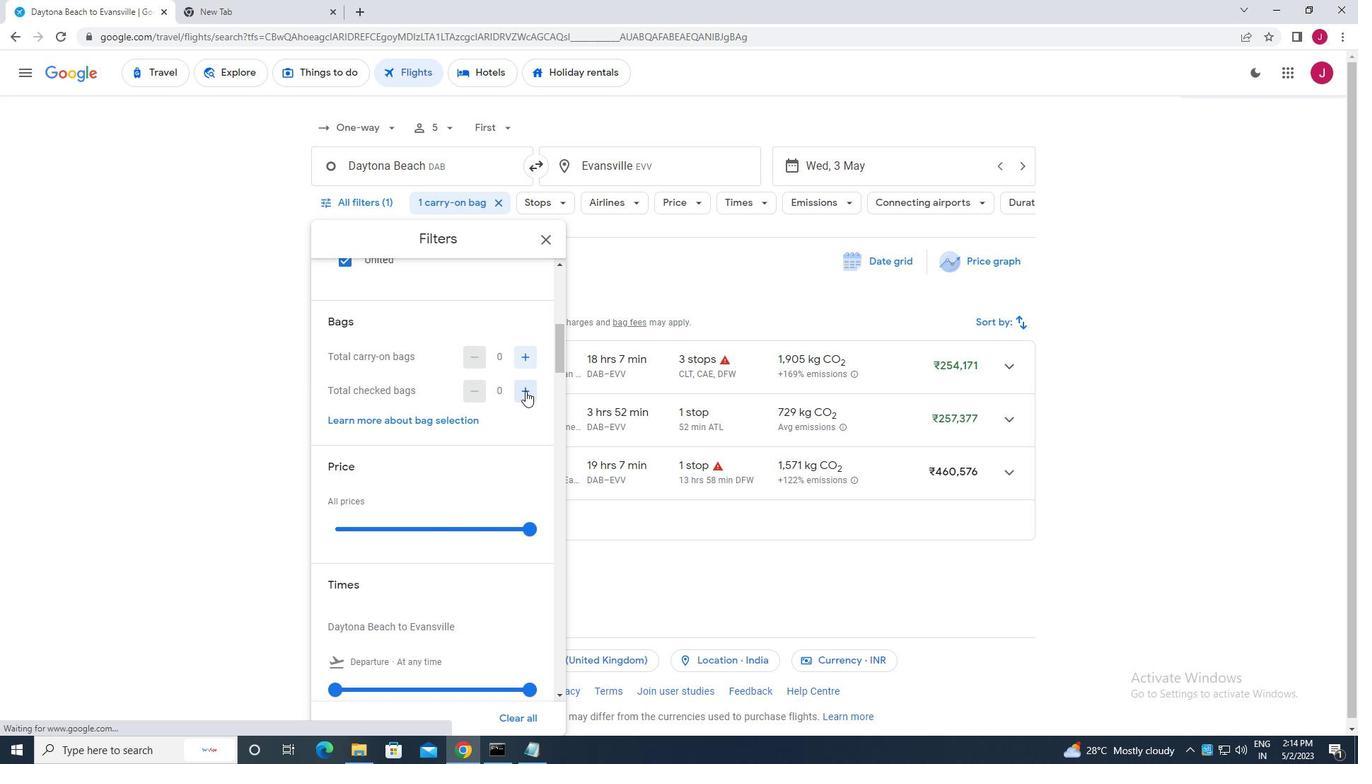 
Action: Mouse pressed left at (525, 390)
Screenshot: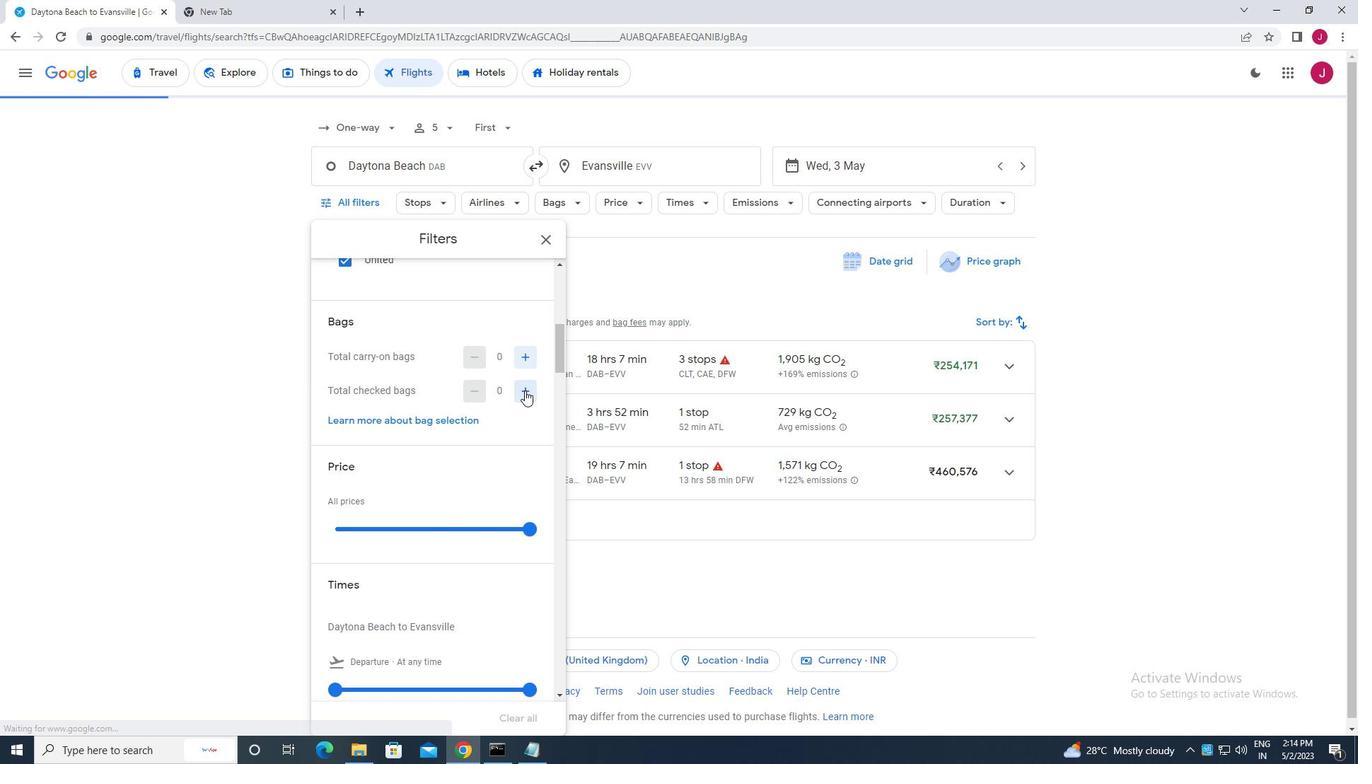 
Action: Mouse moved to (529, 526)
Screenshot: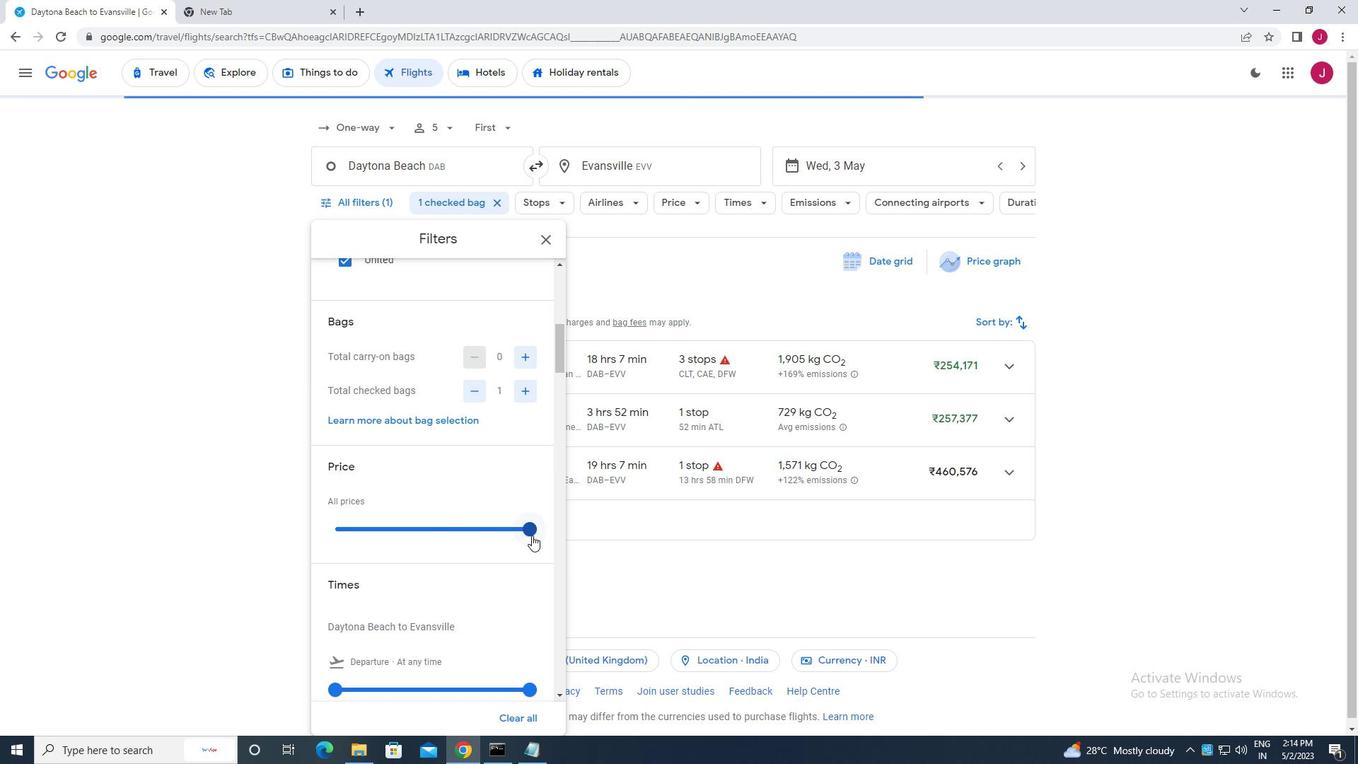 
Action: Mouse pressed left at (529, 526)
Screenshot: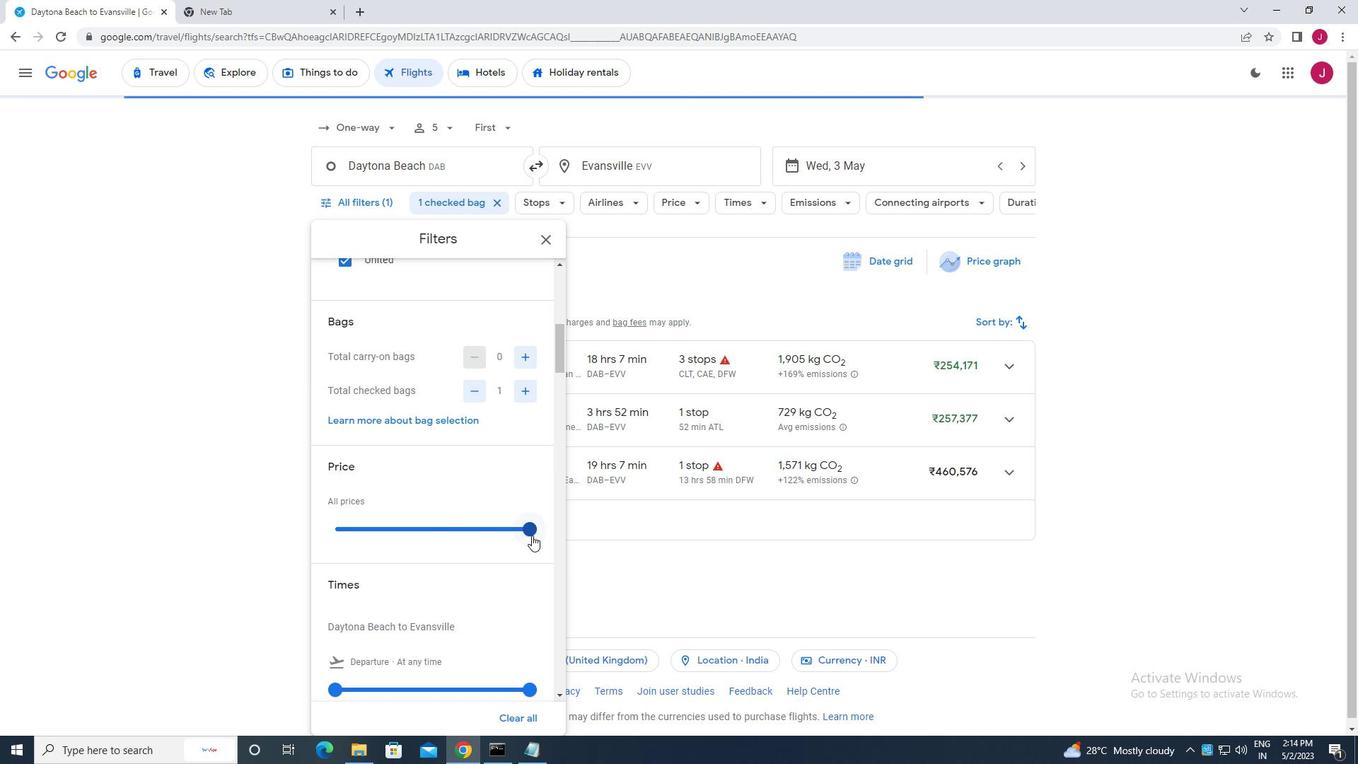 
Action: Mouse moved to (529, 525)
Screenshot: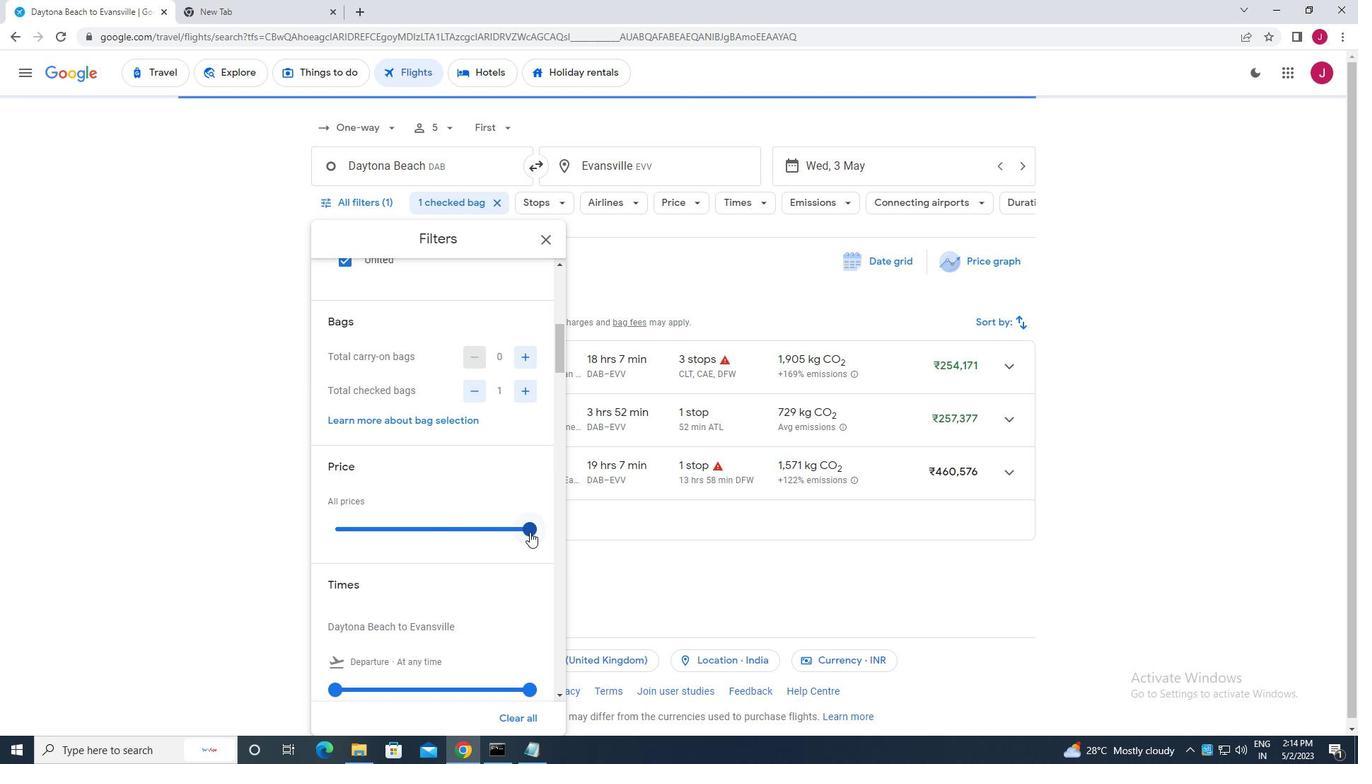 
Action: Mouse pressed left at (529, 525)
Screenshot: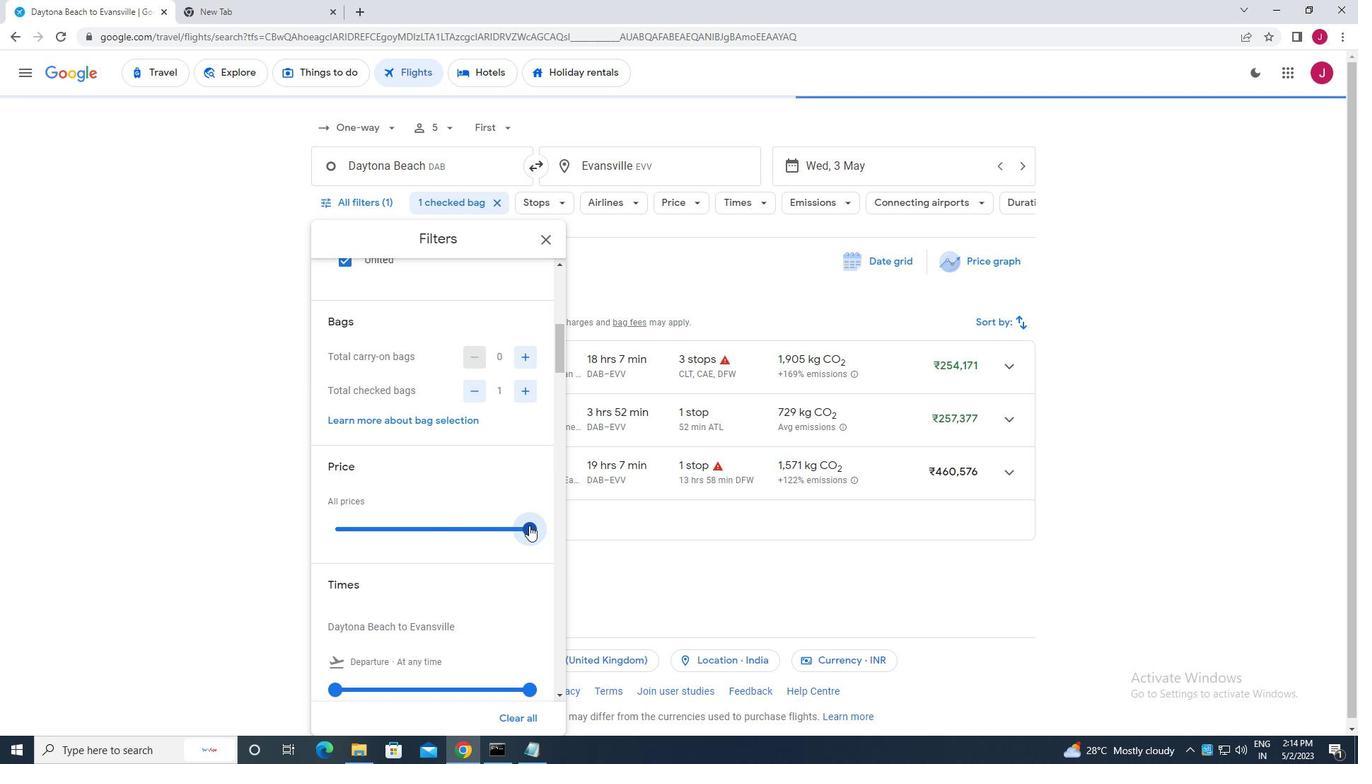 
Action: Mouse moved to (448, 522)
Screenshot: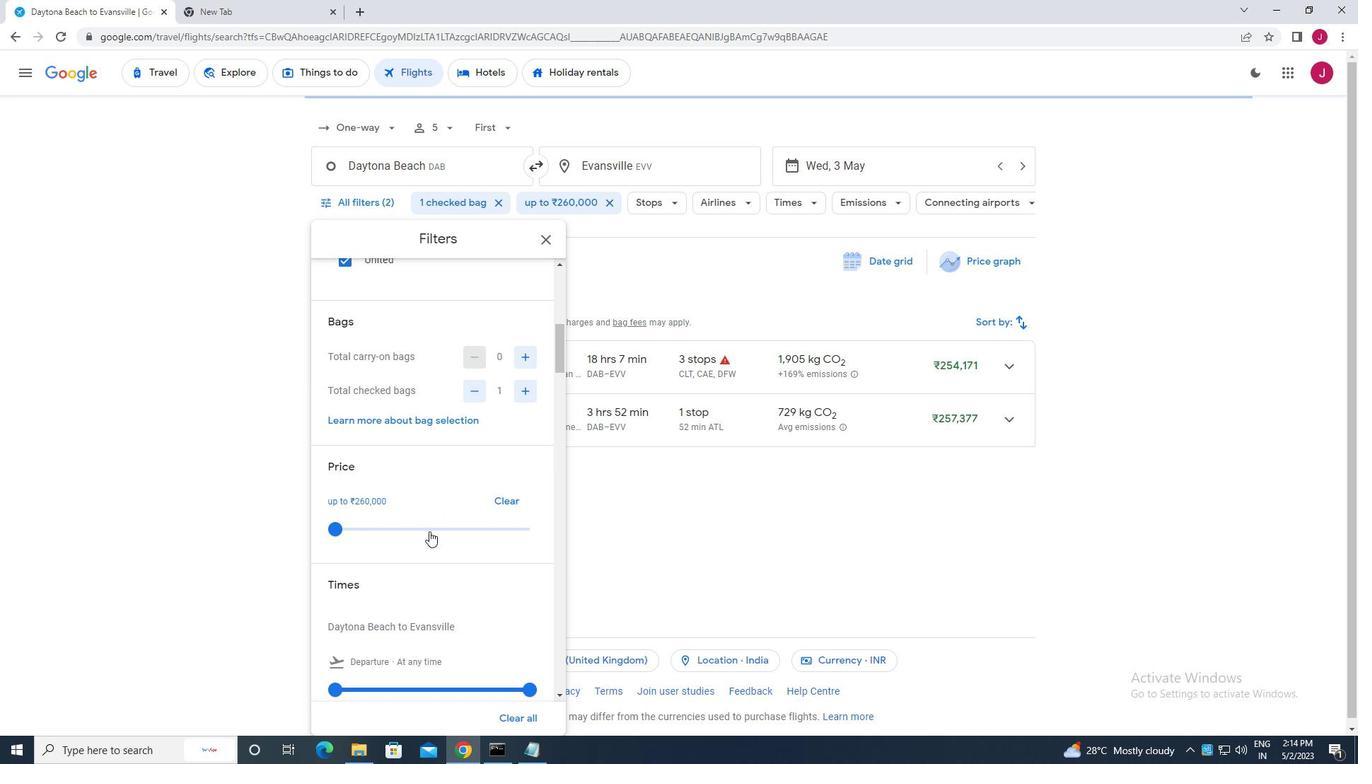 
Action: Mouse scrolled (448, 521) with delta (0, 0)
Screenshot: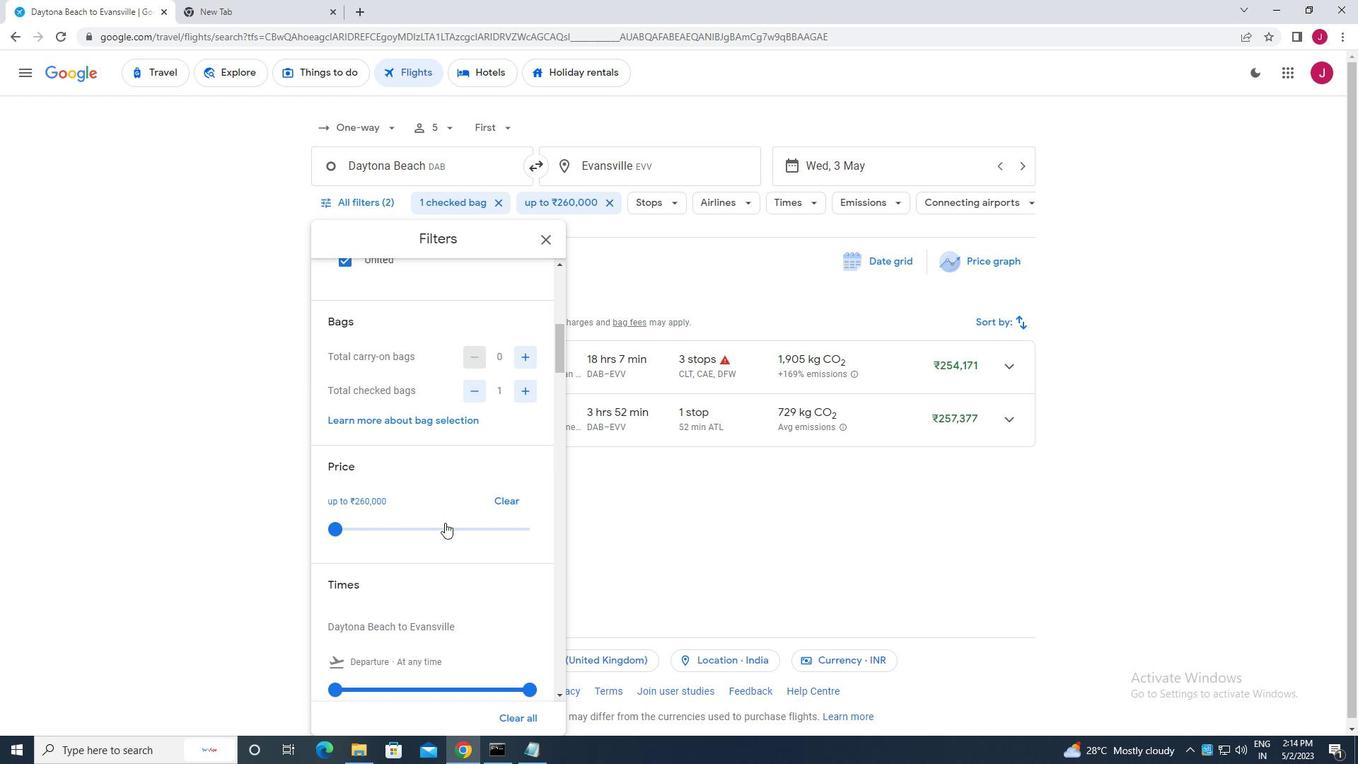 
Action: Mouse scrolled (448, 521) with delta (0, 0)
Screenshot: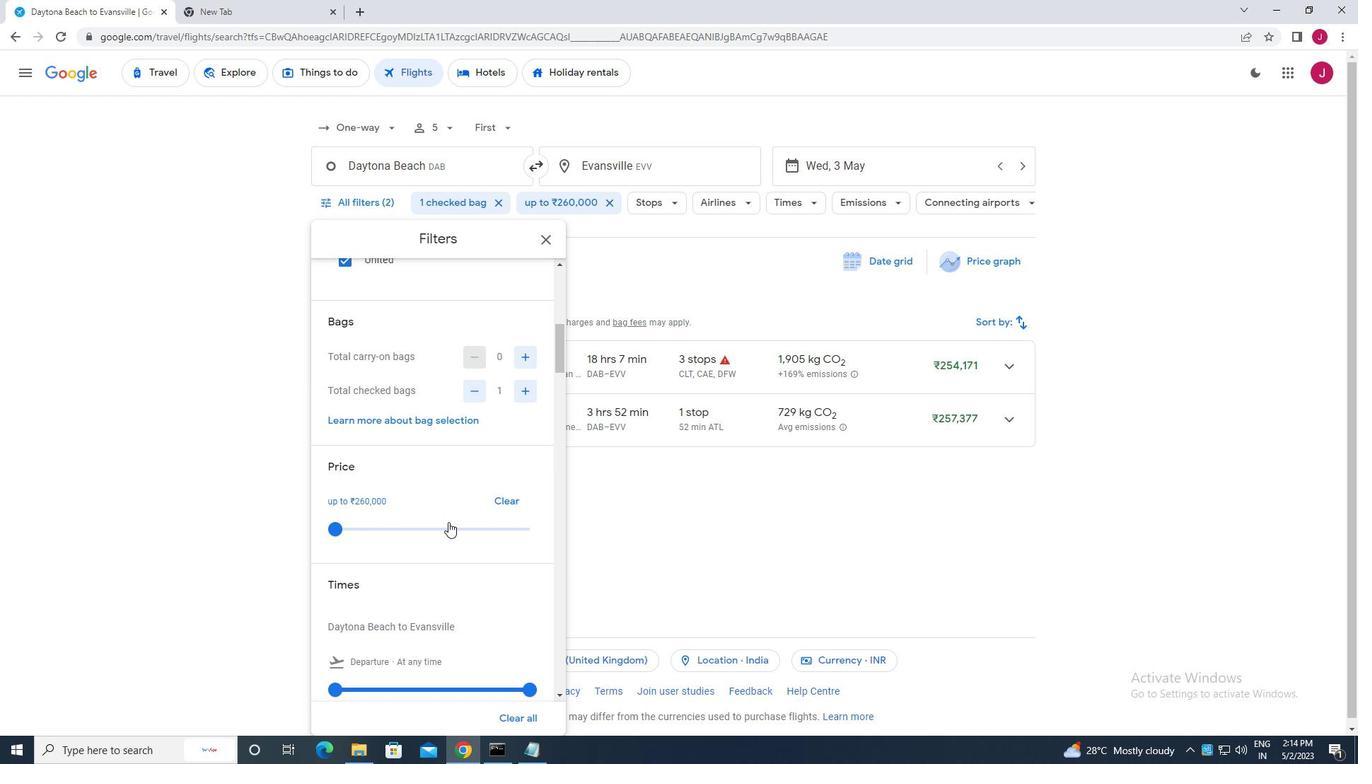 
Action: Mouse moved to (449, 523)
Screenshot: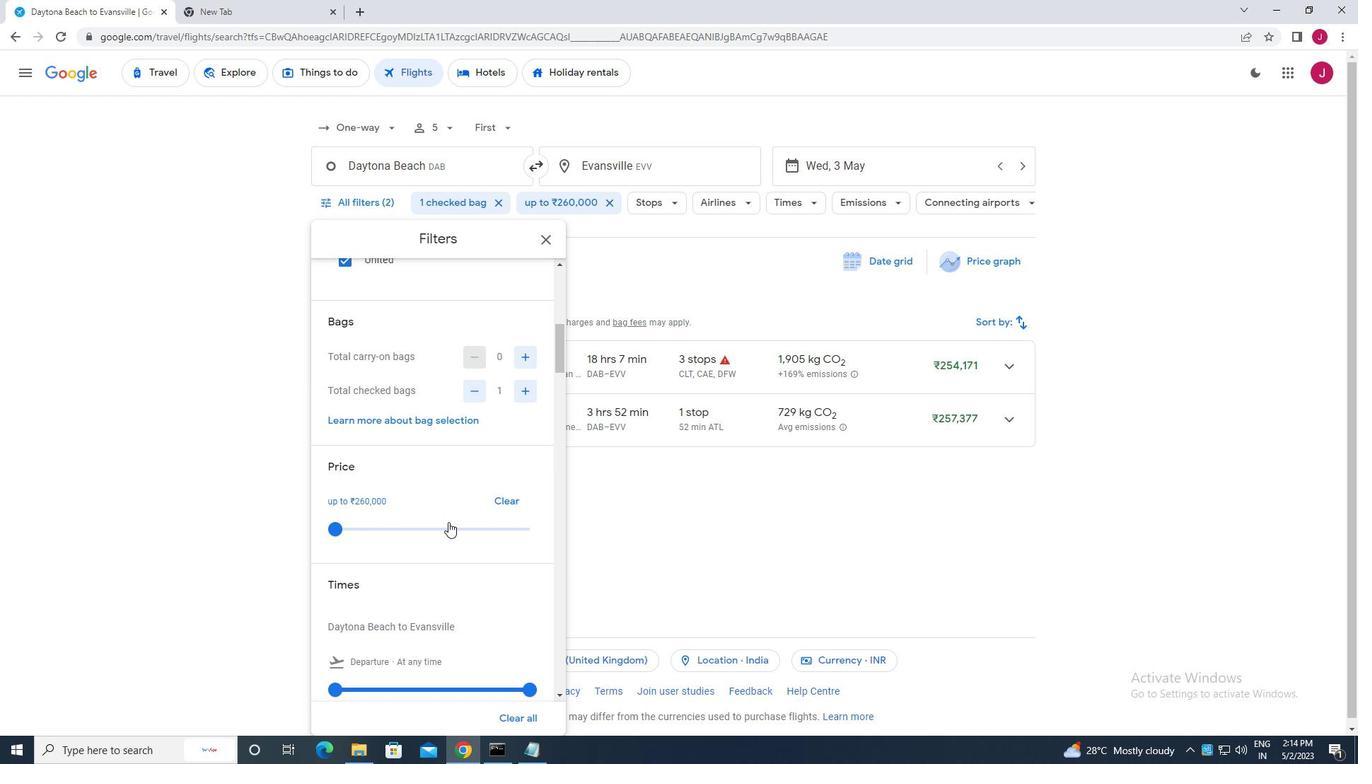
Action: Mouse scrolled (449, 522) with delta (0, 0)
Screenshot: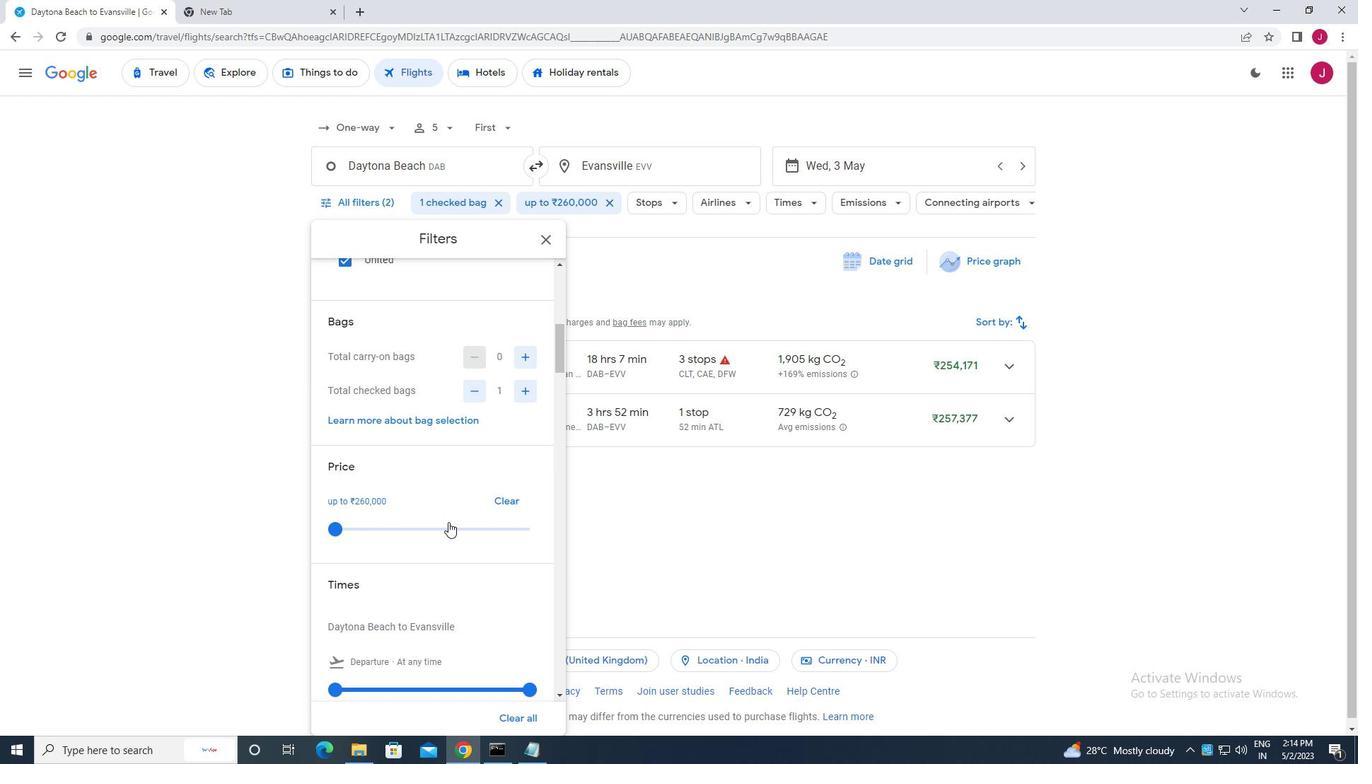 
Action: Mouse moved to (333, 475)
Screenshot: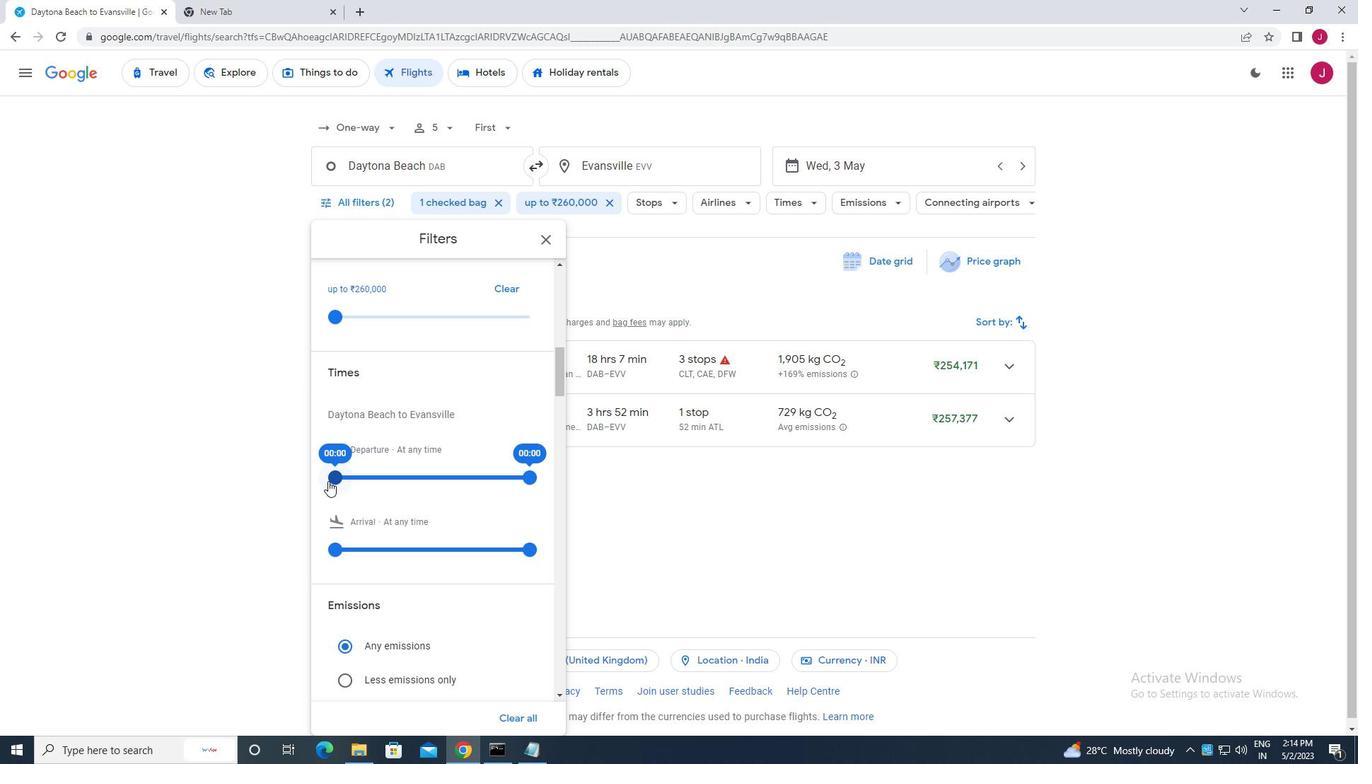 
Action: Mouse pressed left at (333, 475)
Screenshot: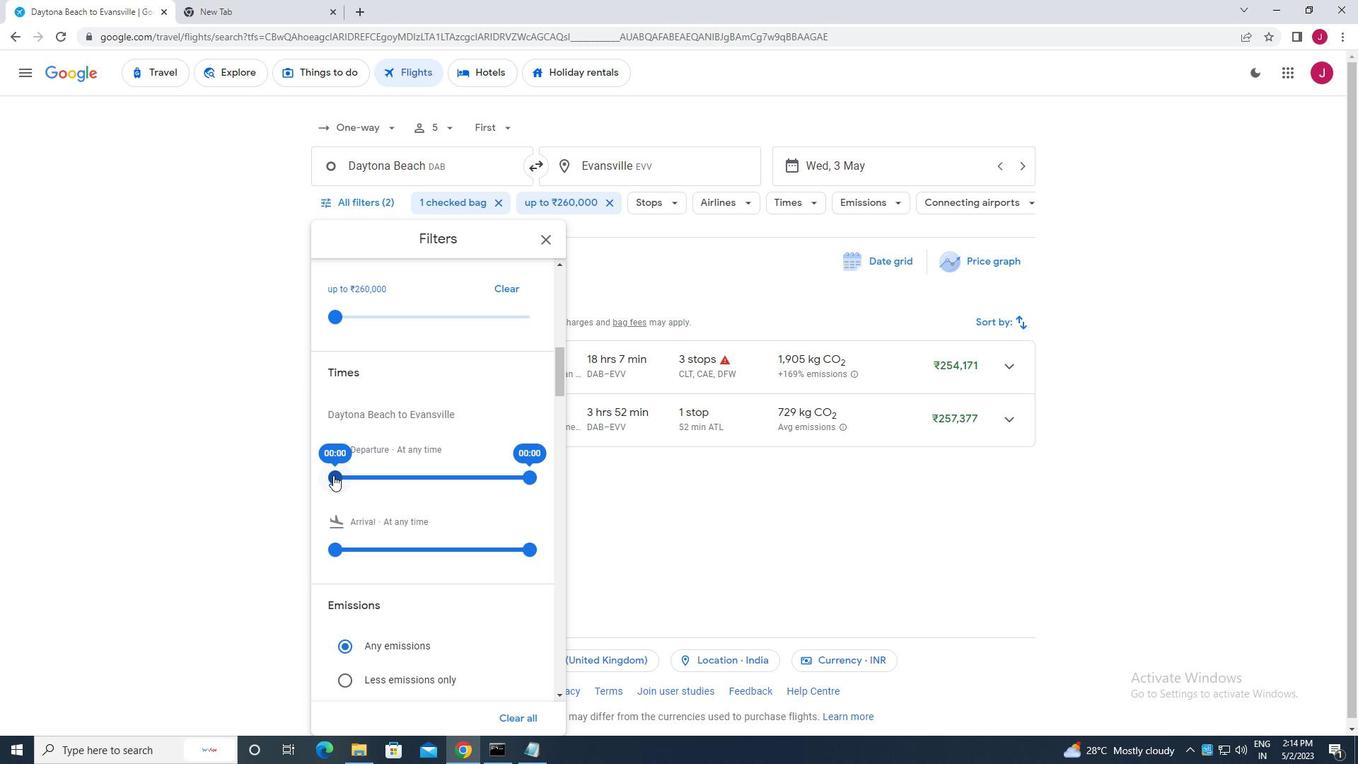 
Action: Mouse moved to (520, 477)
Screenshot: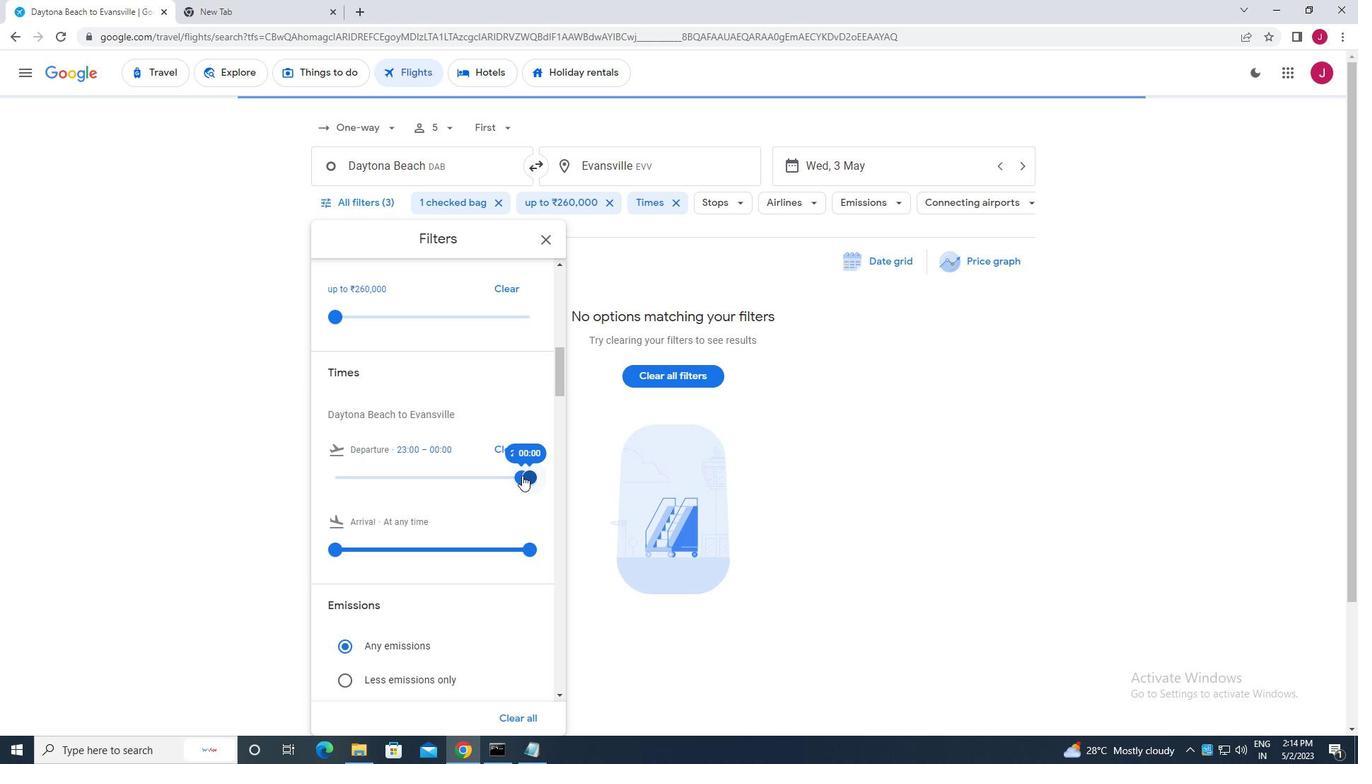 
Action: Mouse pressed left at (520, 477)
Screenshot: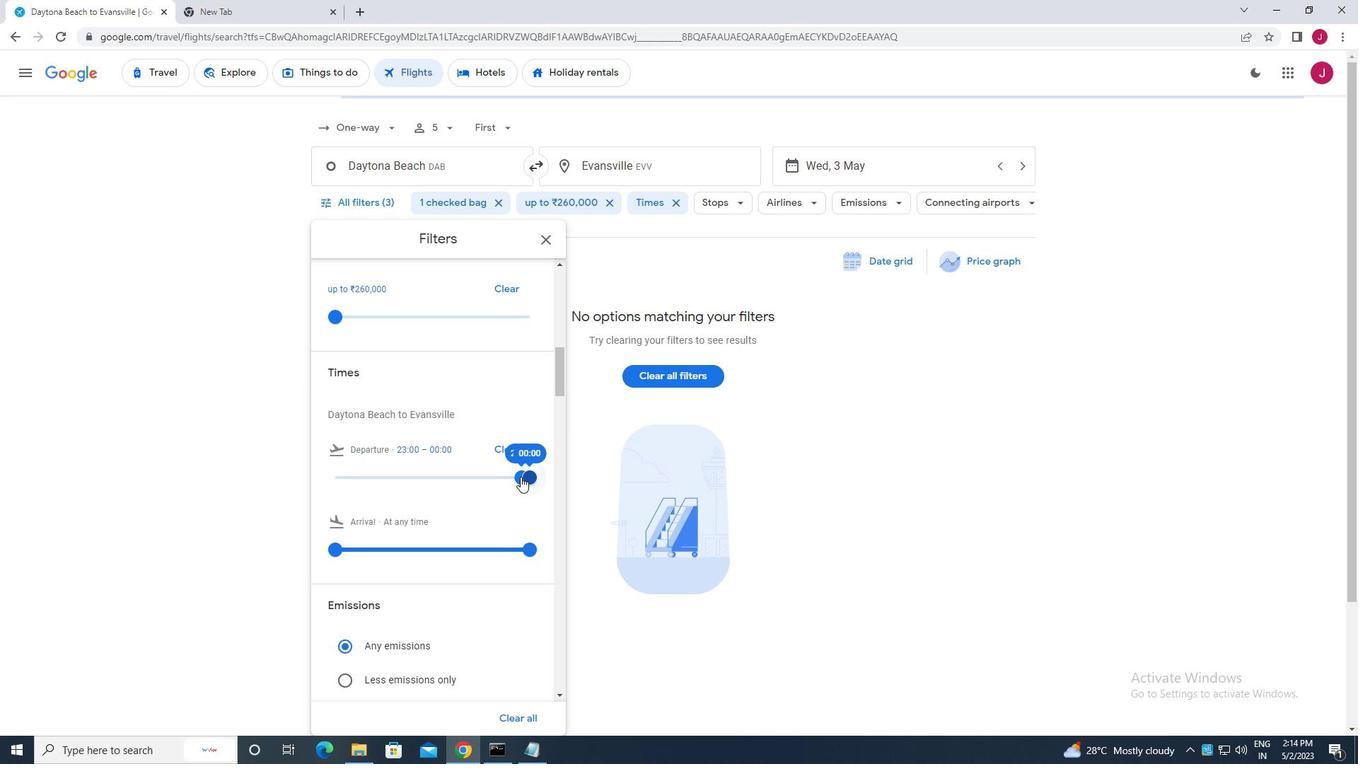 
Action: Mouse moved to (547, 238)
Screenshot: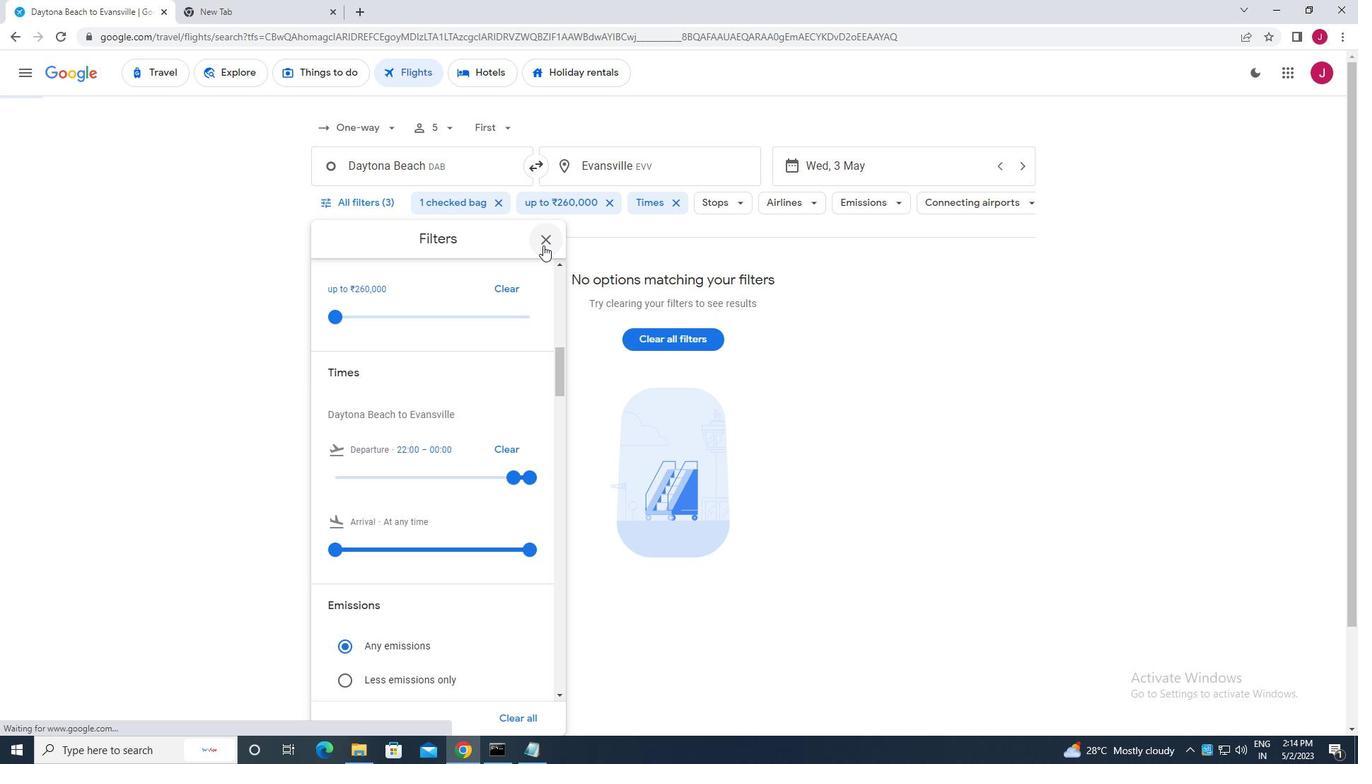 
Action: Mouse pressed left at (547, 238)
Screenshot: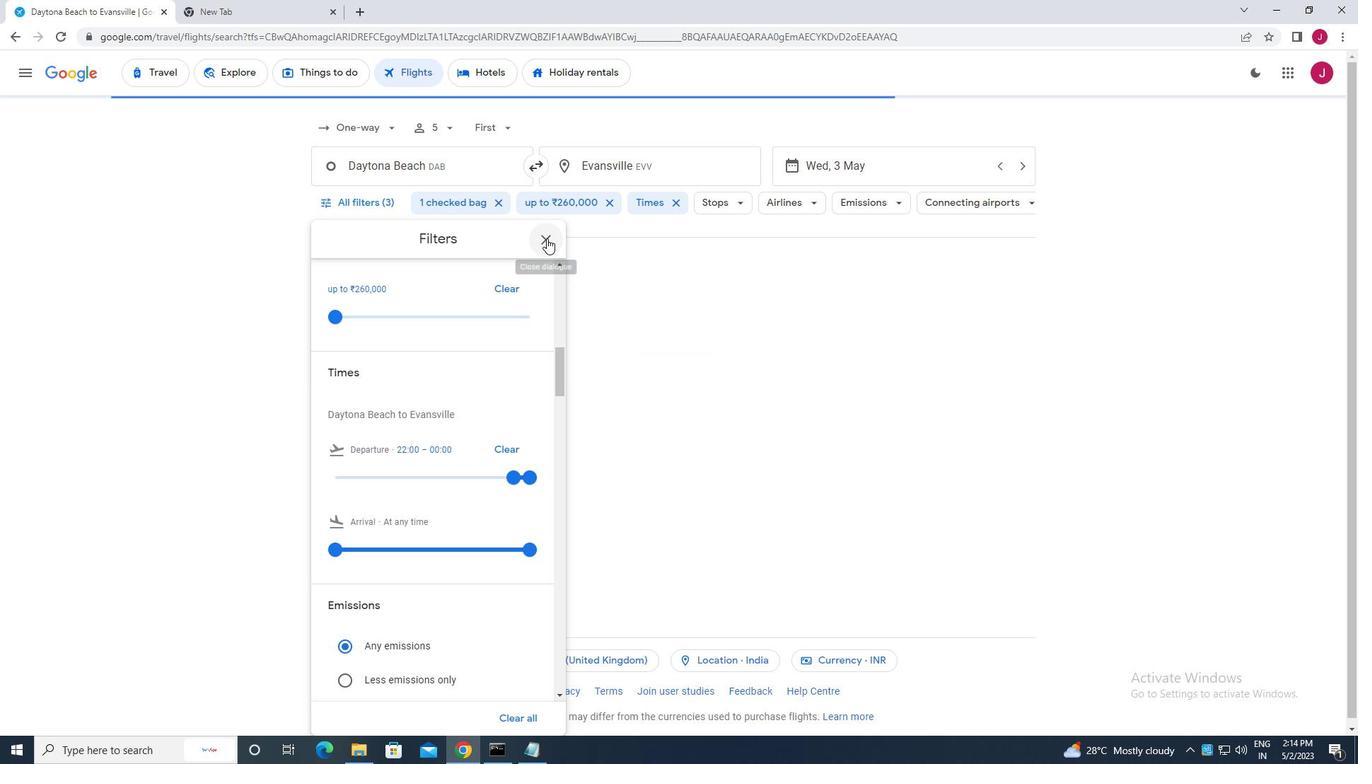 
Action: Mouse moved to (545, 239)
Screenshot: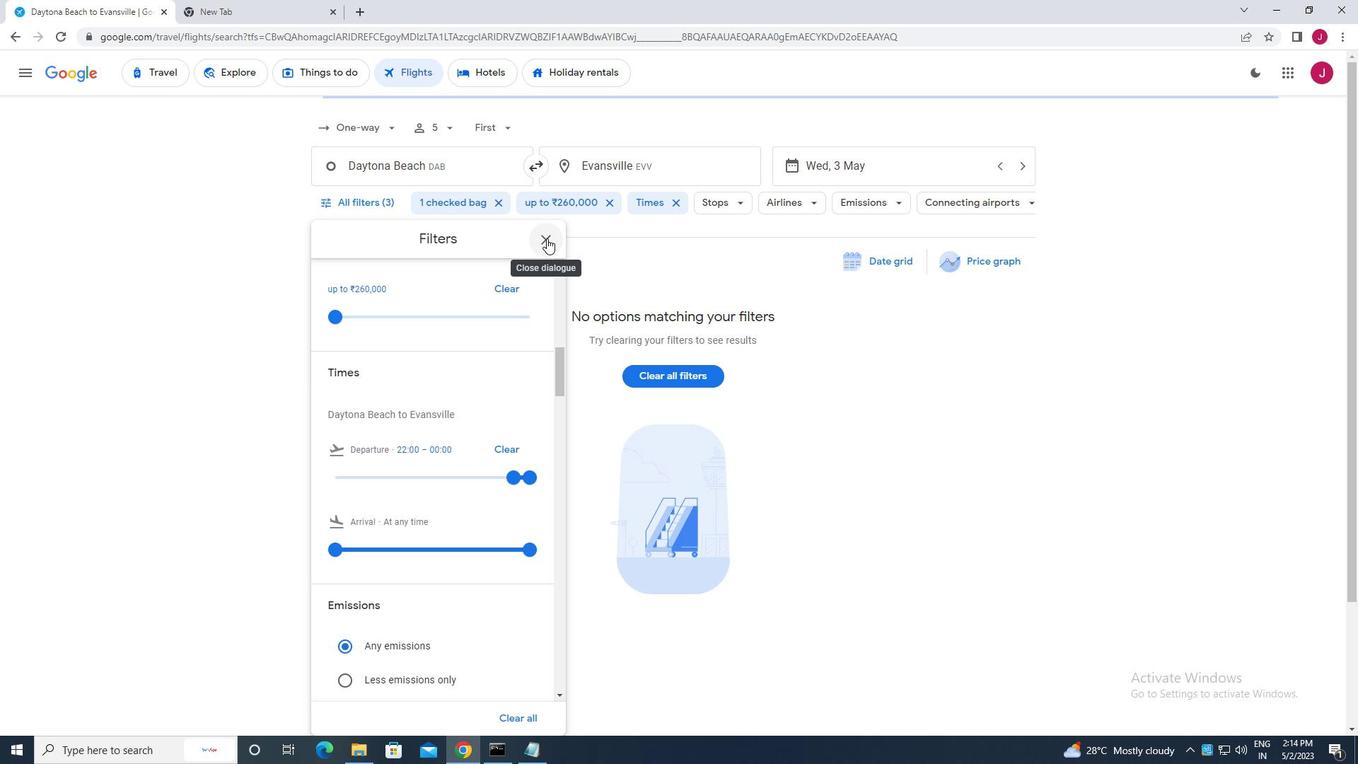
